 Task: Find connections with filter location Saint-Pierre-des-Corps with filter topic #workwith filter profile language German with filter current company DLF Limited with filter school Navy Children School with filter industry IT System Data Services with filter service category Print Design with filter keywords title Actuary
Action: Mouse moved to (392, 282)
Screenshot: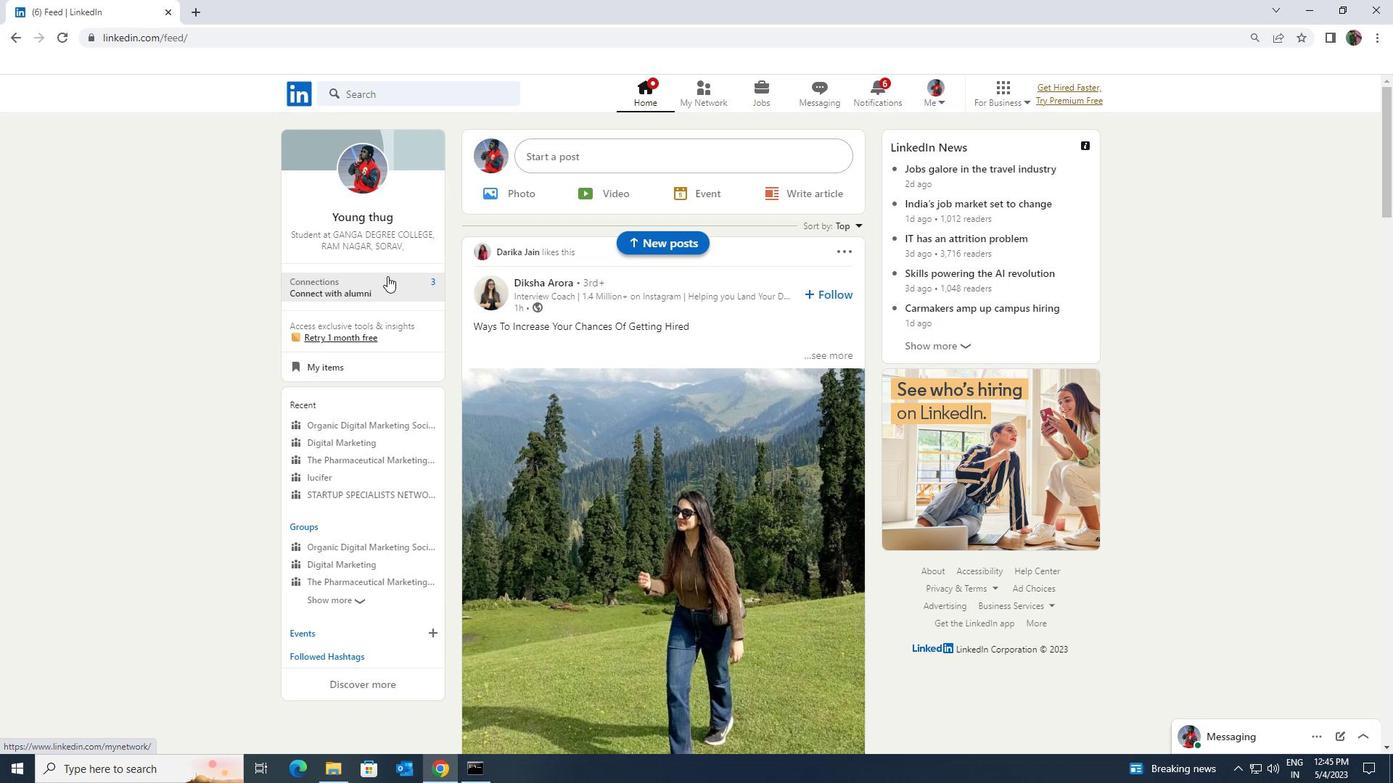 
Action: Mouse pressed left at (392, 282)
Screenshot: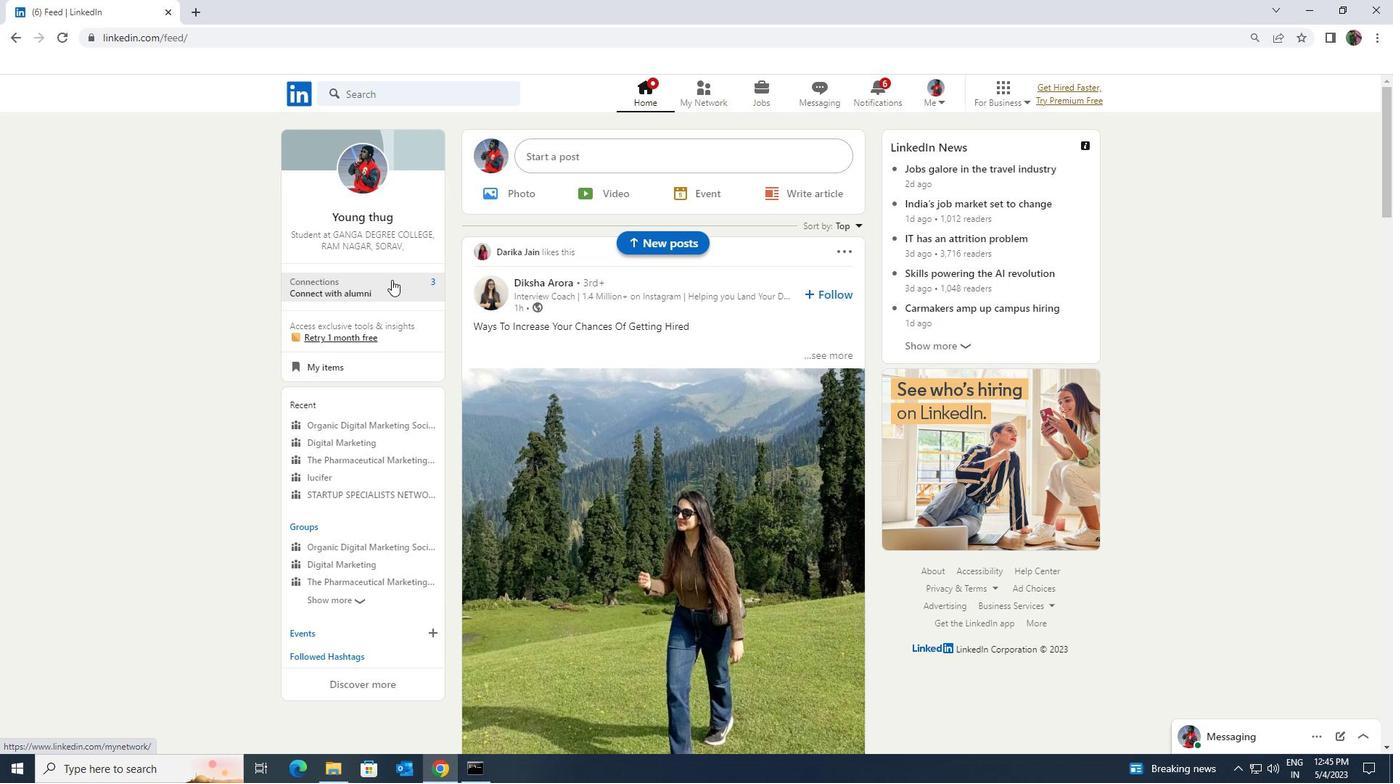 
Action: Mouse moved to (407, 169)
Screenshot: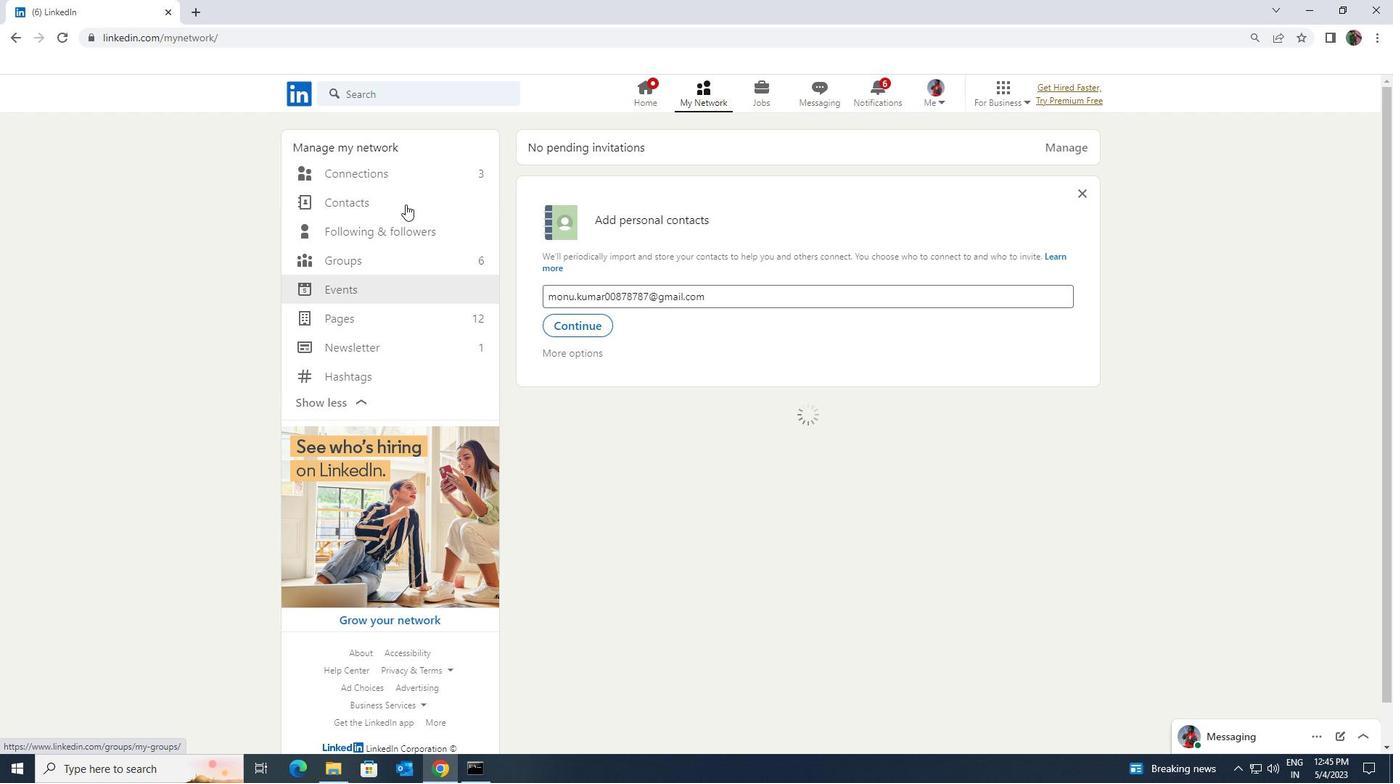 
Action: Mouse pressed left at (407, 169)
Screenshot: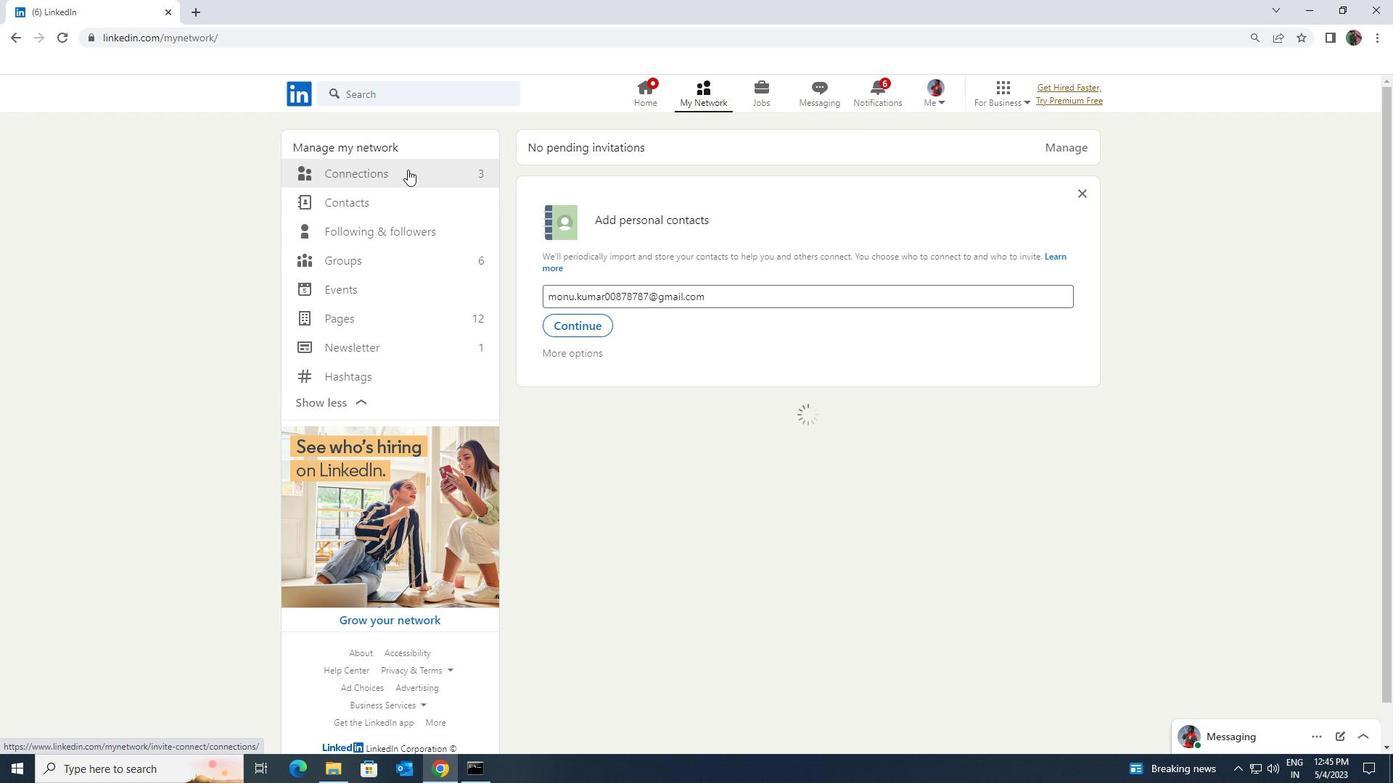 
Action: Mouse moved to (777, 173)
Screenshot: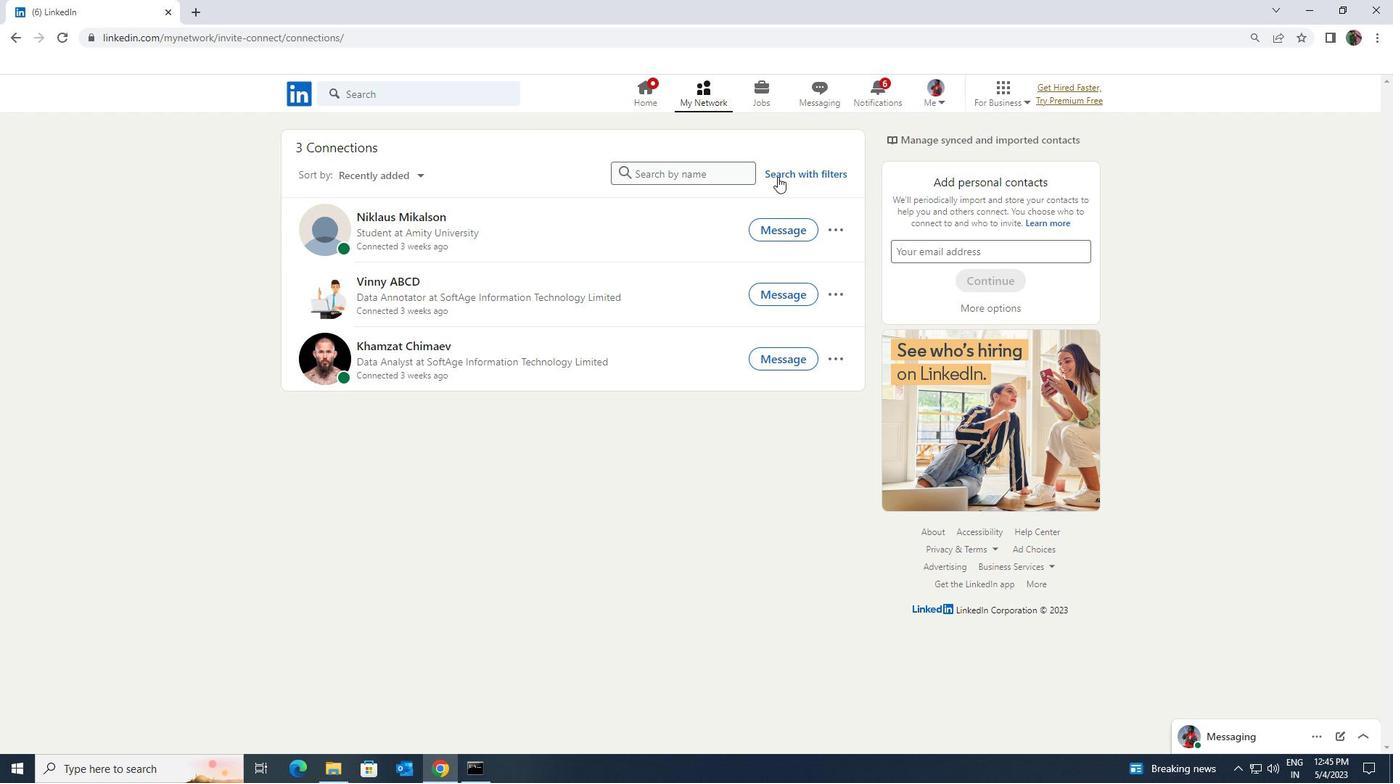
Action: Mouse pressed left at (777, 173)
Screenshot: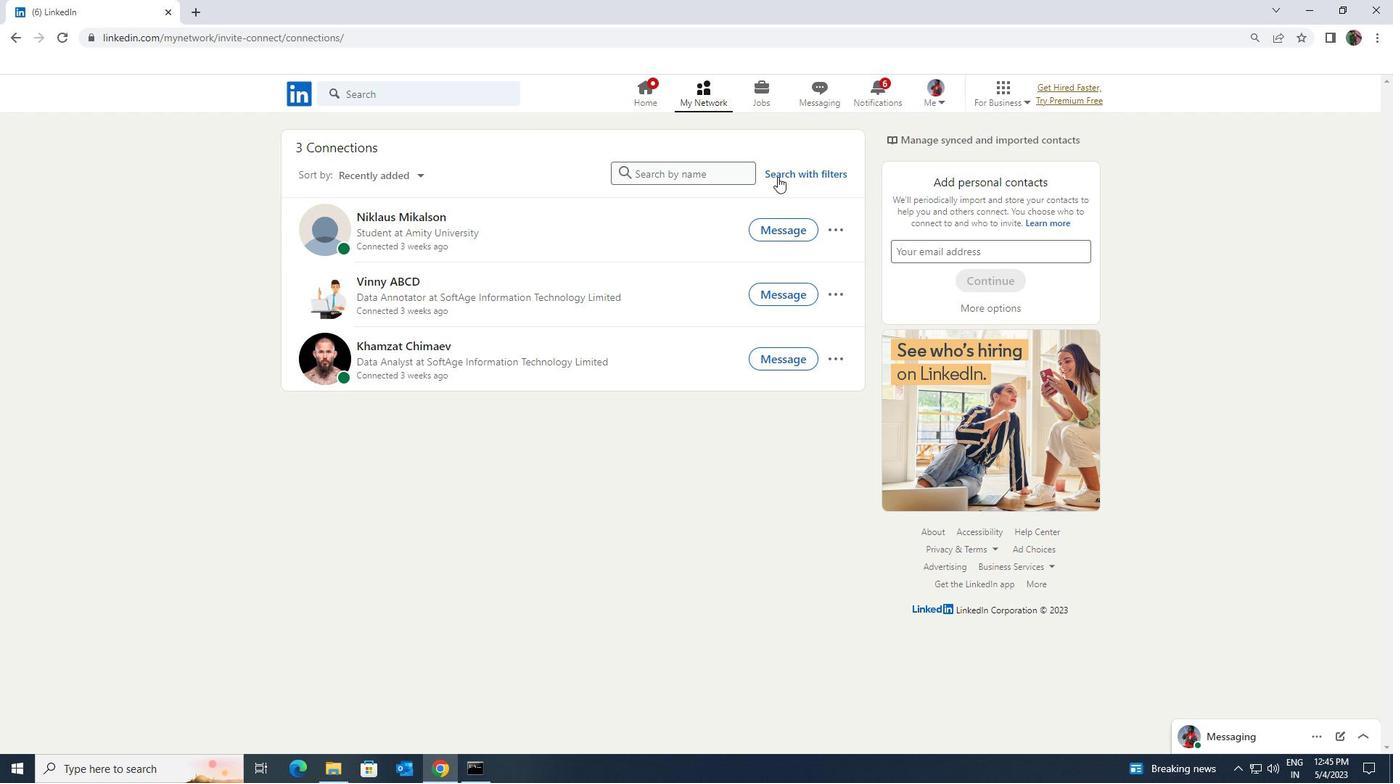 
Action: Mouse moved to (741, 132)
Screenshot: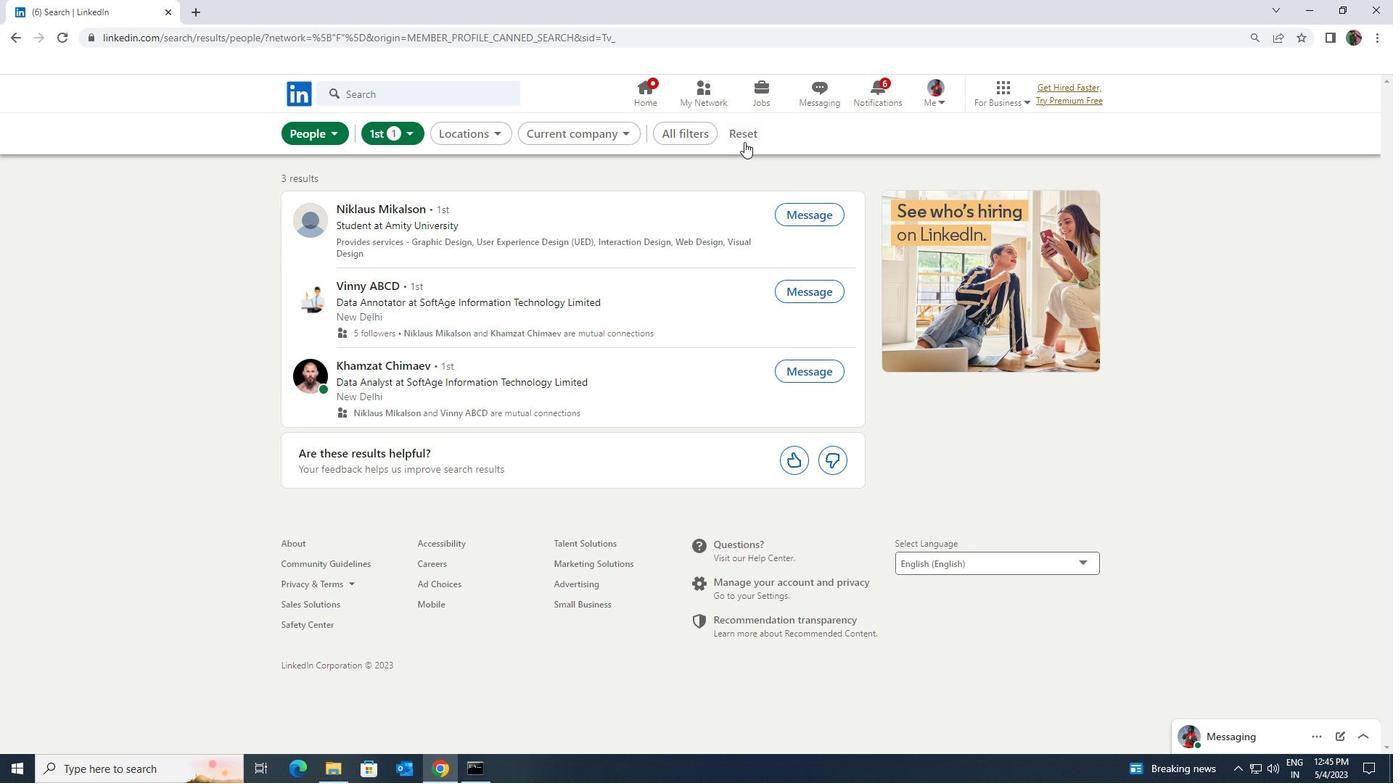 
Action: Mouse pressed left at (741, 132)
Screenshot: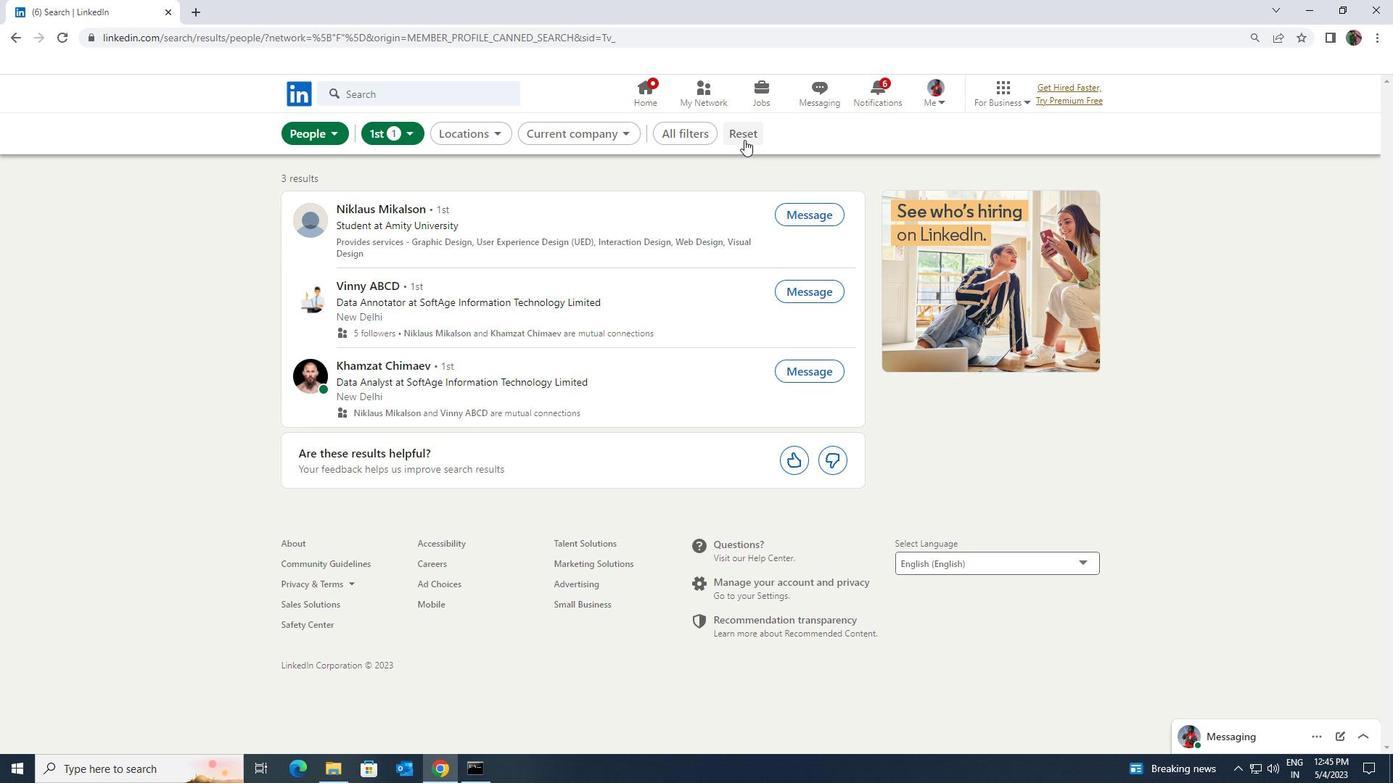 
Action: Mouse moved to (719, 132)
Screenshot: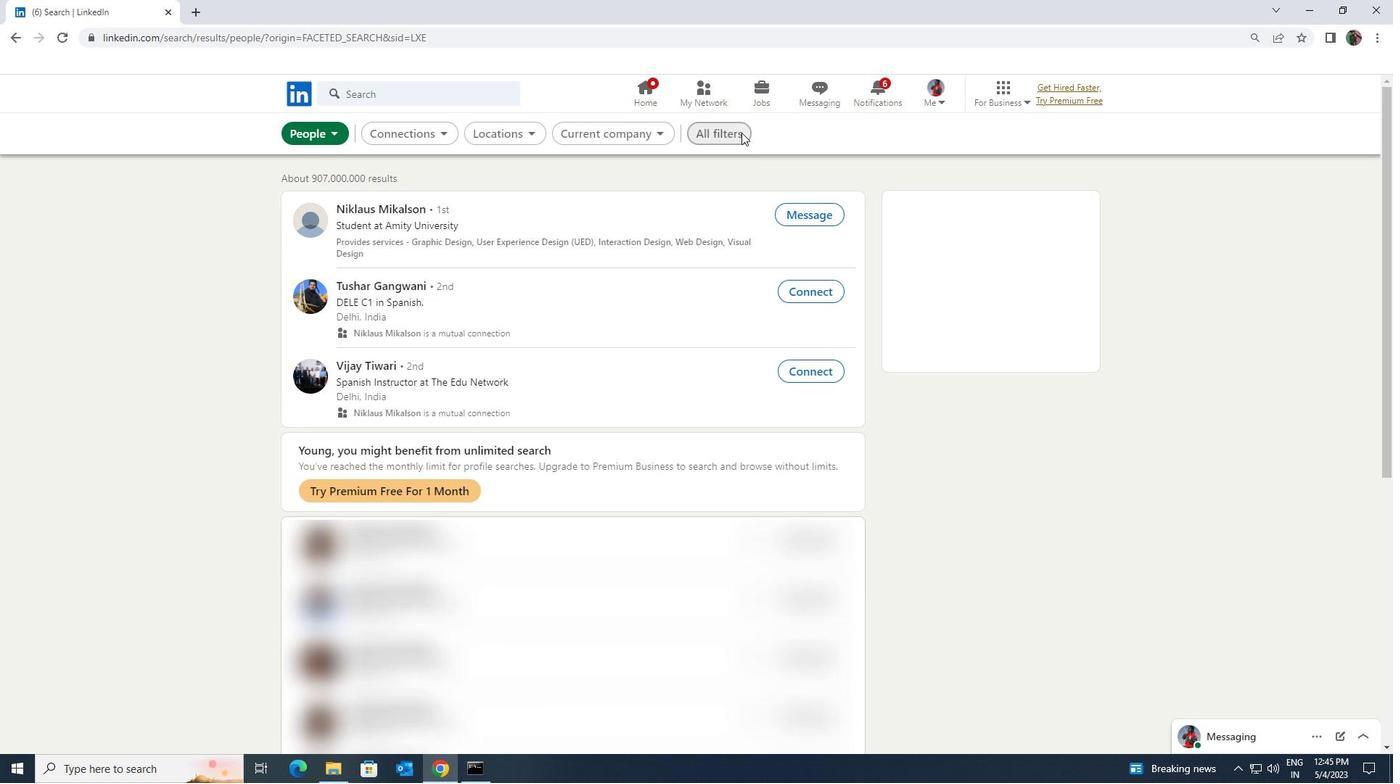 
Action: Mouse pressed left at (719, 132)
Screenshot: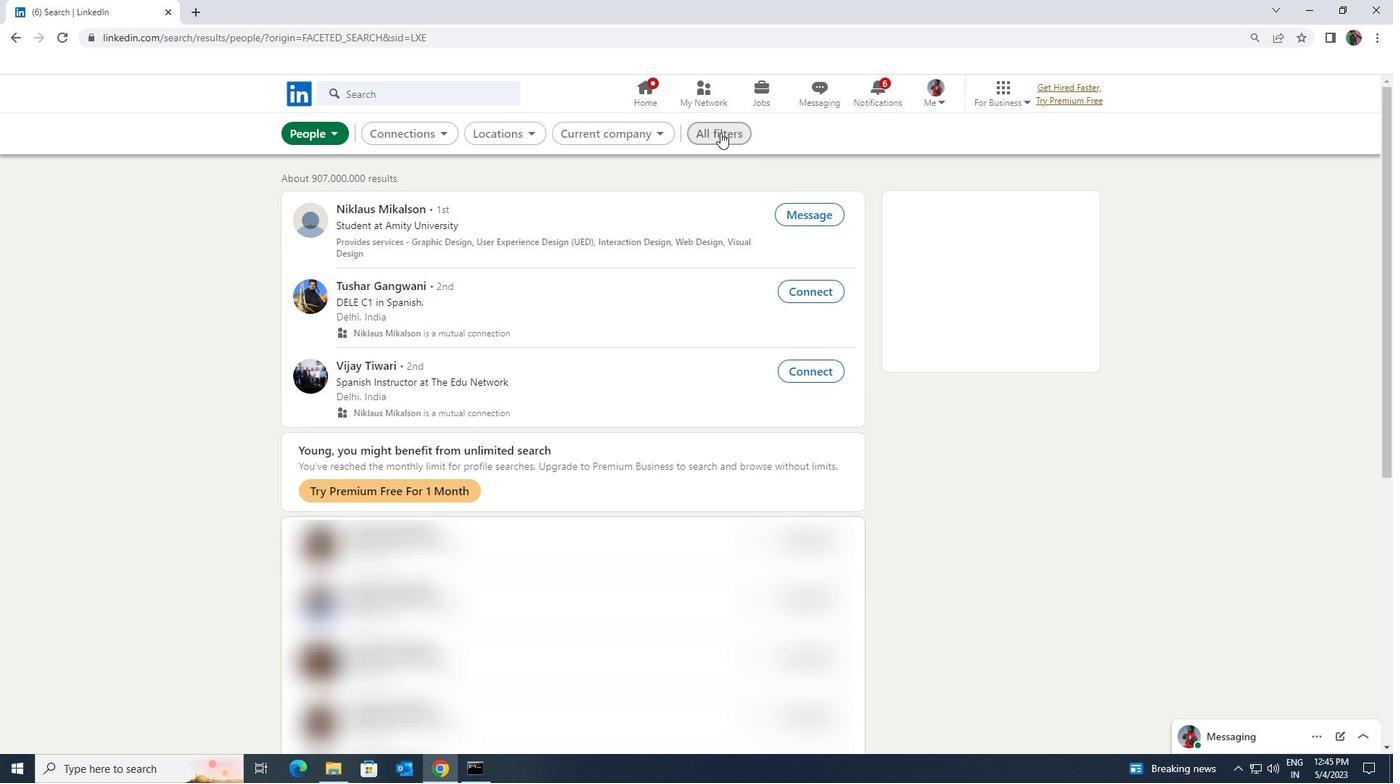 
Action: Mouse moved to (1203, 563)
Screenshot: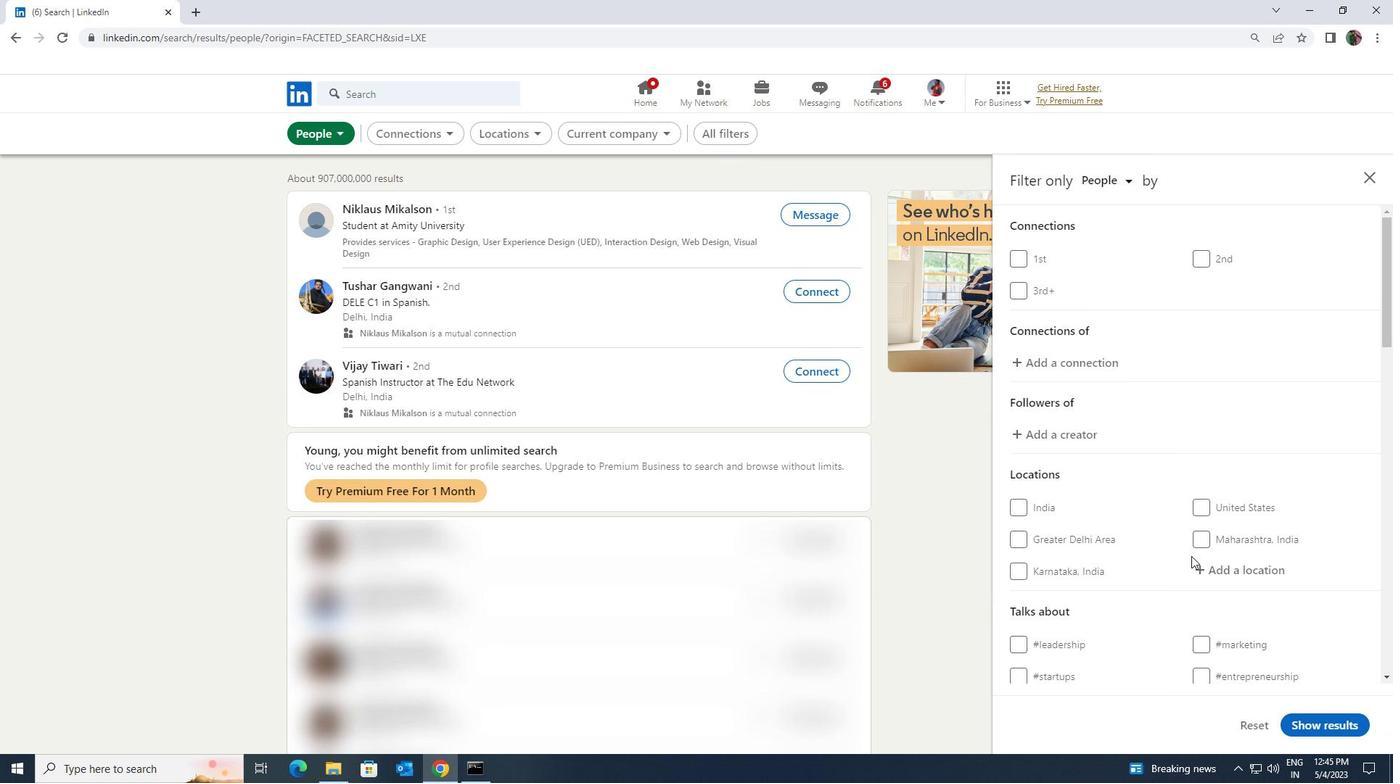 
Action: Mouse pressed left at (1203, 563)
Screenshot: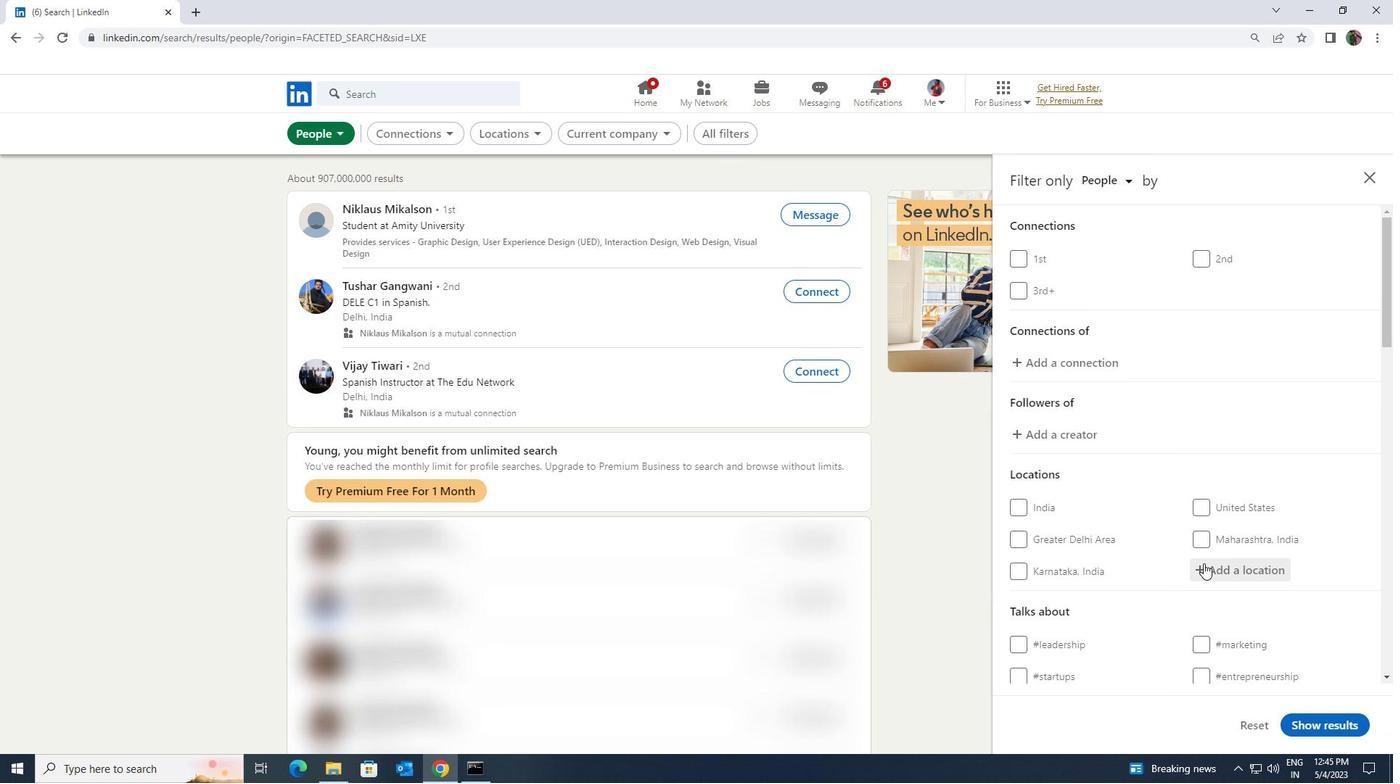 
Action: Key pressed <Key.shift>SAINT<Key.space><Key.shift><Key.shift><Key.shift><Key.shift><Key.shift><Key.shift><Key.shift><Key.shift><Key.shift><Key.shift><Key.shift><Key.shift>PIERR
Screenshot: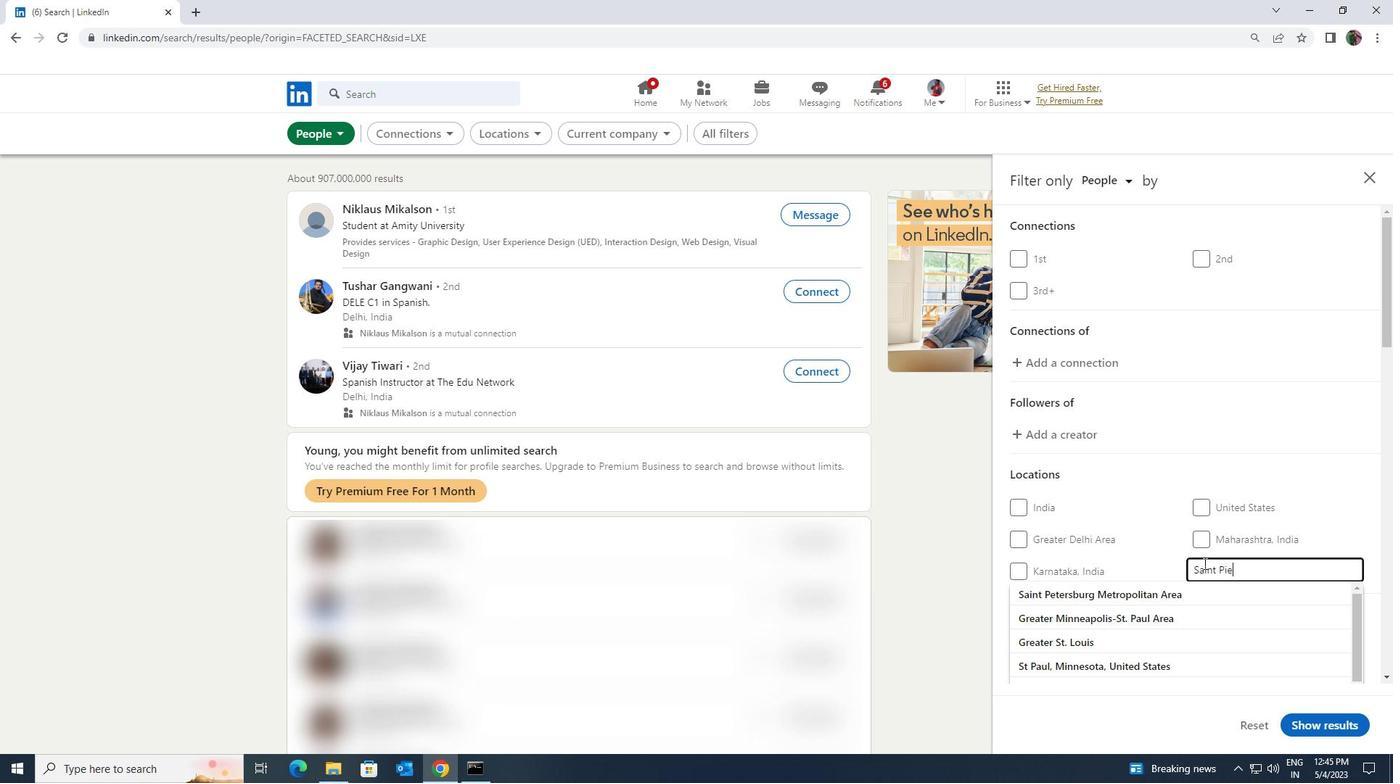 
Action: Mouse moved to (1194, 586)
Screenshot: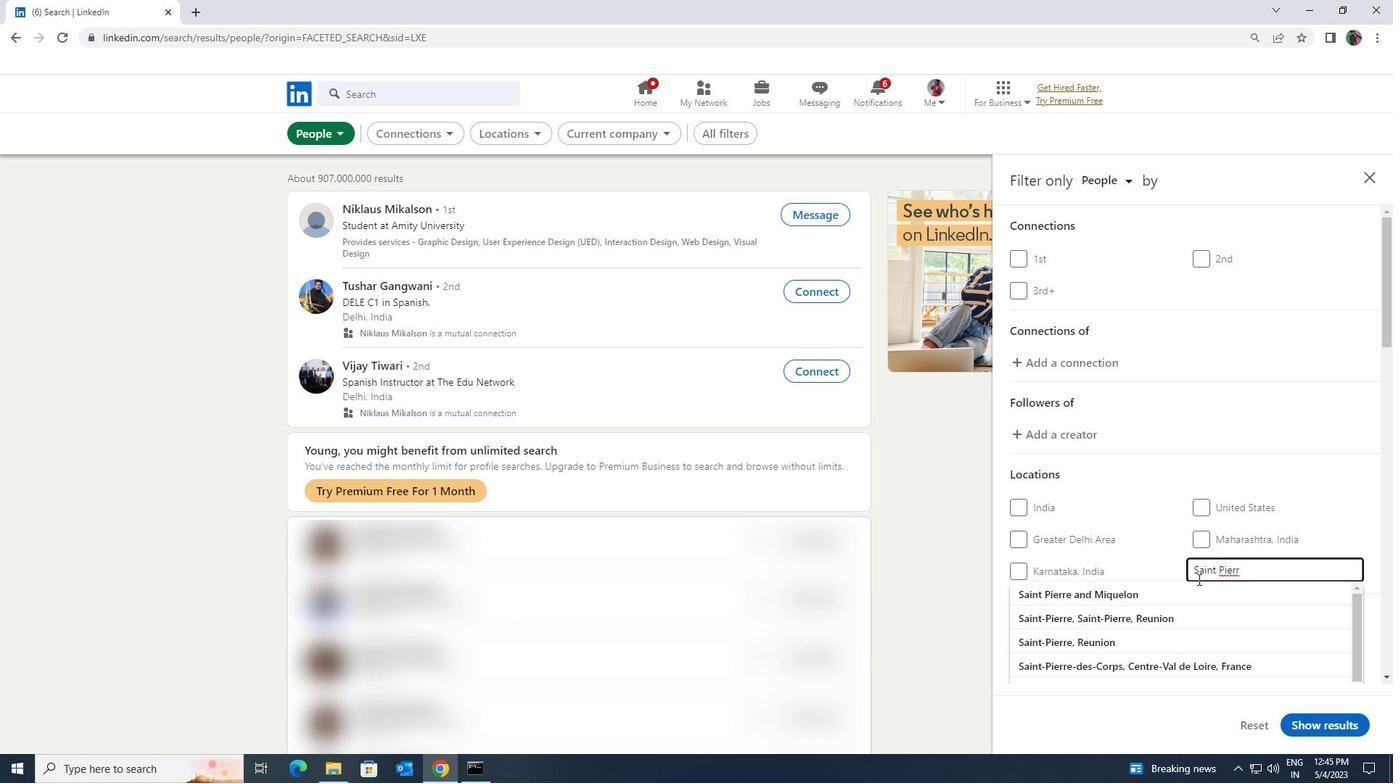 
Action: Mouse pressed left at (1194, 586)
Screenshot: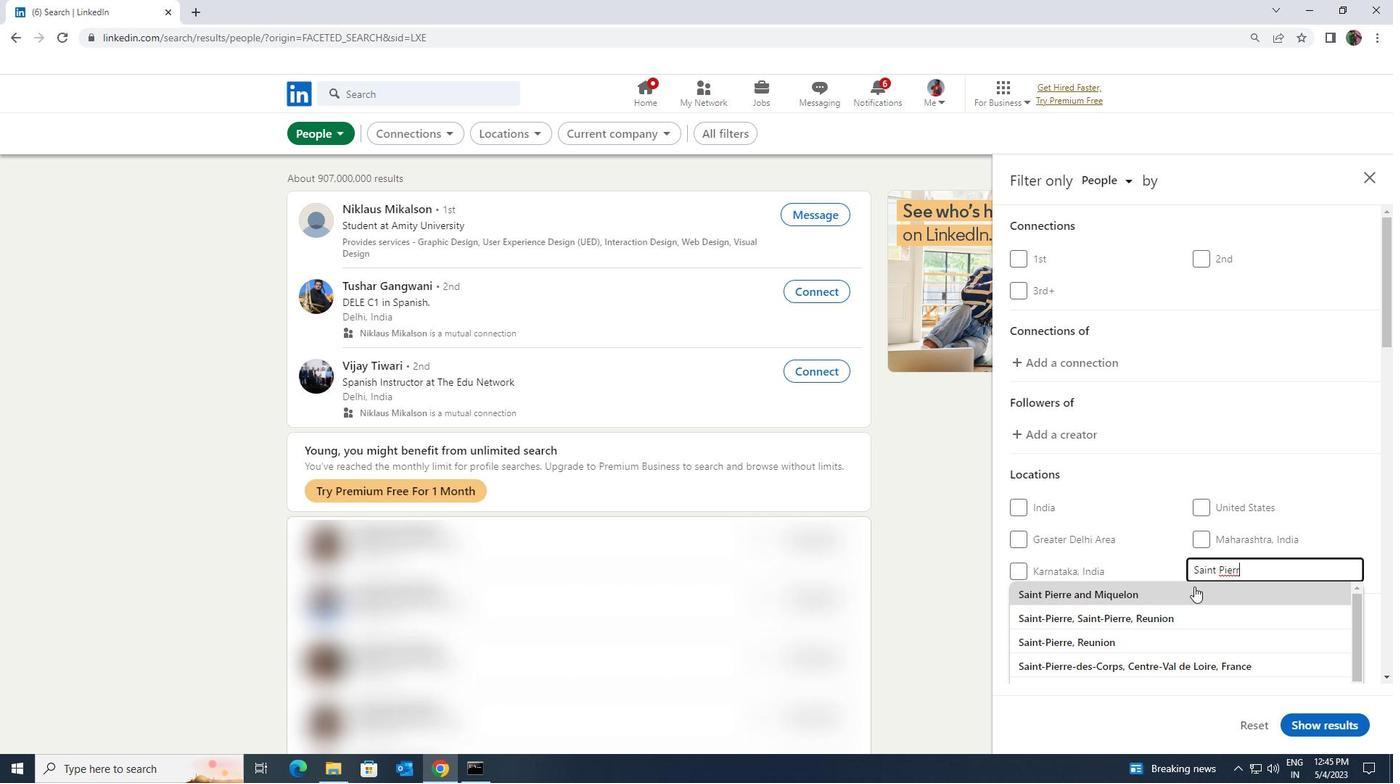 
Action: Mouse scrolled (1194, 586) with delta (0, 0)
Screenshot: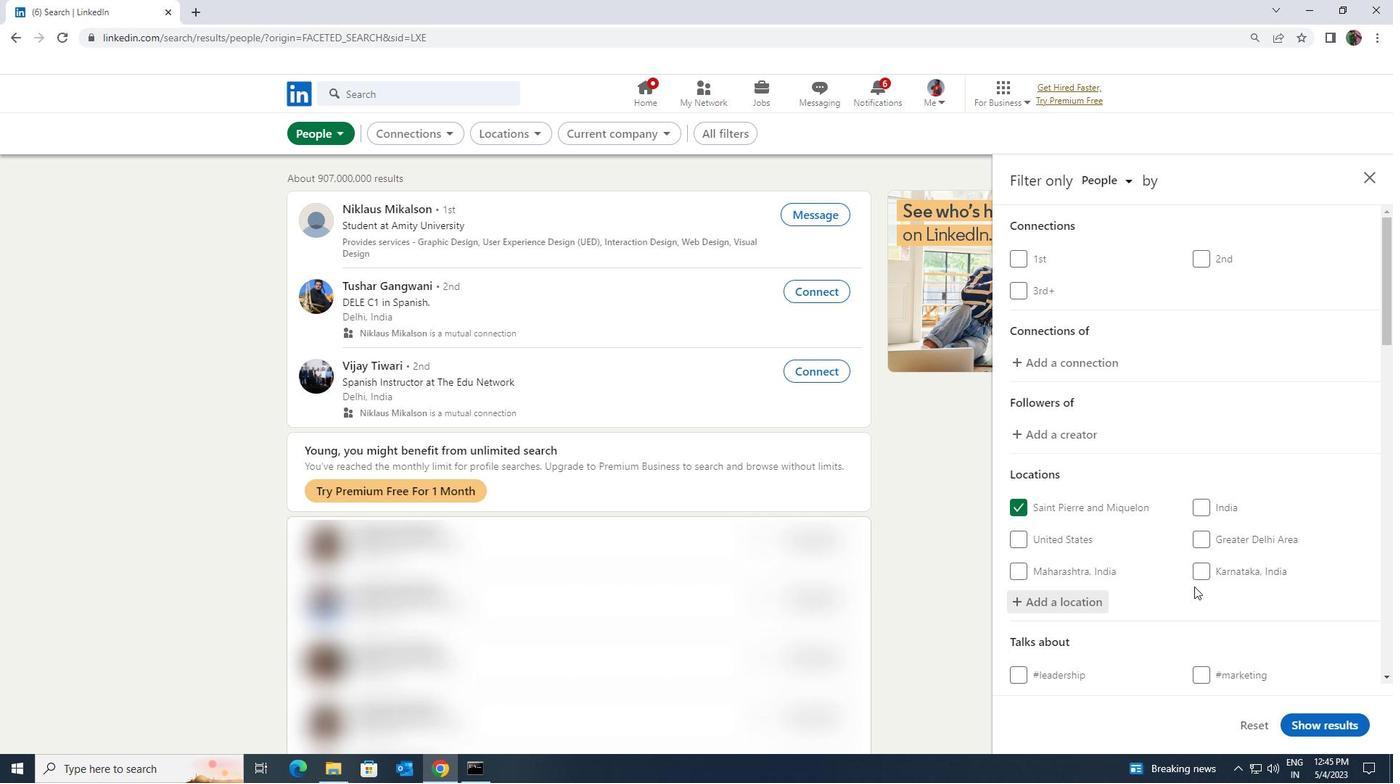 
Action: Mouse scrolled (1194, 586) with delta (0, 0)
Screenshot: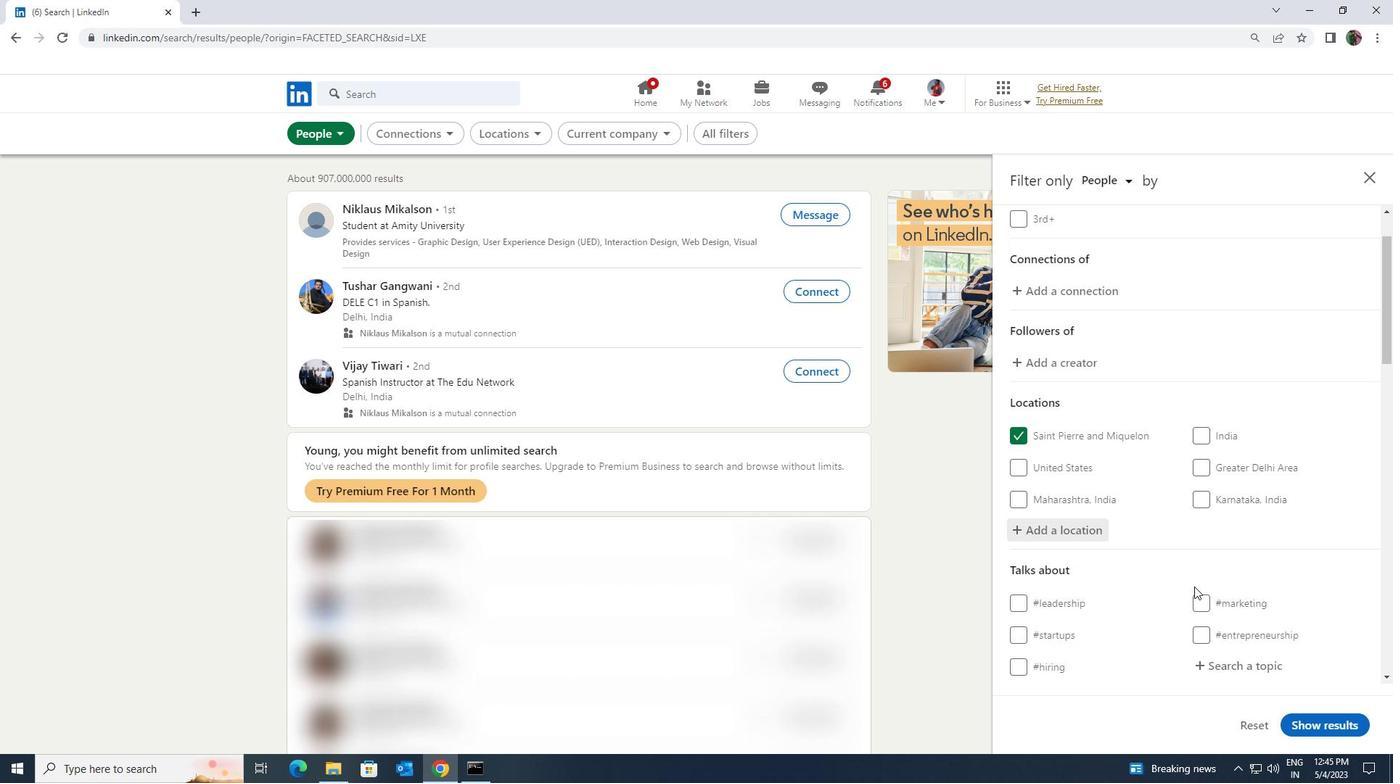 
Action: Mouse moved to (1200, 592)
Screenshot: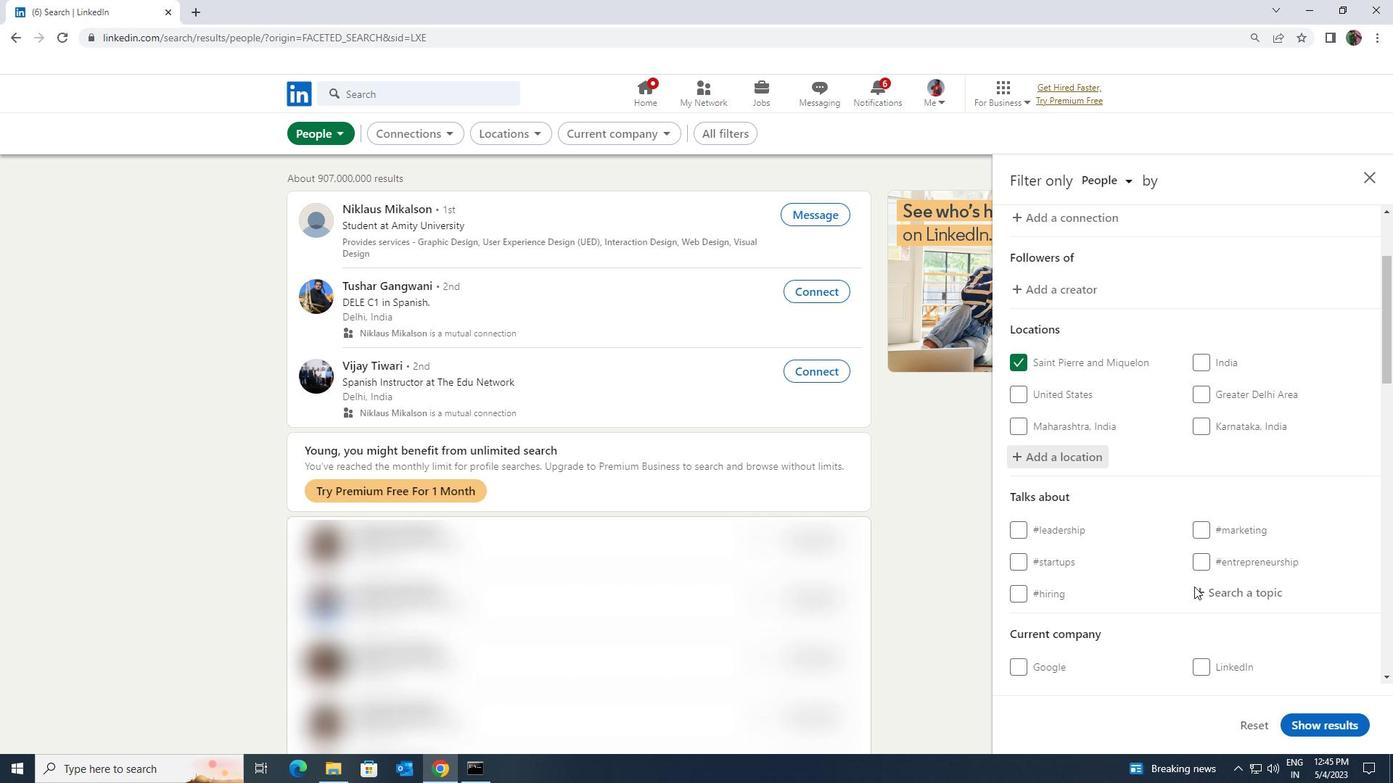 
Action: Mouse pressed left at (1200, 592)
Screenshot: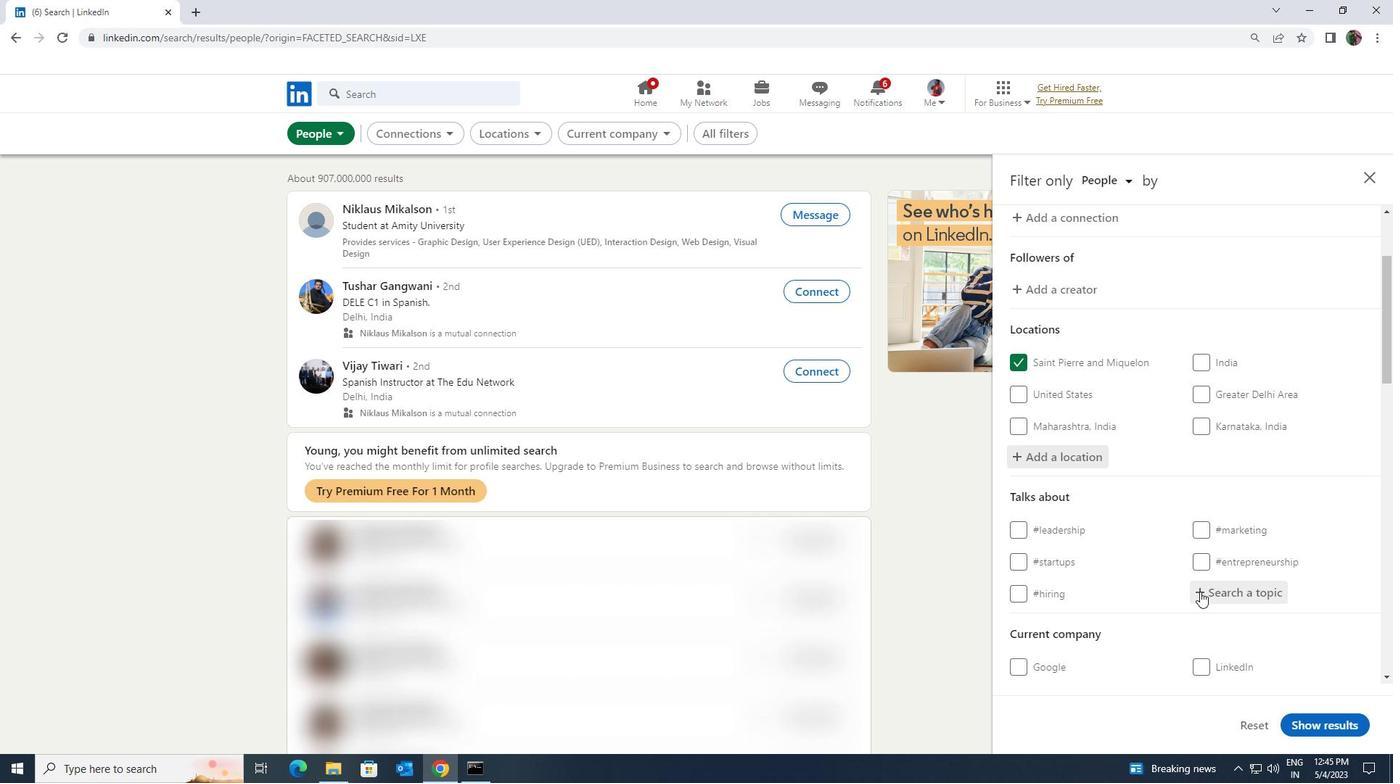
Action: Key pressed <Key.shift>WORK
Screenshot: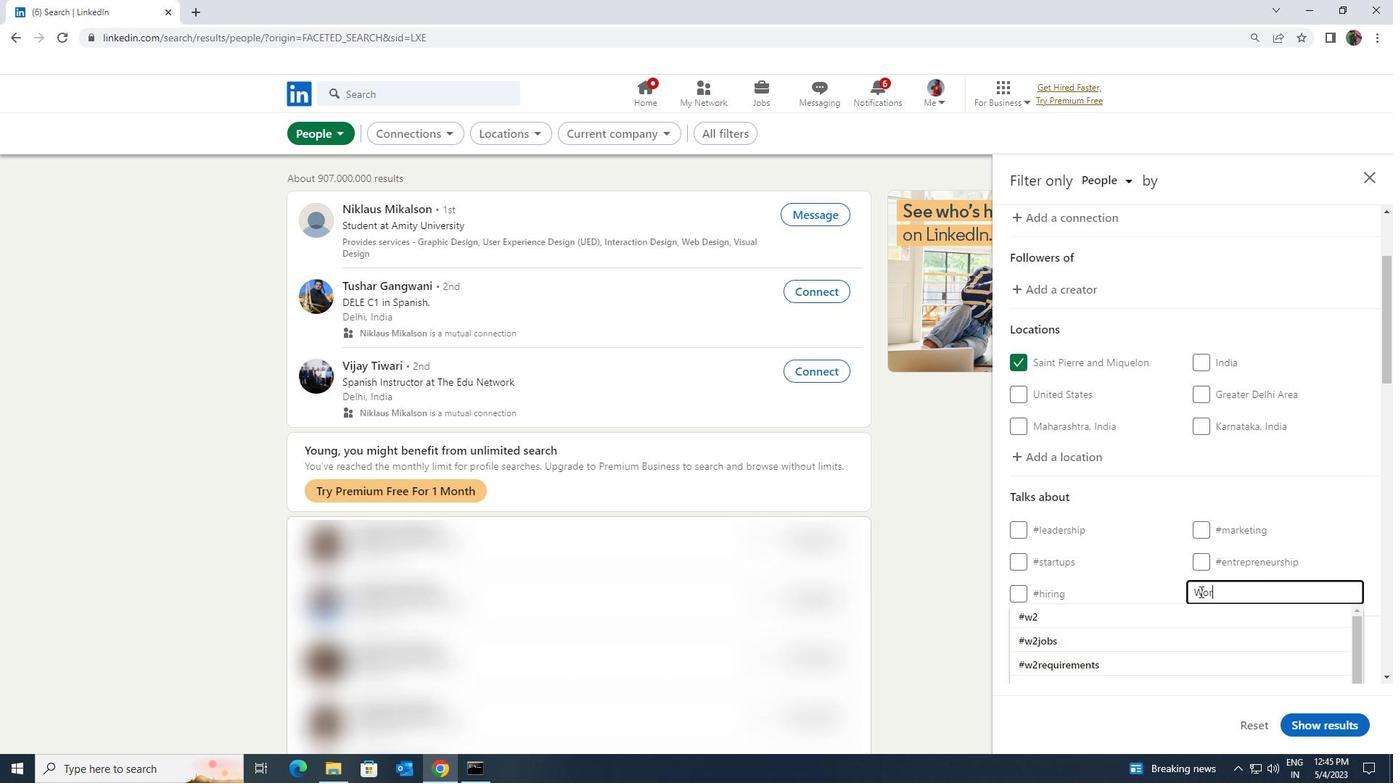 
Action: Mouse moved to (1181, 609)
Screenshot: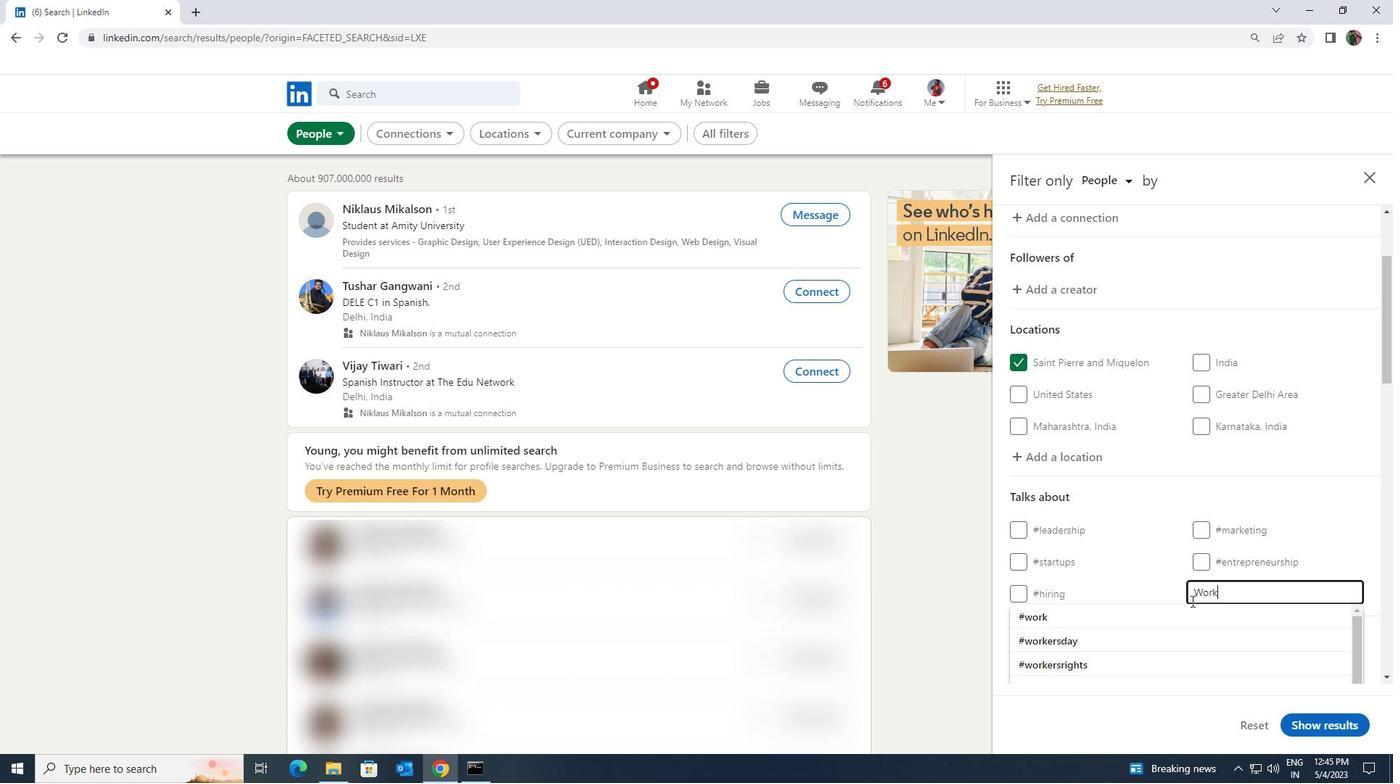 
Action: Mouse pressed left at (1181, 609)
Screenshot: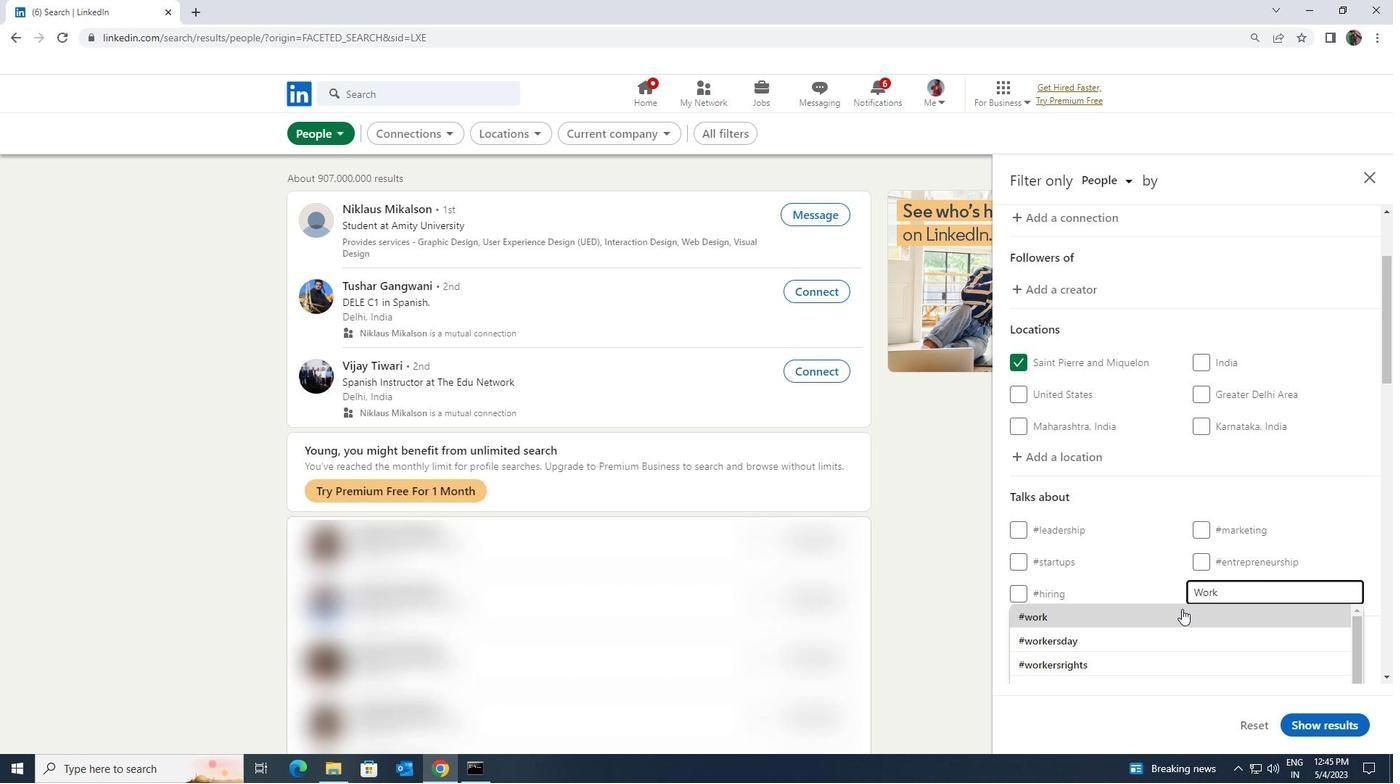 
Action: Mouse scrolled (1181, 608) with delta (0, 0)
Screenshot: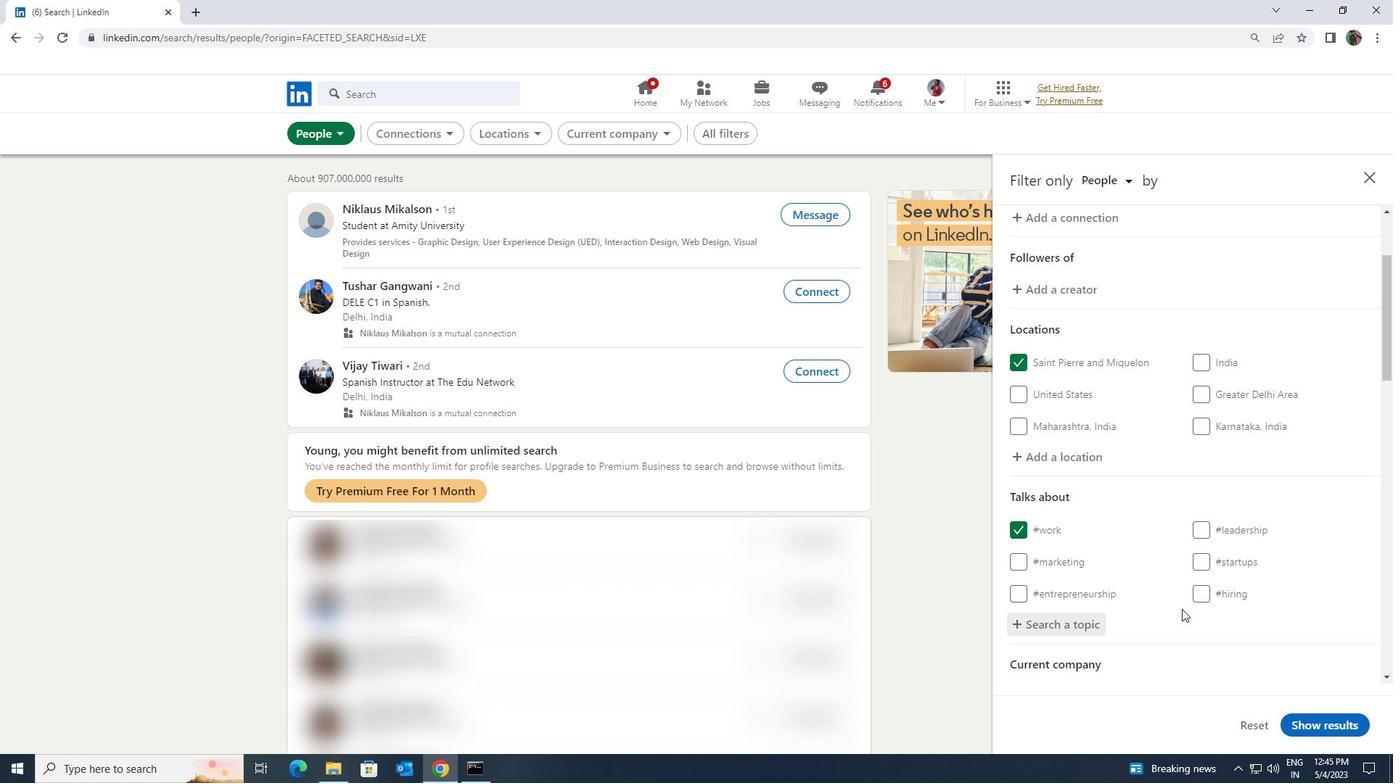 
Action: Mouse moved to (1181, 609)
Screenshot: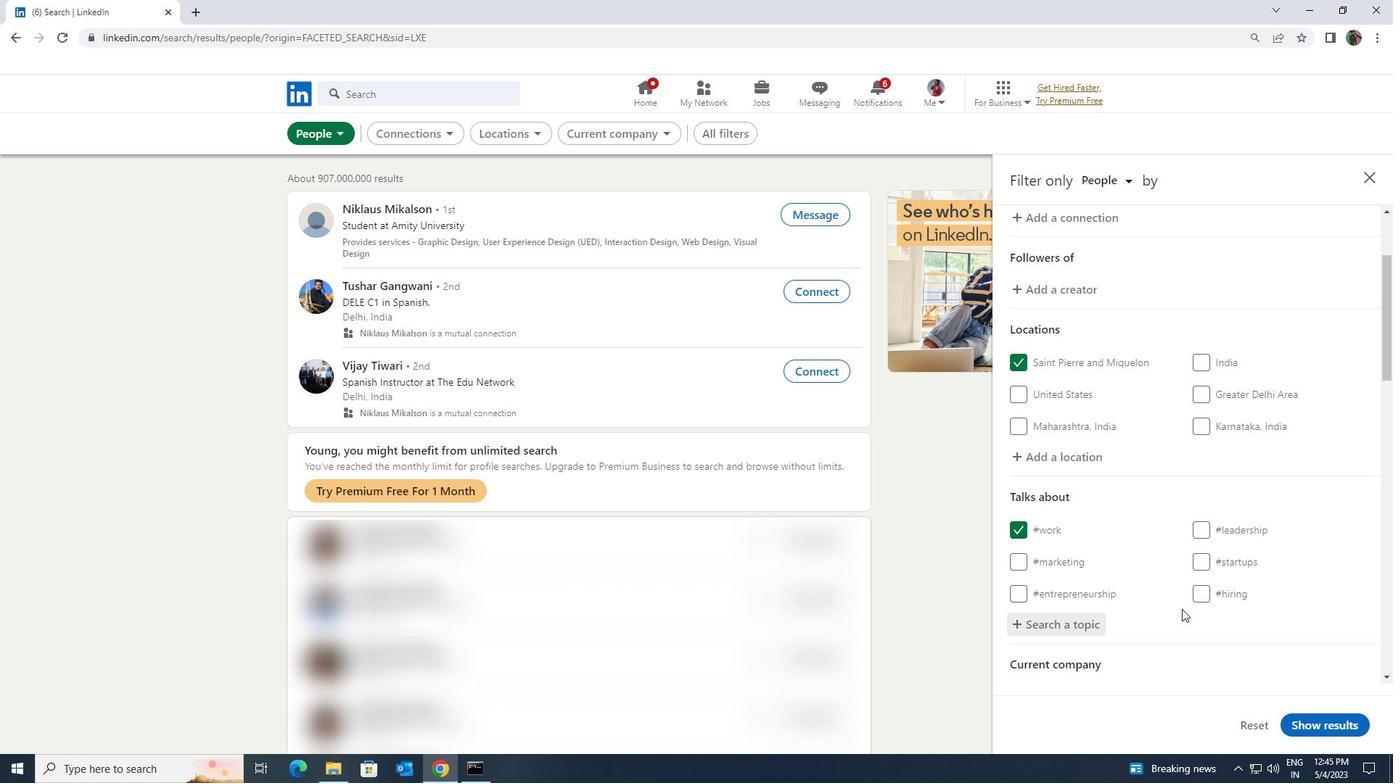 
Action: Mouse scrolled (1181, 608) with delta (0, 0)
Screenshot: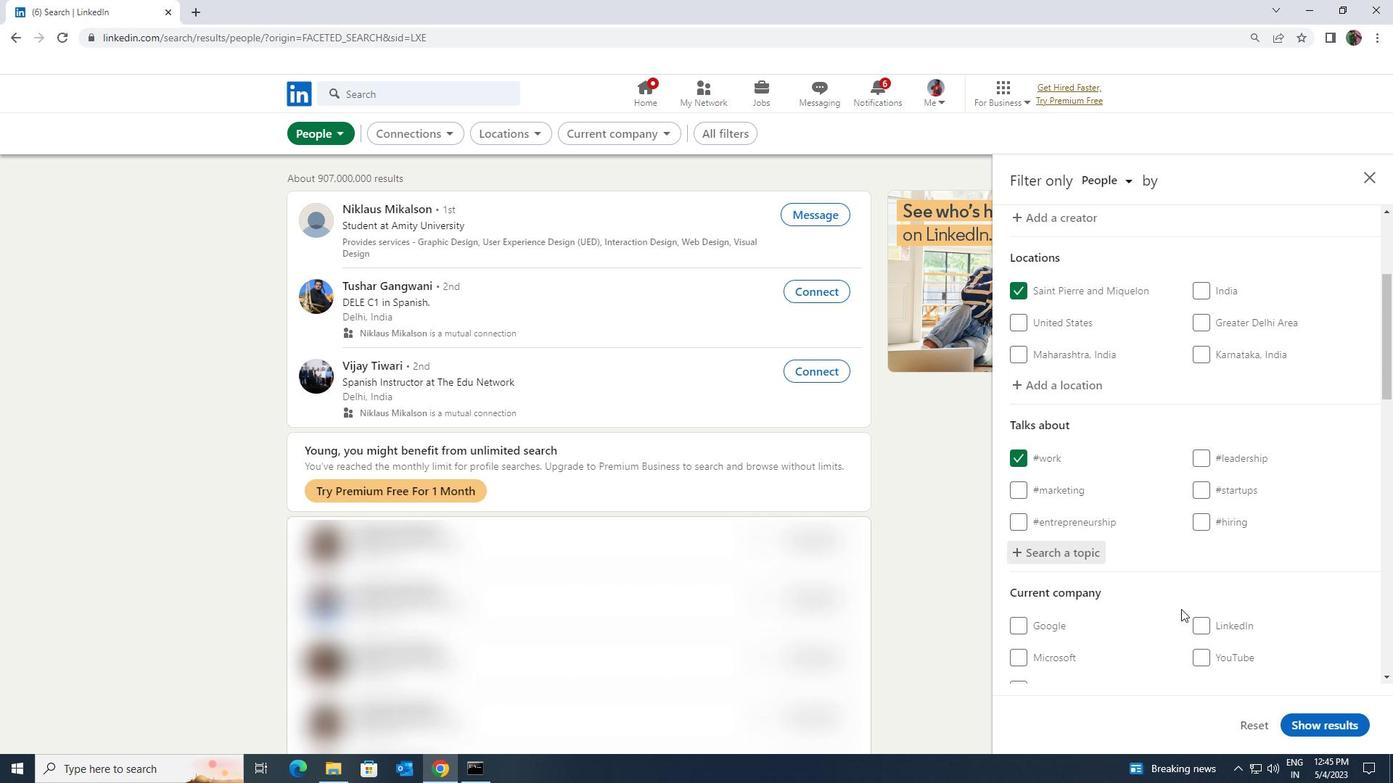 
Action: Mouse moved to (1179, 610)
Screenshot: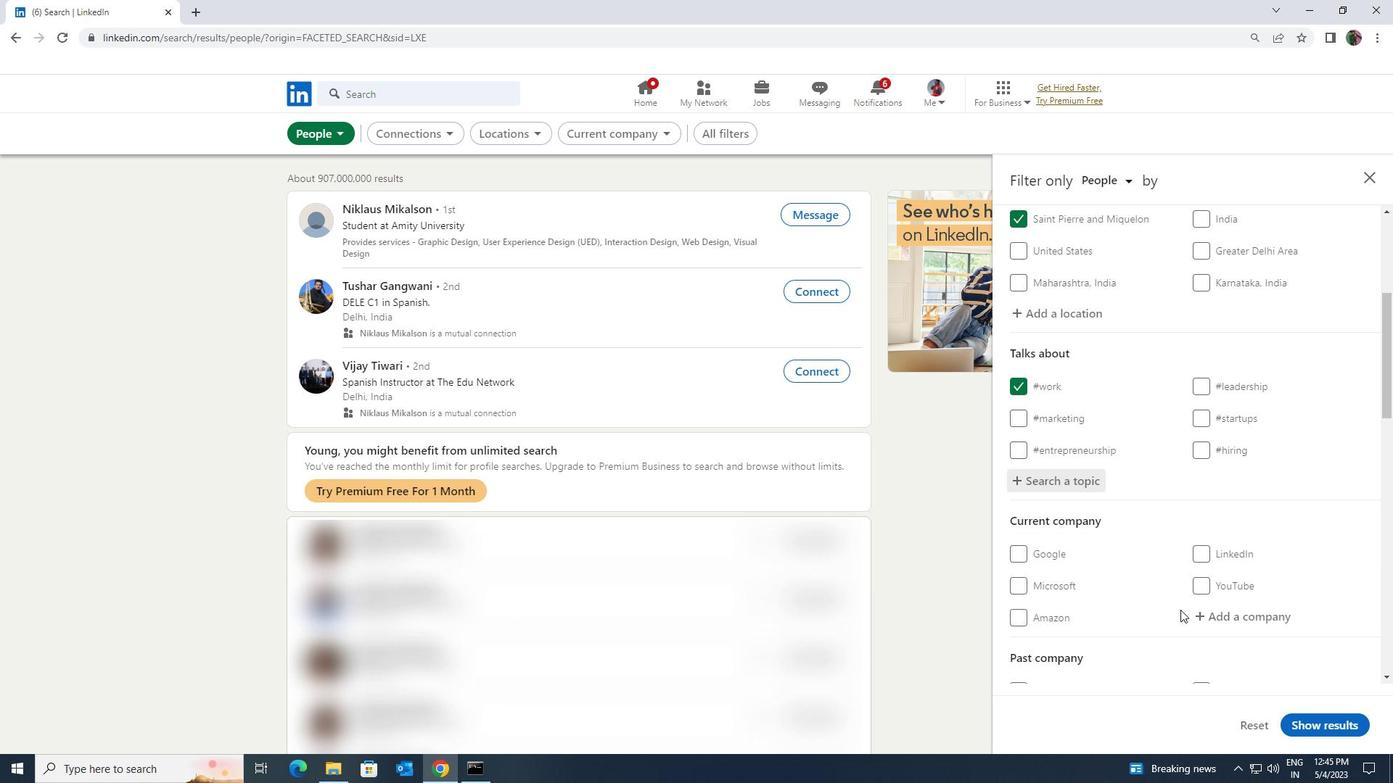 
Action: Mouse scrolled (1179, 609) with delta (0, 0)
Screenshot: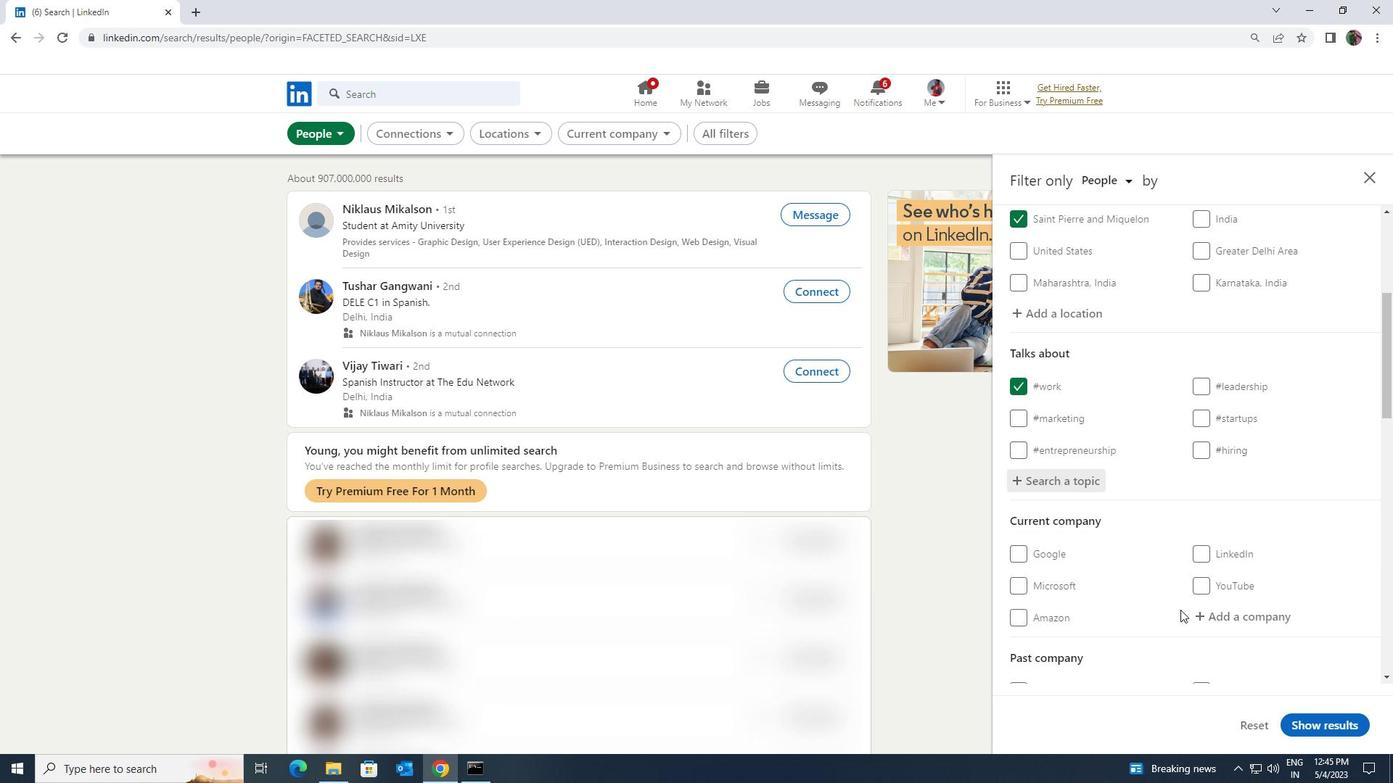 
Action: Mouse moved to (1177, 611)
Screenshot: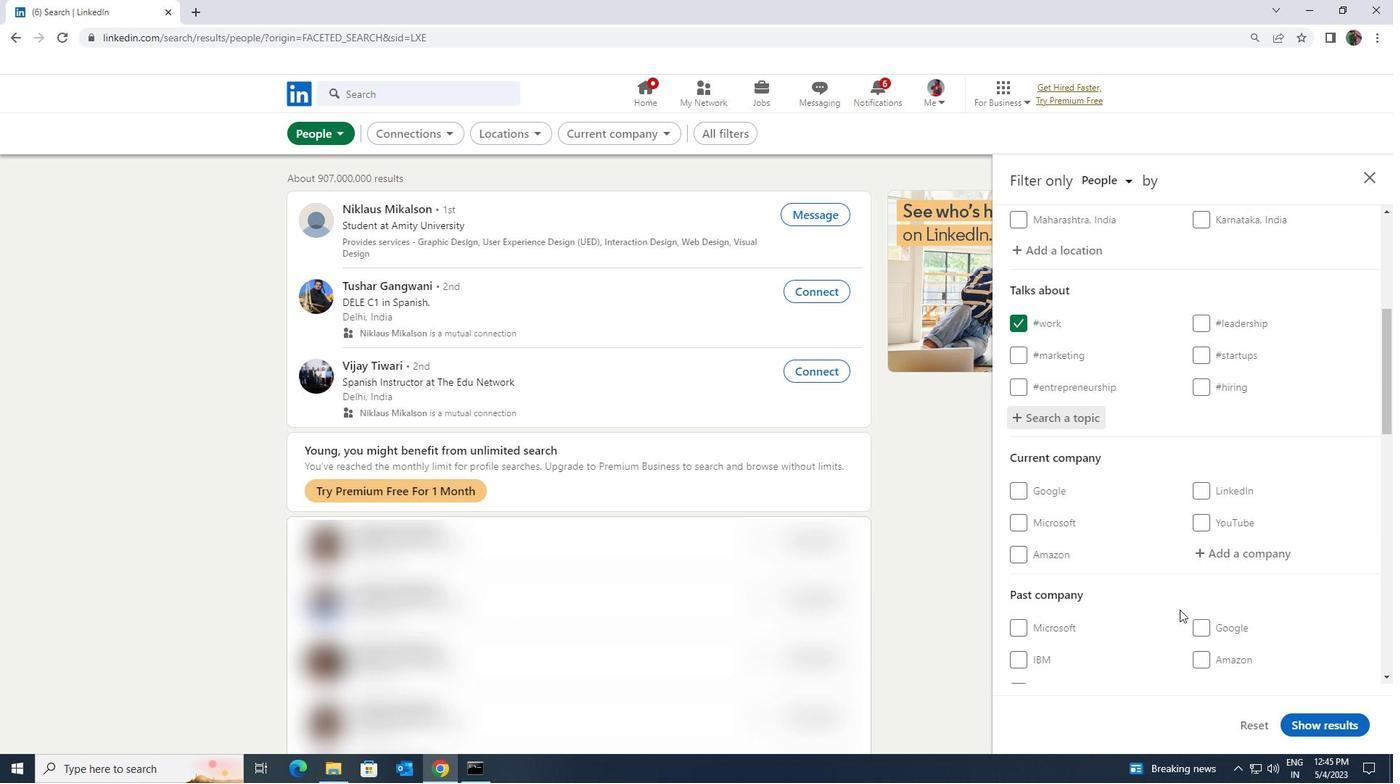 
Action: Mouse scrolled (1177, 610) with delta (0, 0)
Screenshot: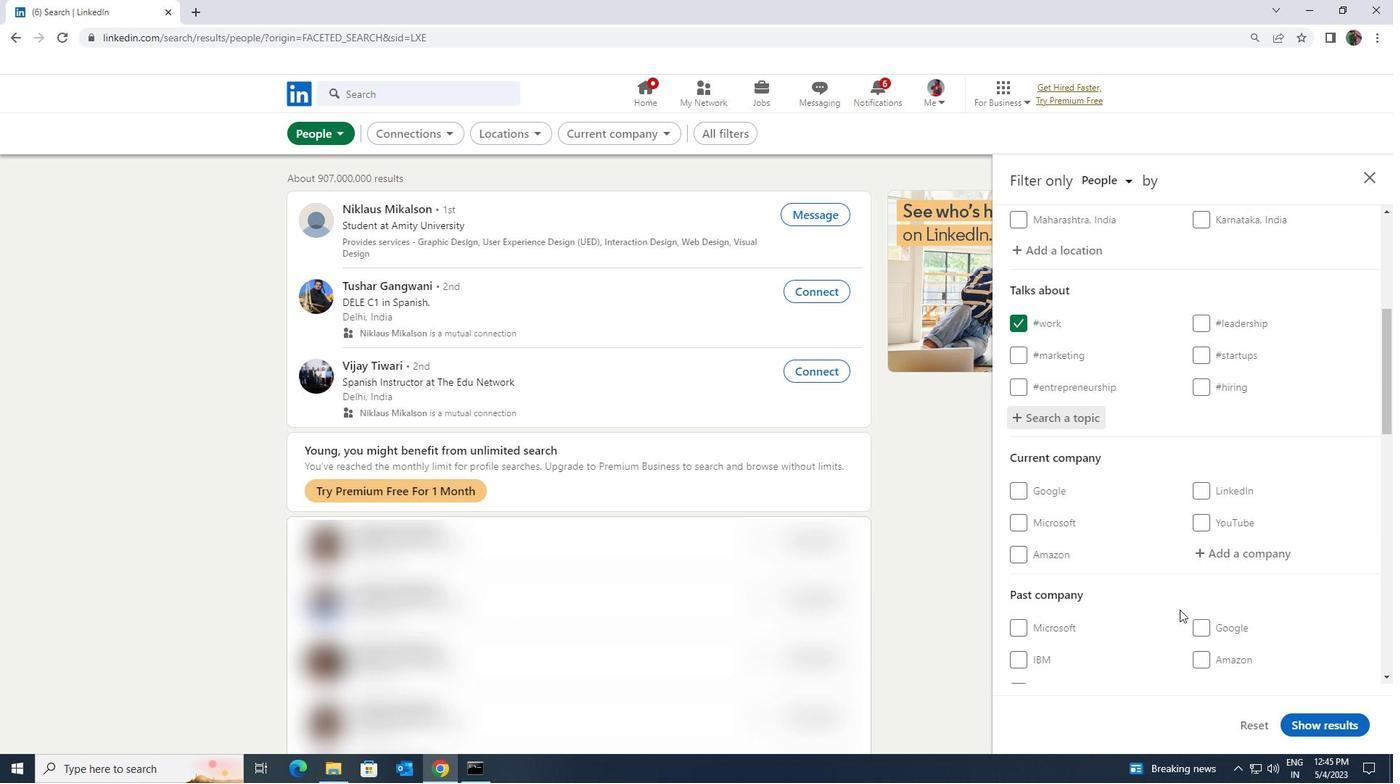 
Action: Mouse moved to (1176, 612)
Screenshot: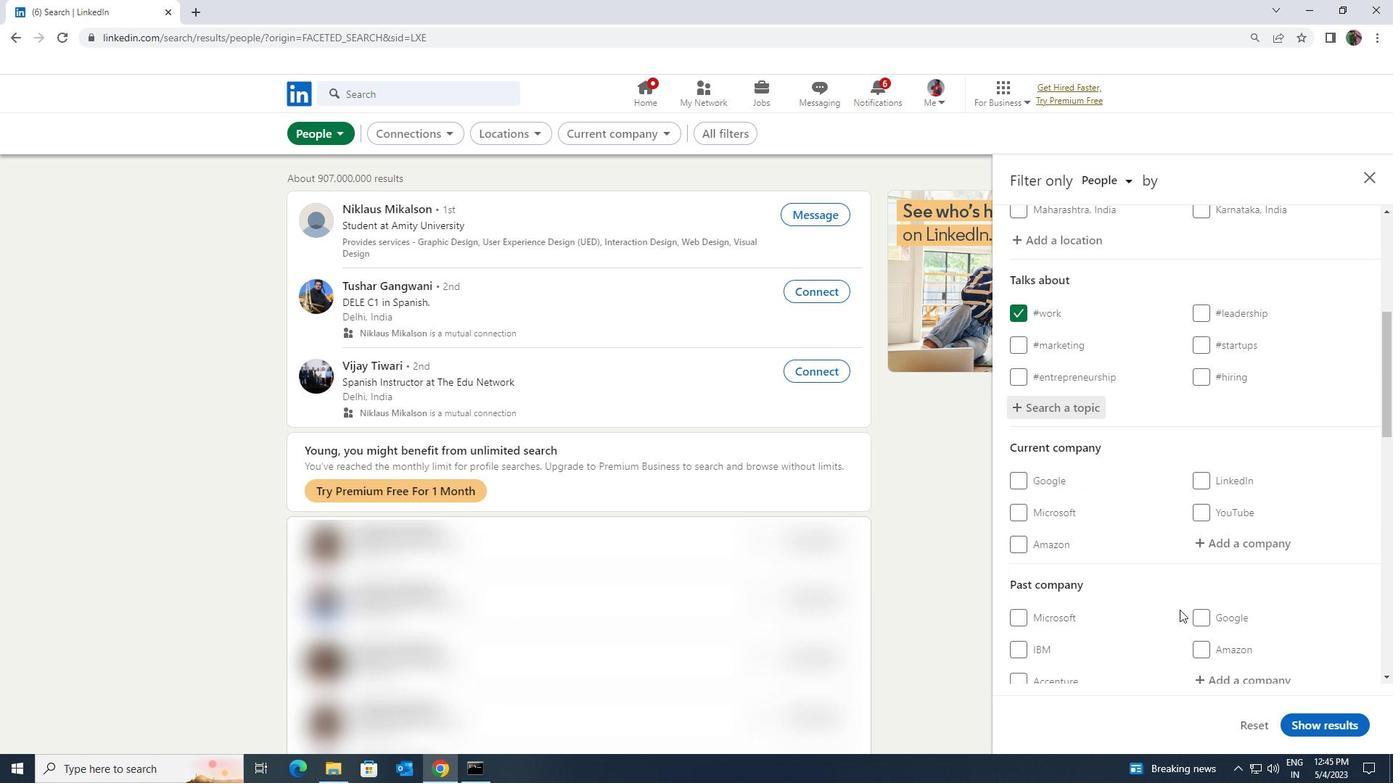
Action: Mouse scrolled (1176, 611) with delta (0, 0)
Screenshot: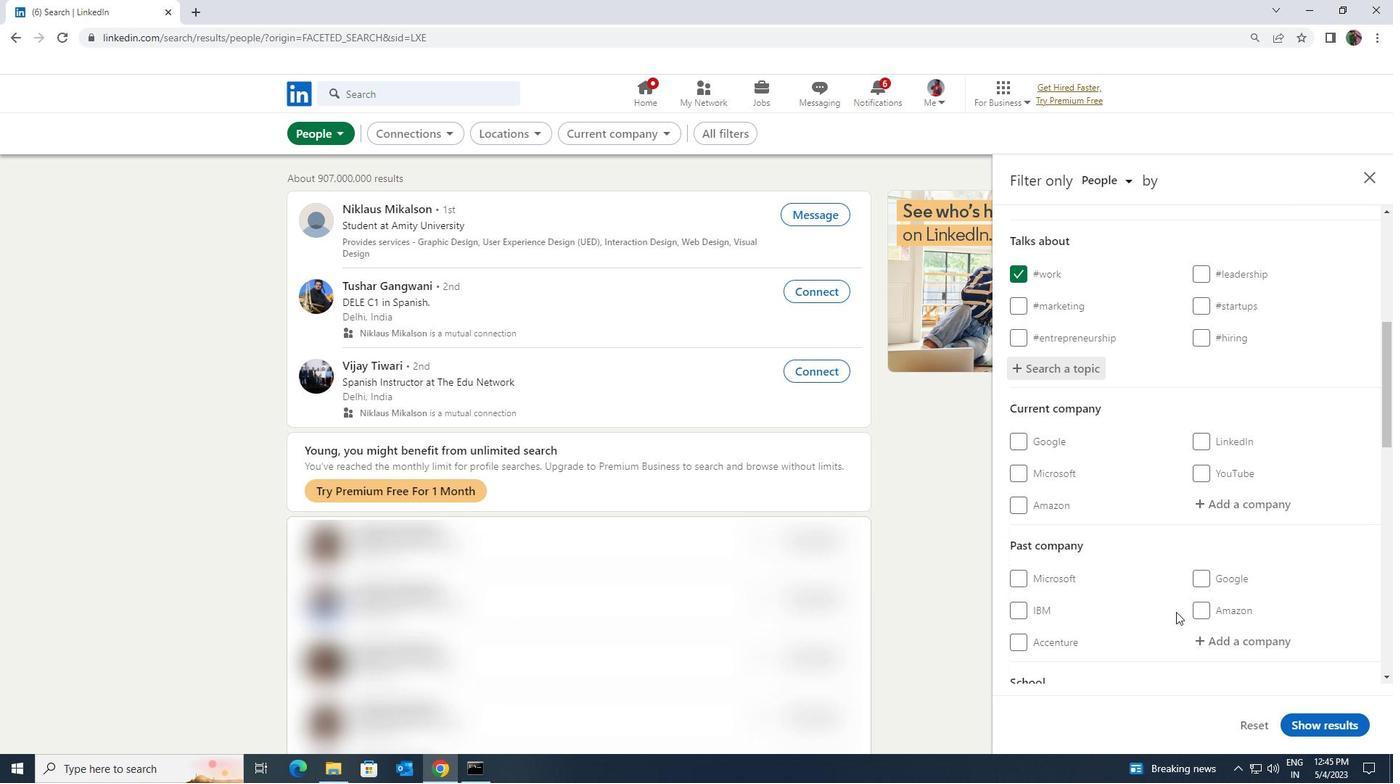 
Action: Mouse moved to (1176, 612)
Screenshot: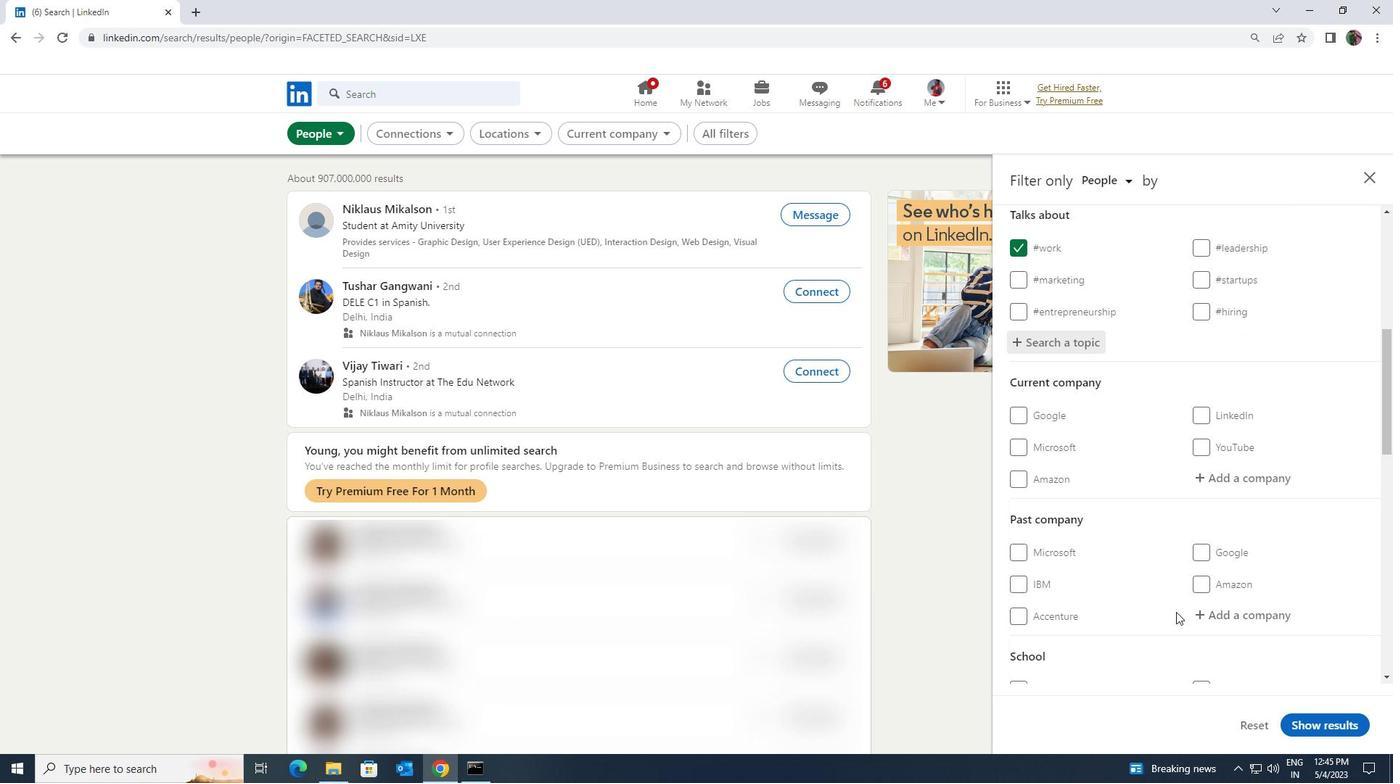 
Action: Mouse scrolled (1176, 611) with delta (0, 0)
Screenshot: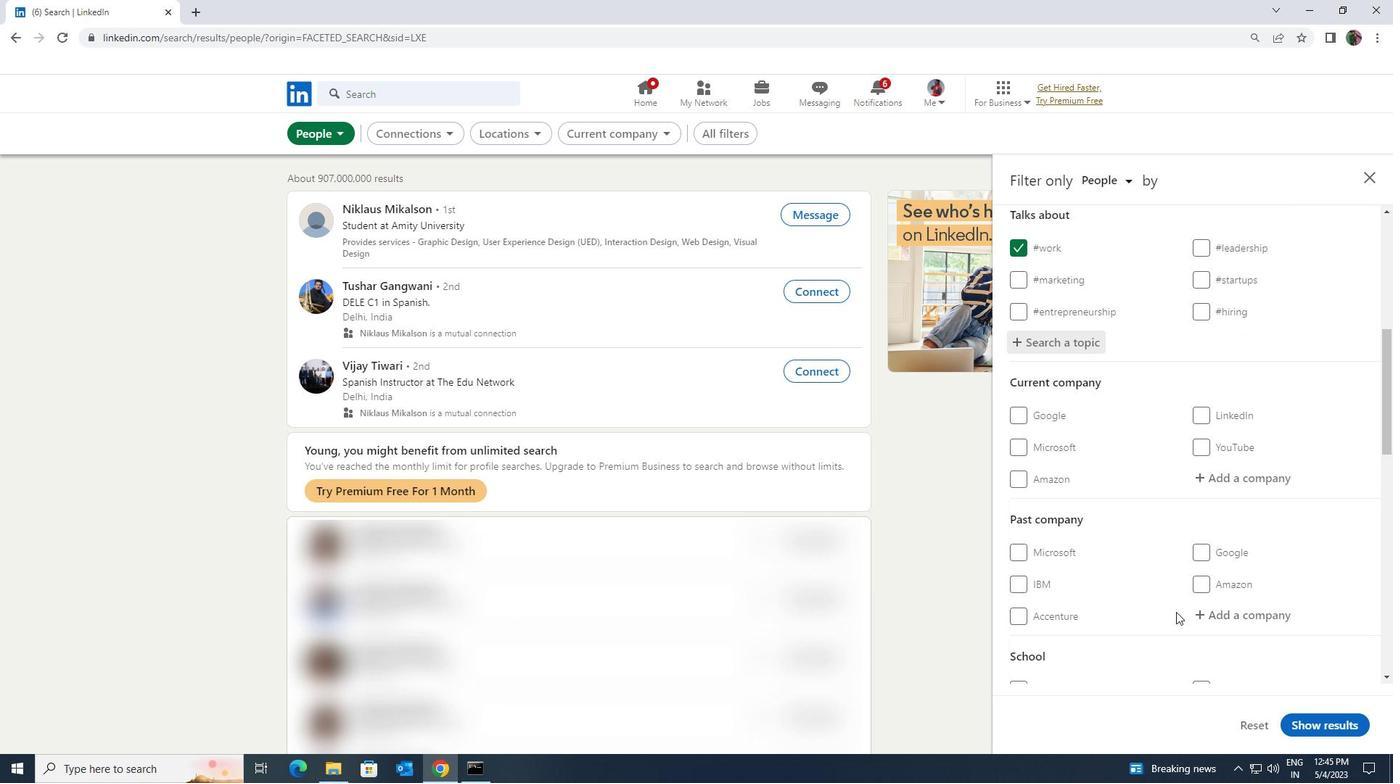 
Action: Mouse moved to (1173, 614)
Screenshot: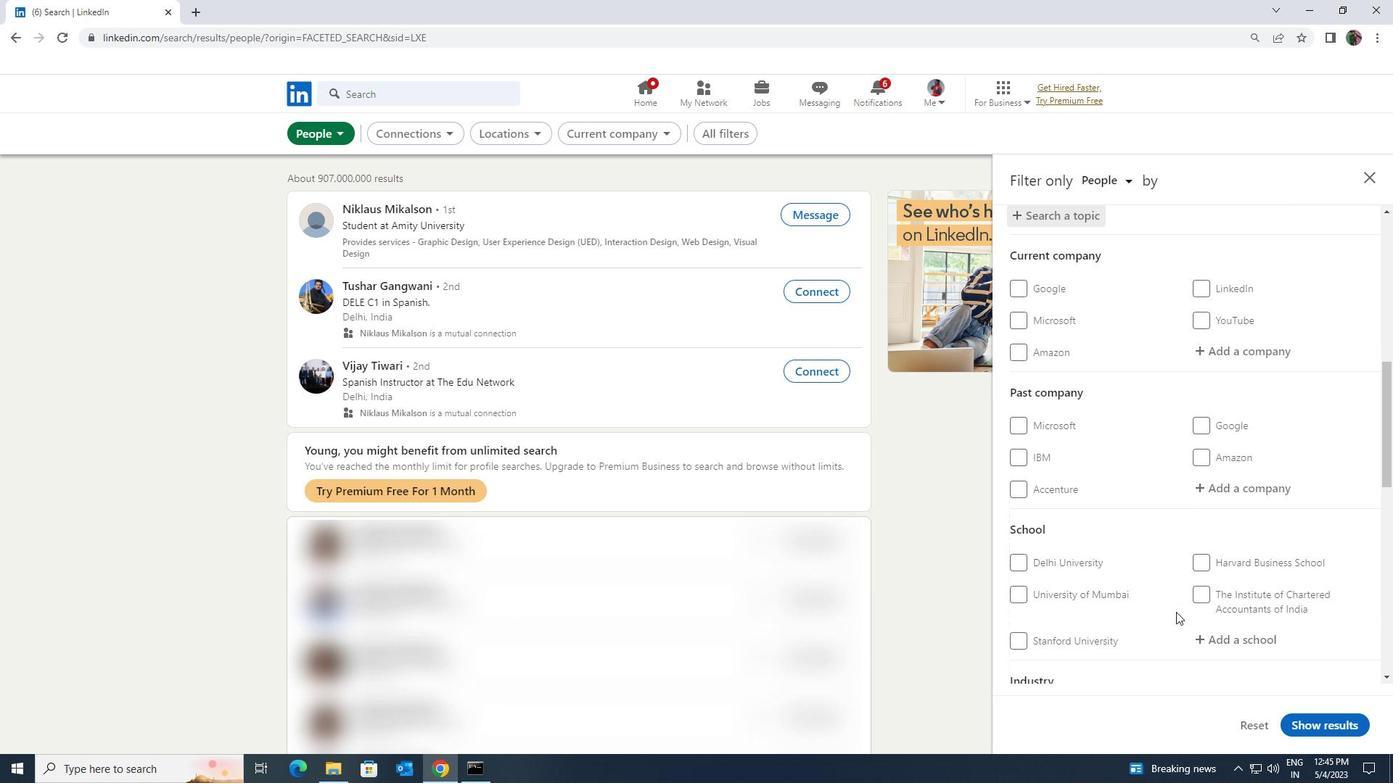 
Action: Mouse scrolled (1173, 613) with delta (0, 0)
Screenshot: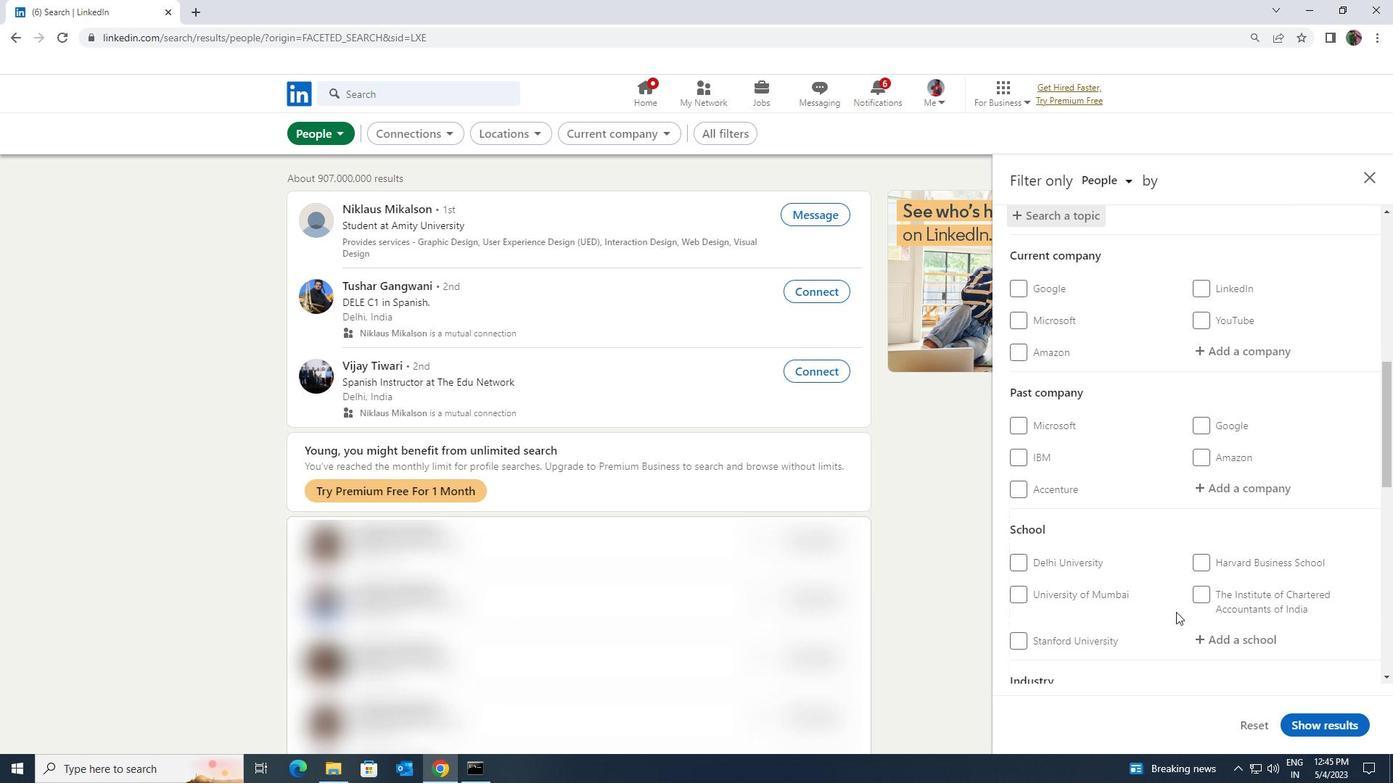 
Action: Mouse moved to (1173, 614)
Screenshot: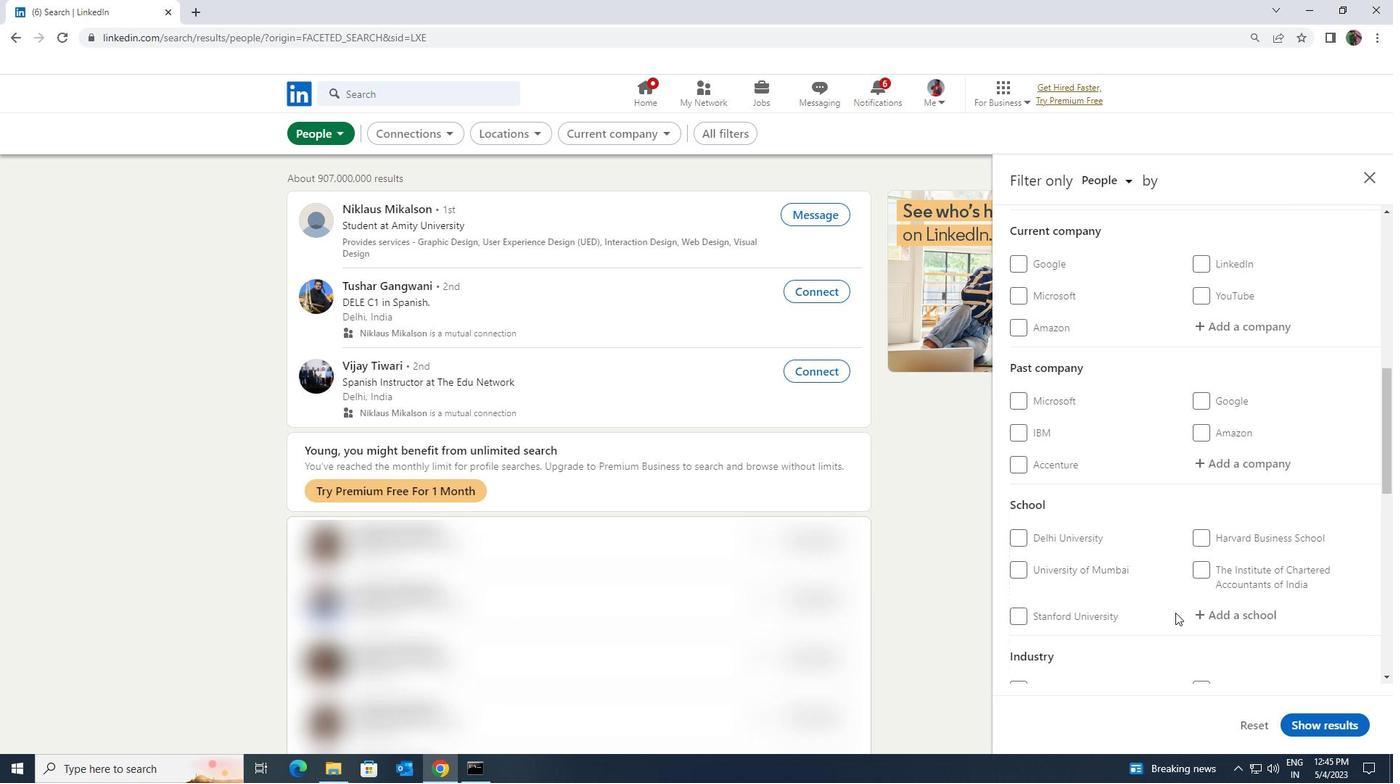 
Action: Mouse scrolled (1173, 613) with delta (0, 0)
Screenshot: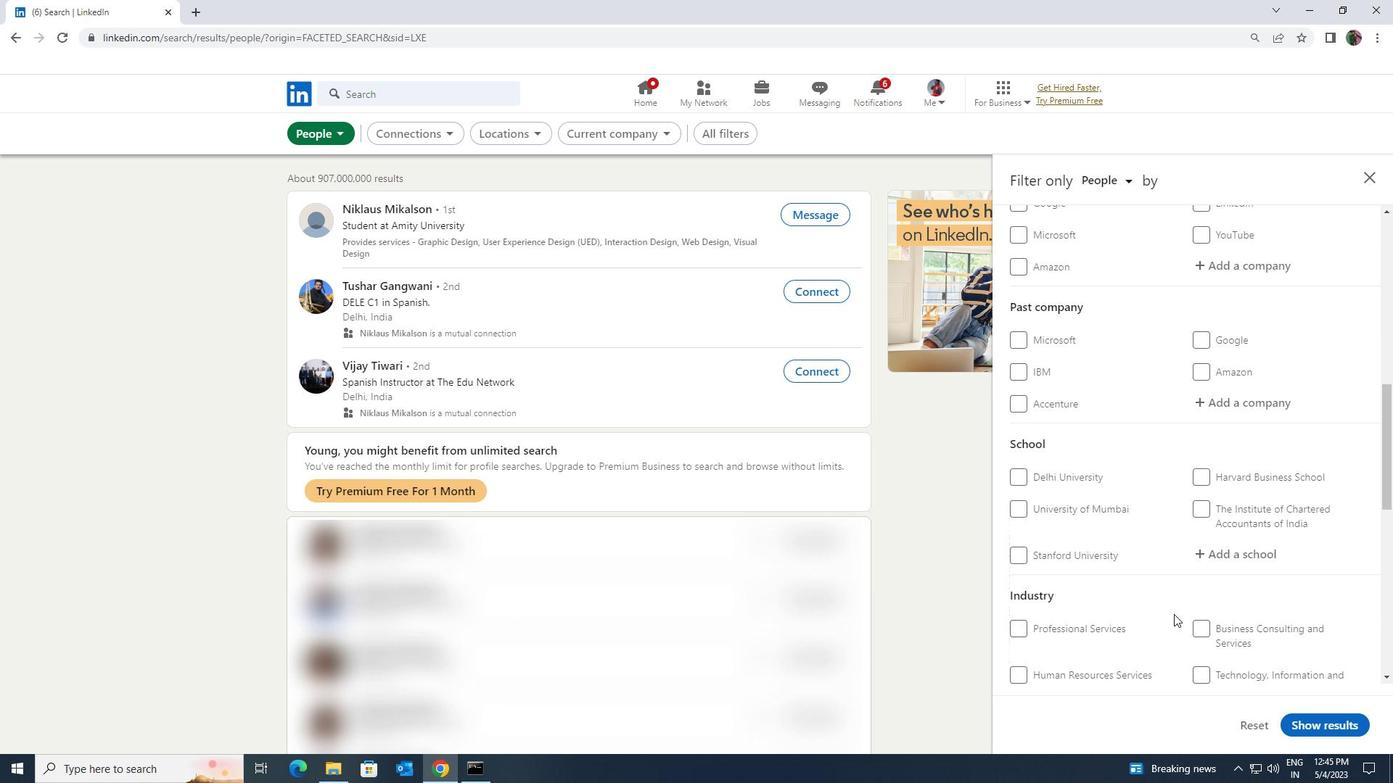 
Action: Mouse scrolled (1173, 613) with delta (0, 0)
Screenshot: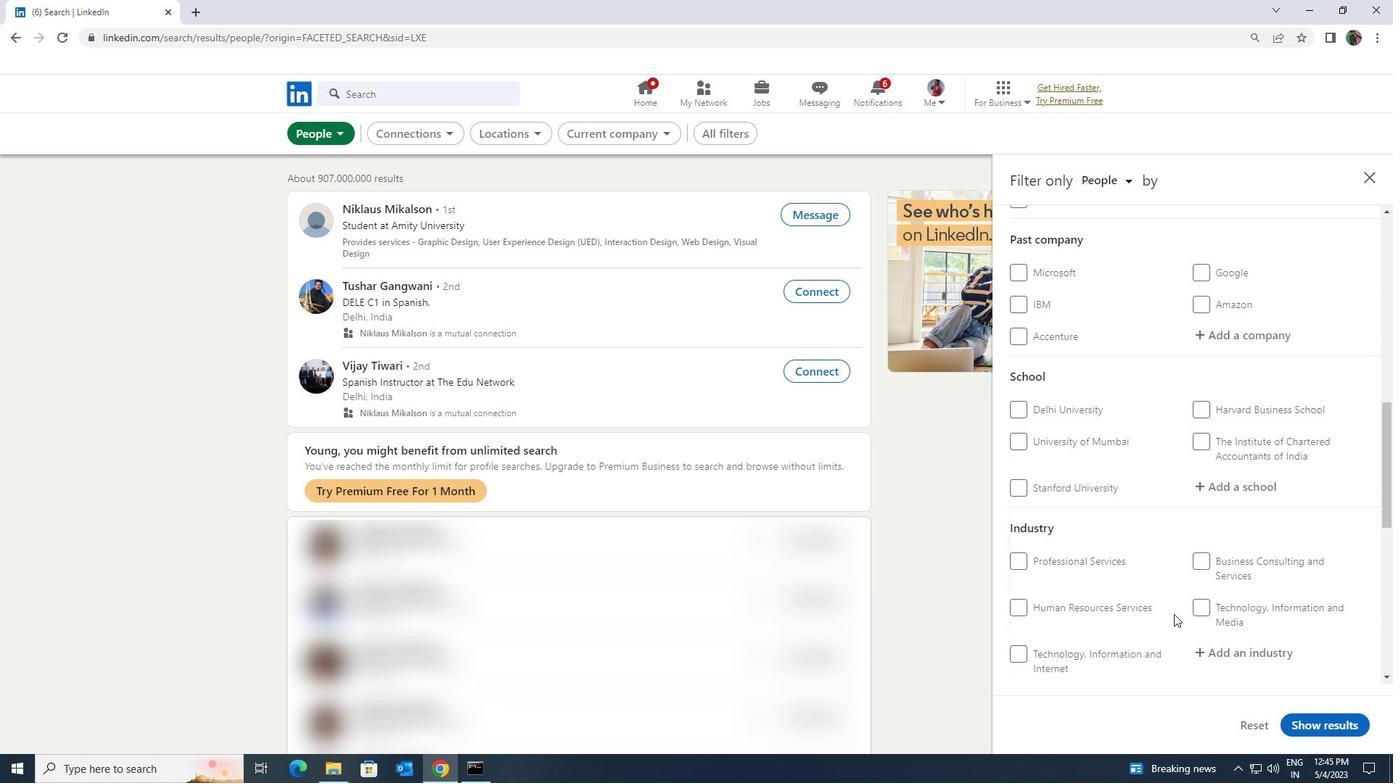 
Action: Mouse scrolled (1173, 613) with delta (0, 0)
Screenshot: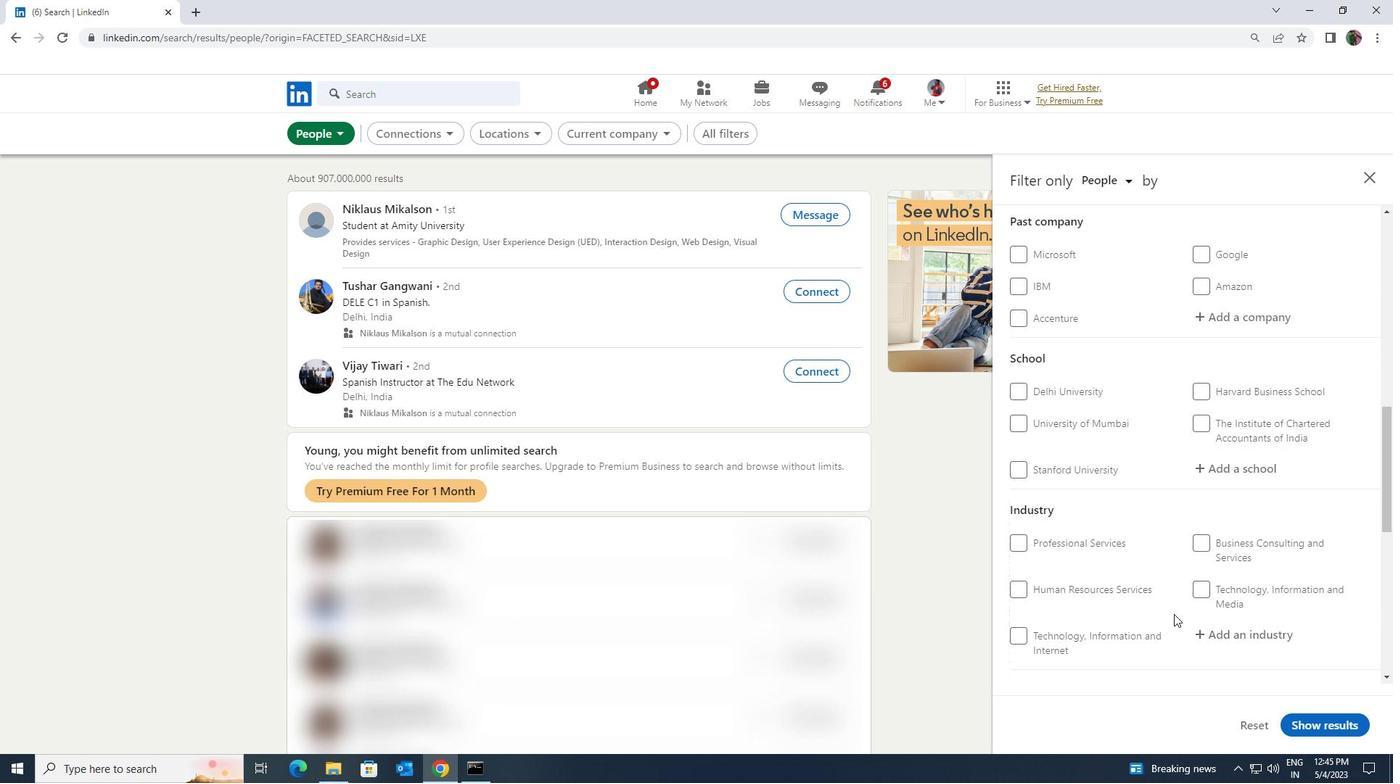 
Action: Mouse scrolled (1173, 613) with delta (0, 0)
Screenshot: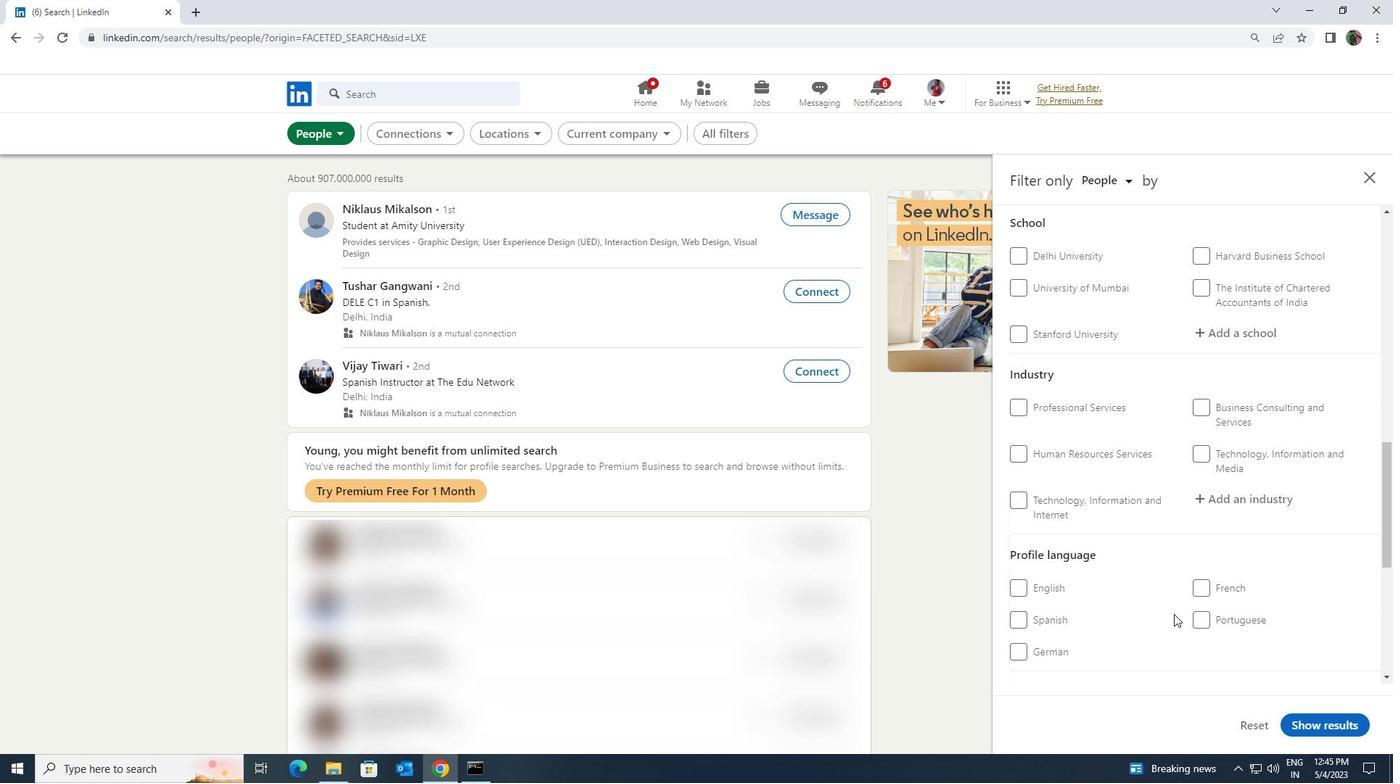 
Action: Mouse moved to (1013, 560)
Screenshot: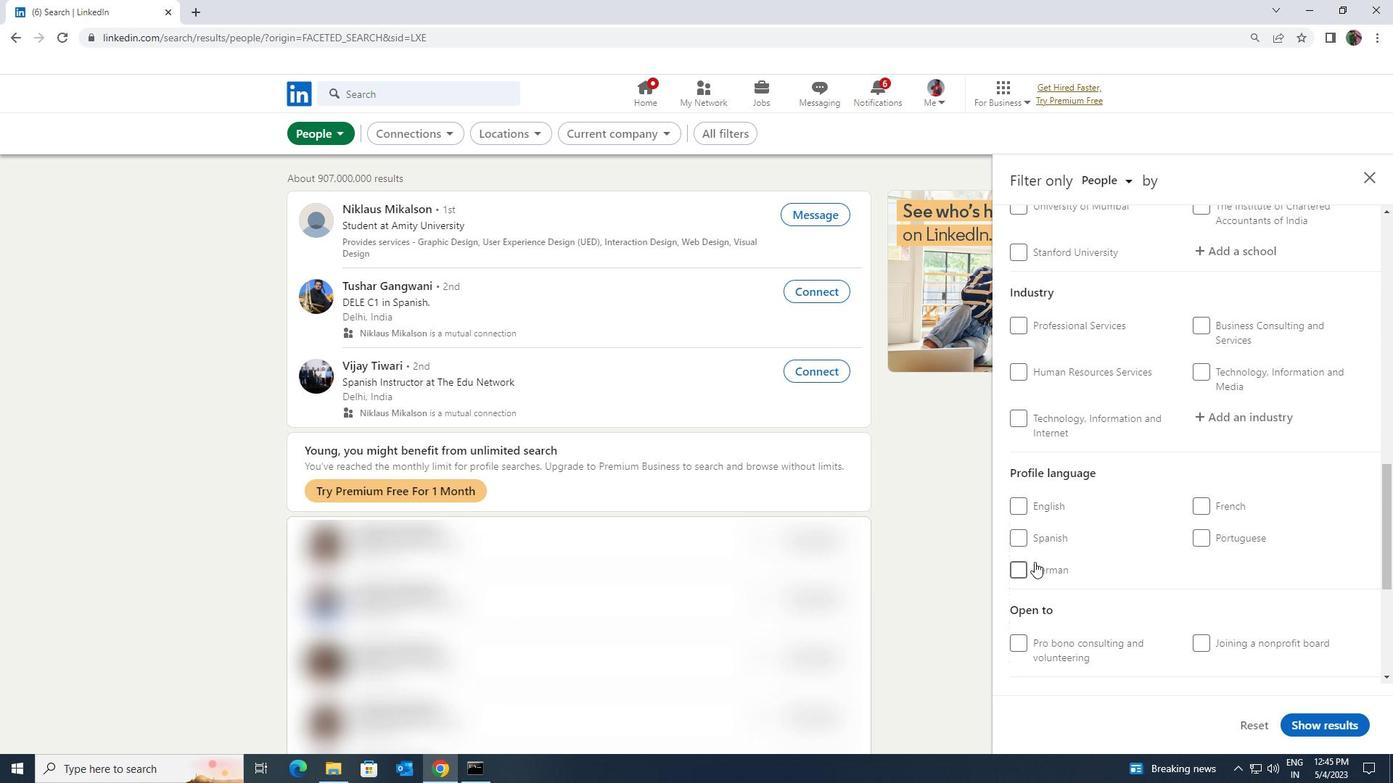 
Action: Mouse pressed left at (1013, 560)
Screenshot: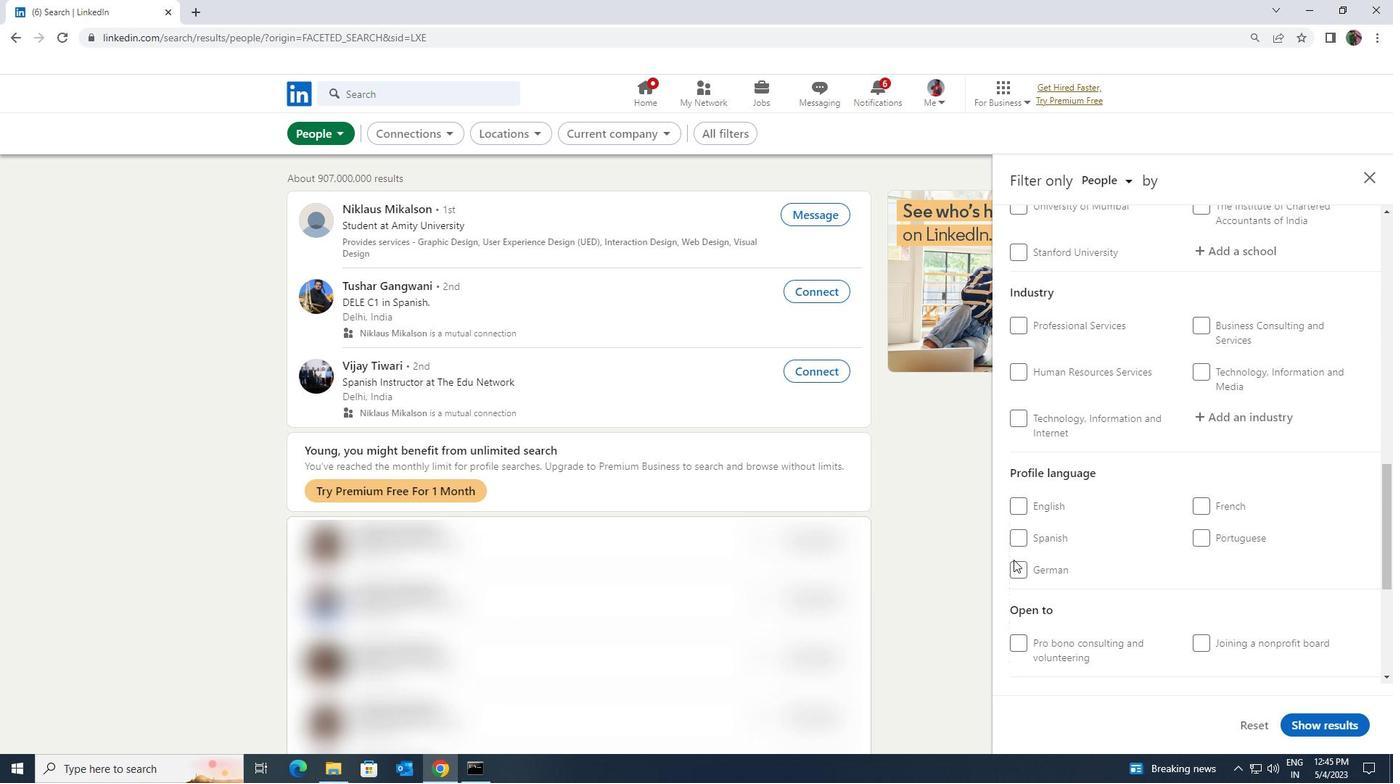 
Action: Mouse moved to (1023, 565)
Screenshot: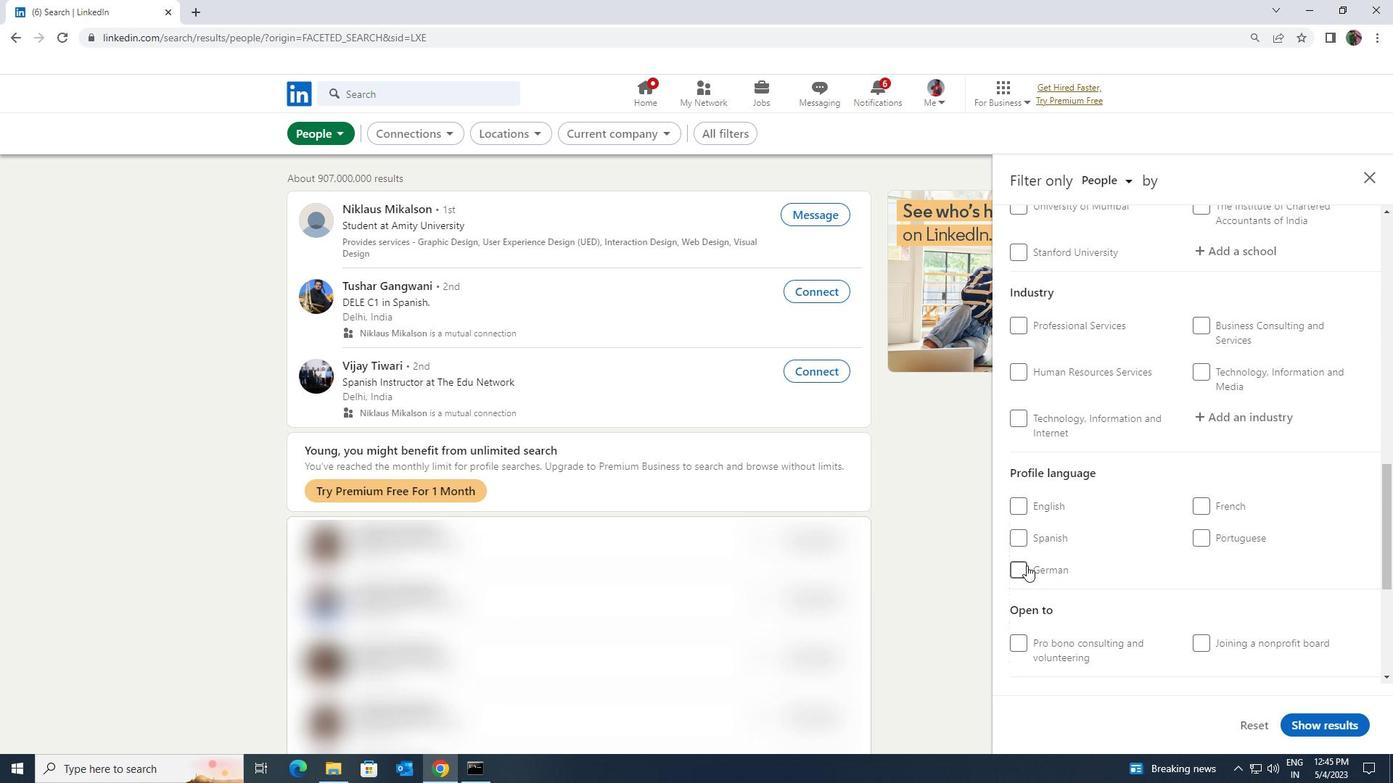 
Action: Mouse pressed left at (1023, 565)
Screenshot: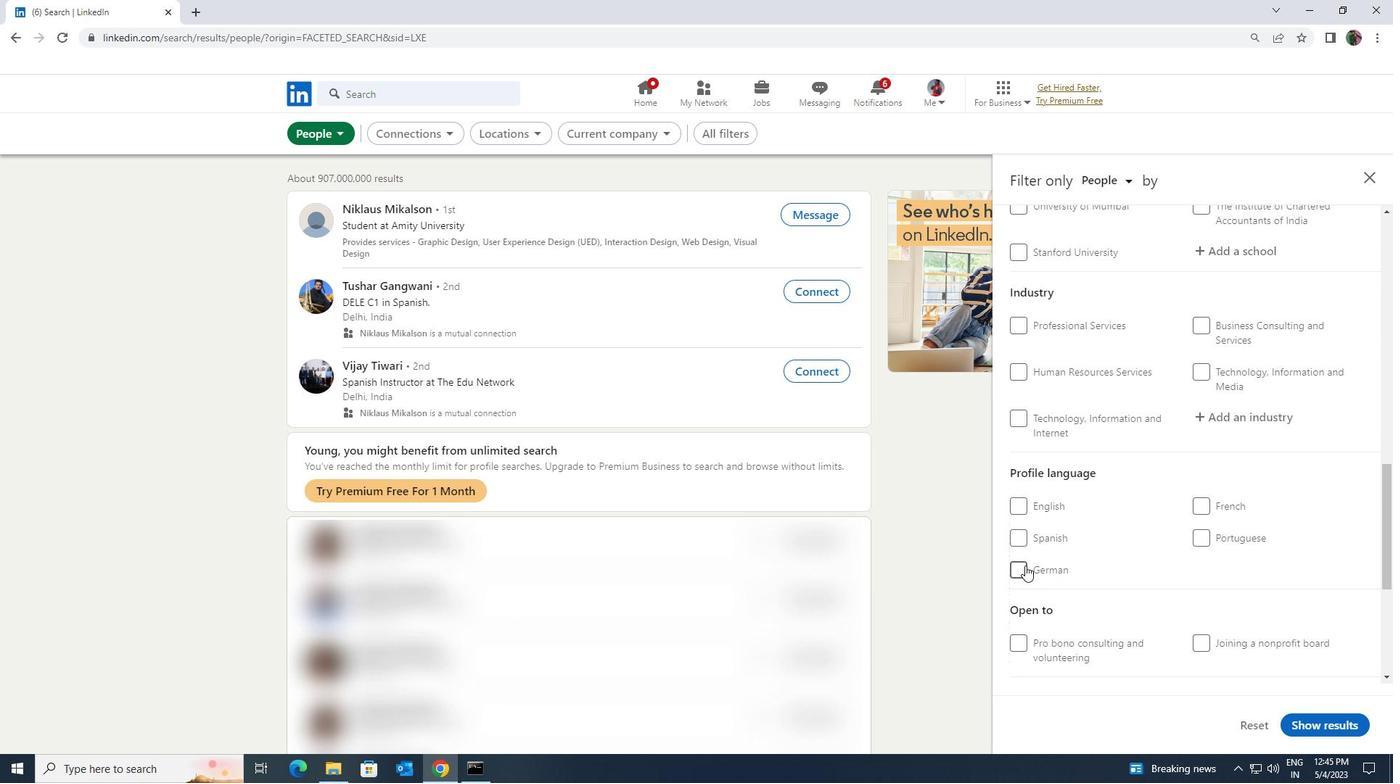 
Action: Mouse moved to (1084, 562)
Screenshot: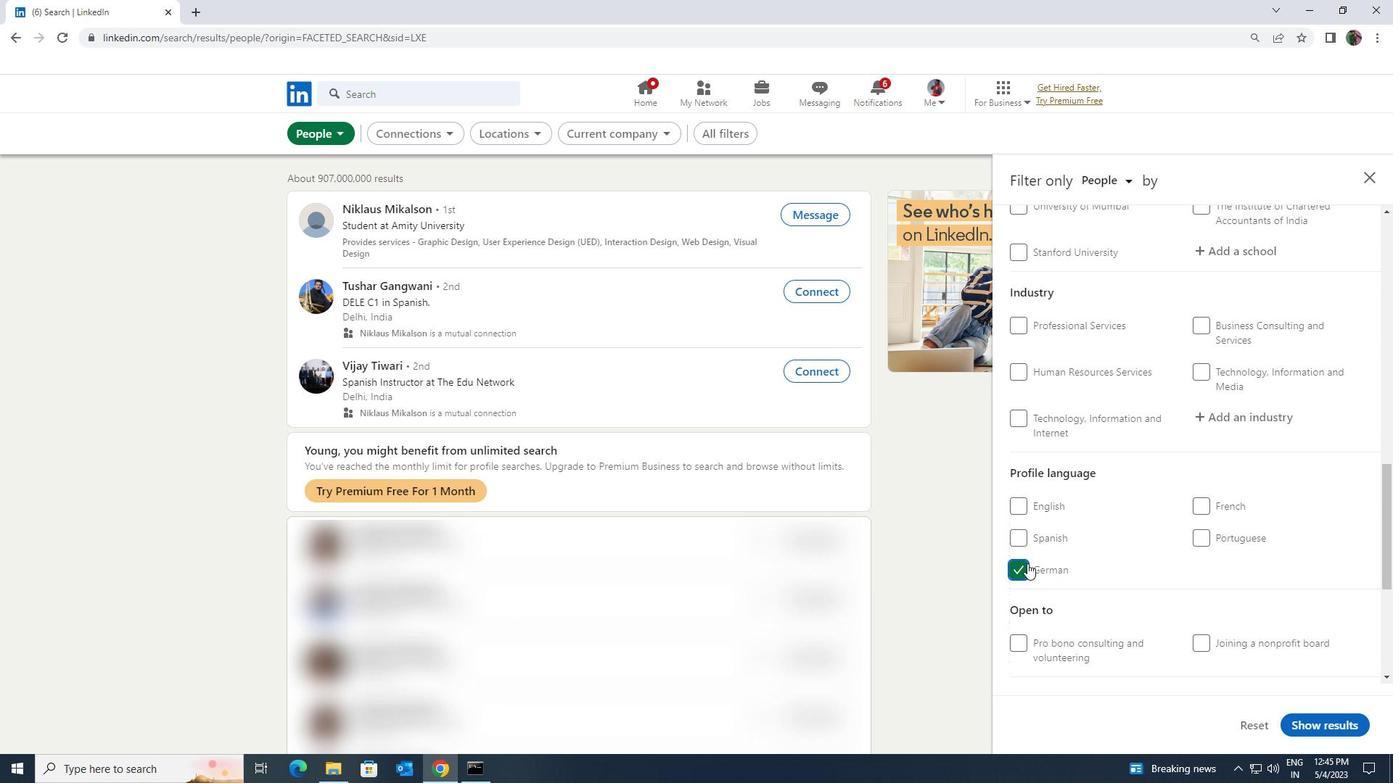 
Action: Mouse scrolled (1084, 563) with delta (0, 0)
Screenshot: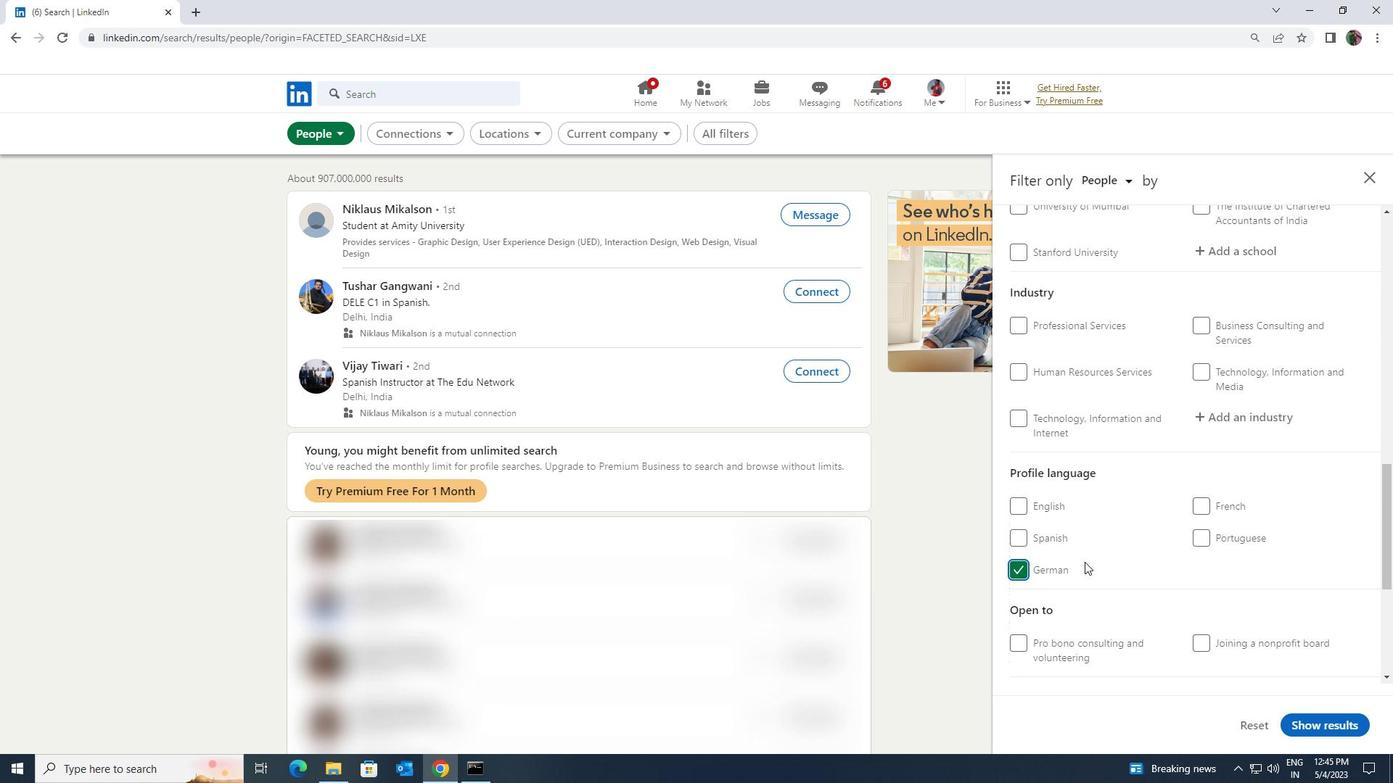 
Action: Mouse scrolled (1084, 563) with delta (0, 0)
Screenshot: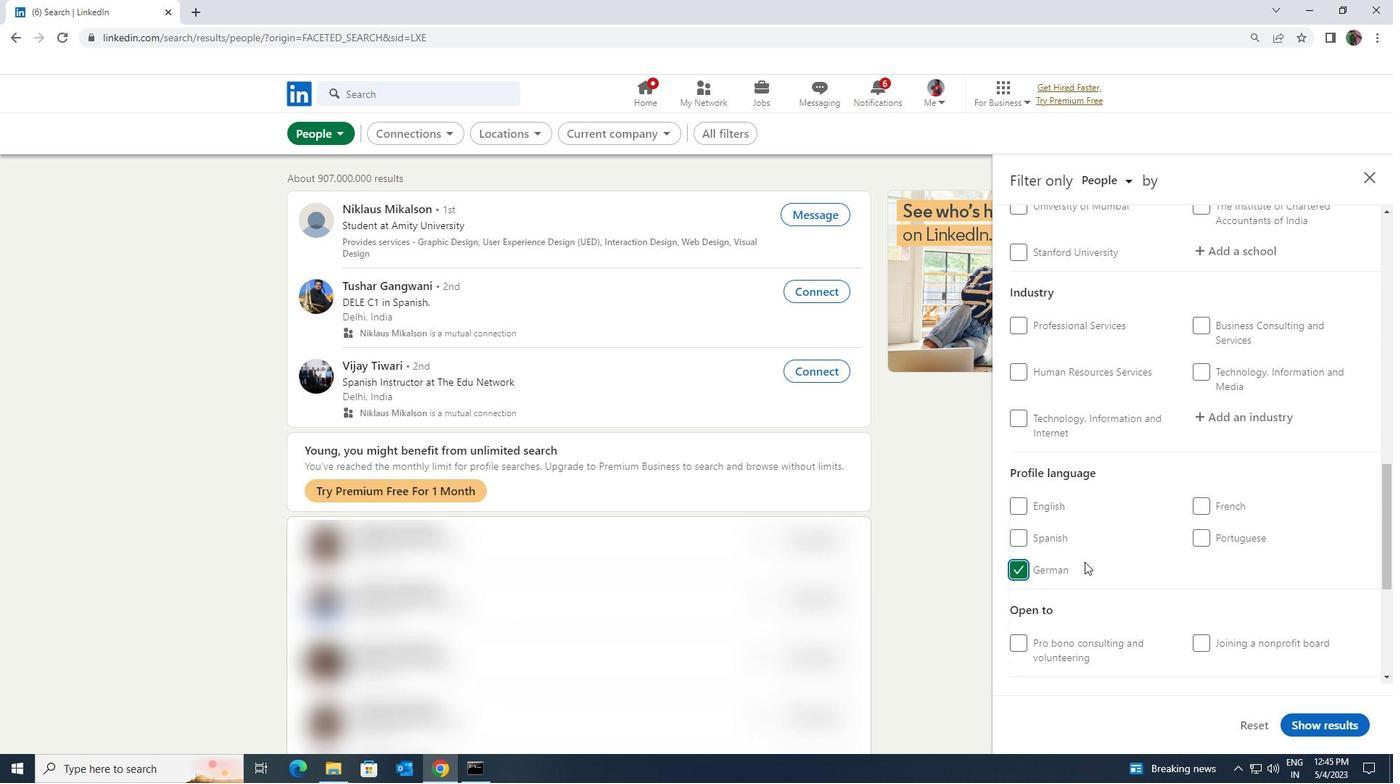 
Action: Mouse scrolled (1084, 563) with delta (0, 0)
Screenshot: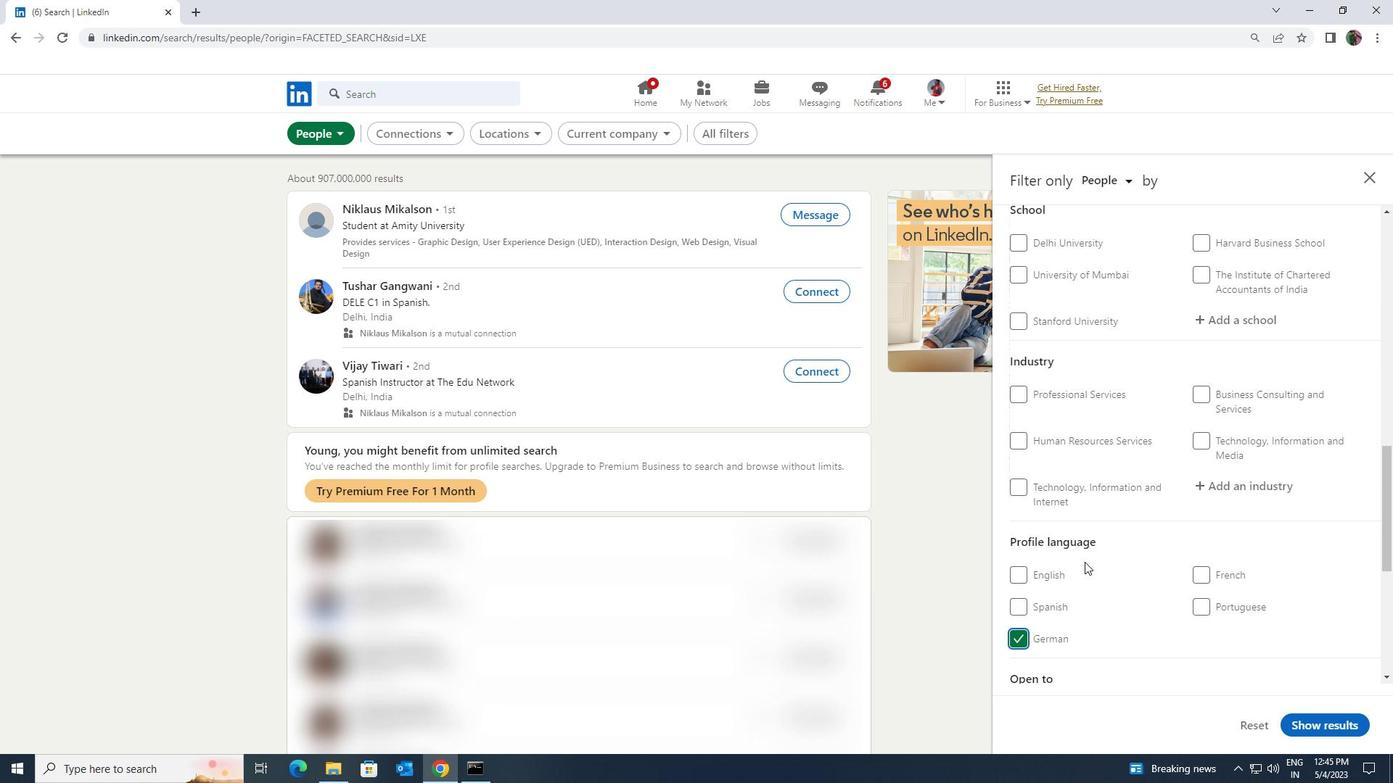 
Action: Mouse scrolled (1084, 563) with delta (0, 0)
Screenshot: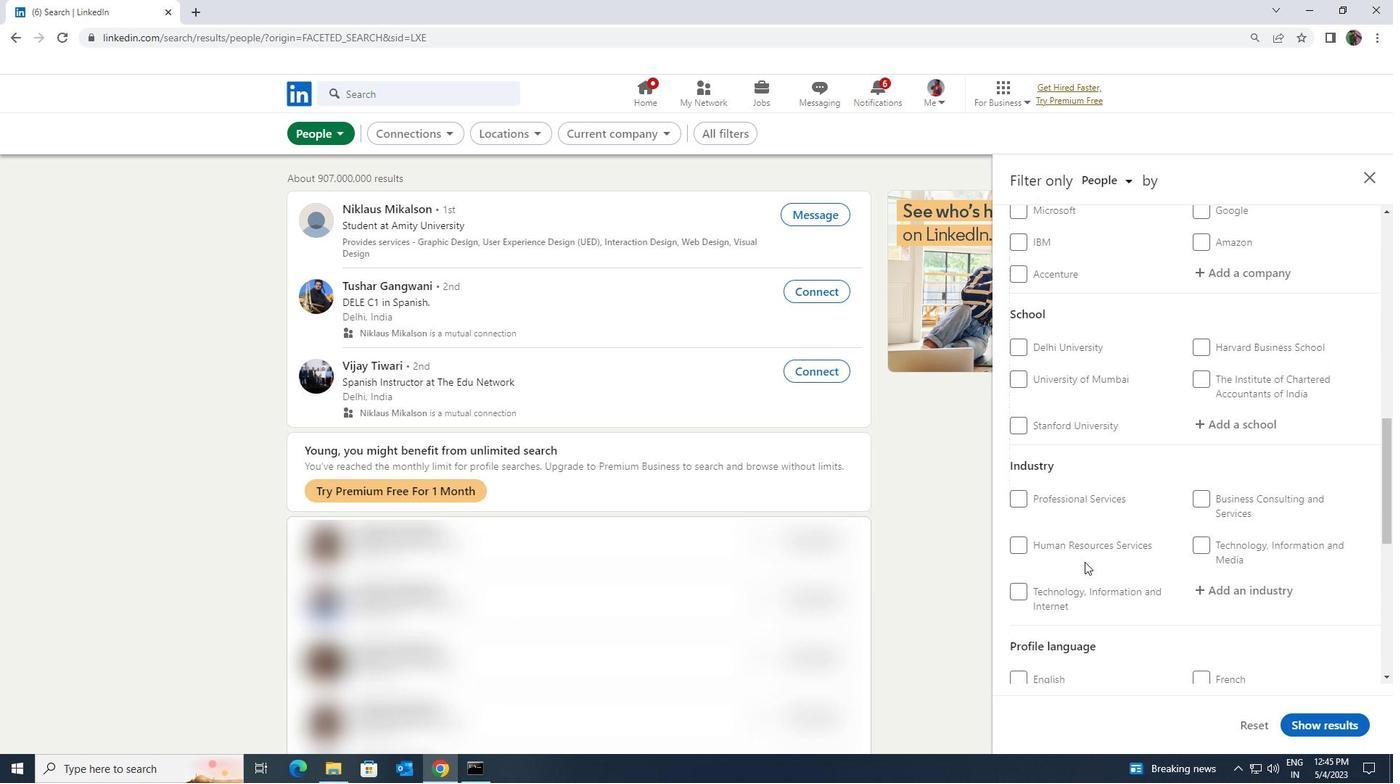 
Action: Mouse scrolled (1084, 563) with delta (0, 0)
Screenshot: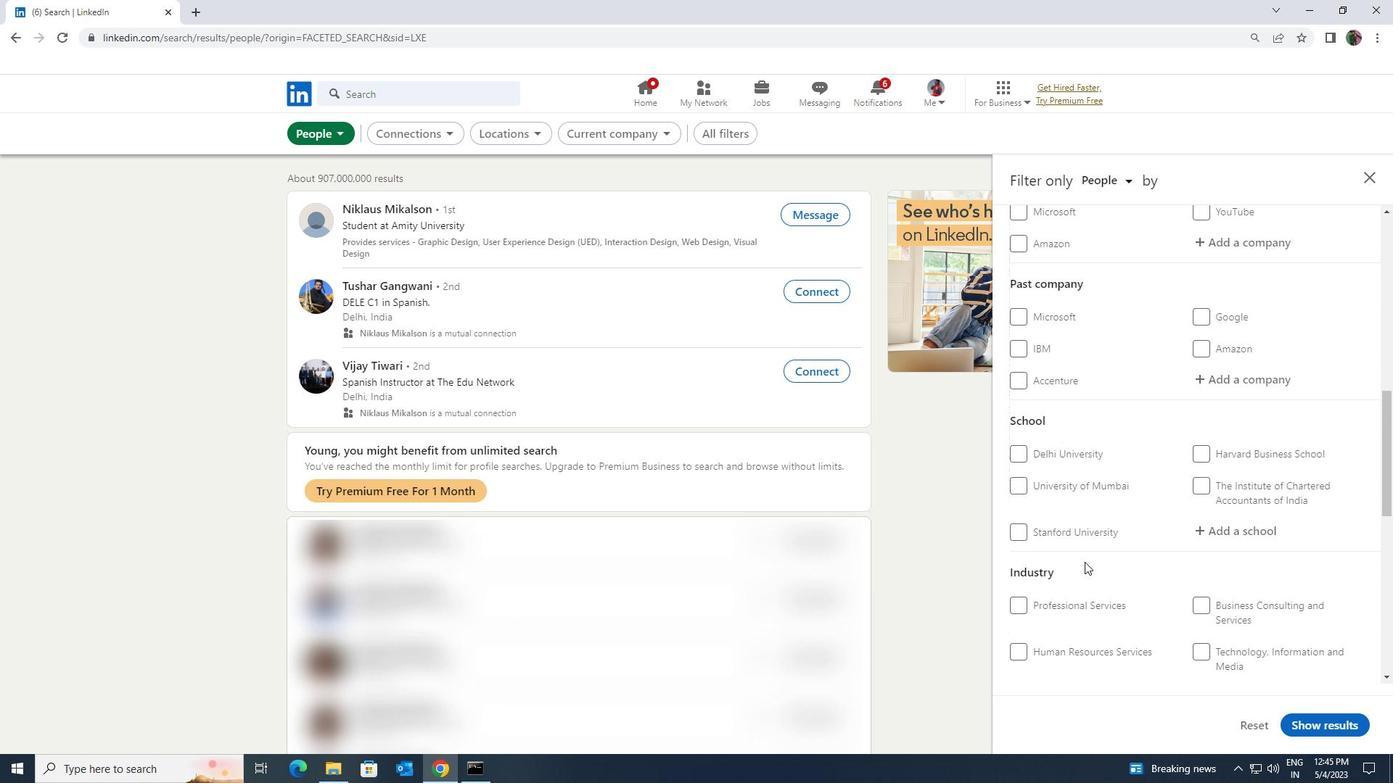 
Action: Mouse scrolled (1084, 563) with delta (0, 0)
Screenshot: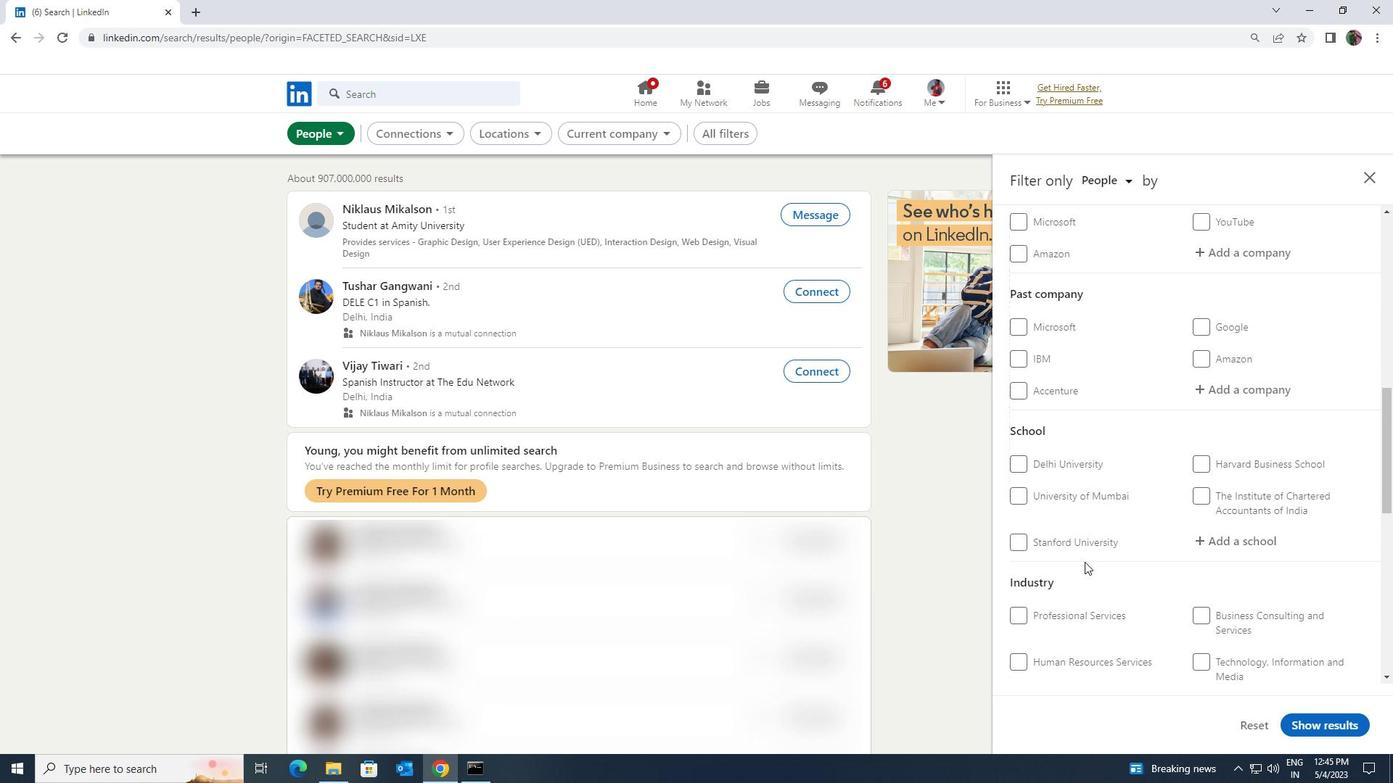 
Action: Mouse scrolled (1084, 563) with delta (0, 0)
Screenshot: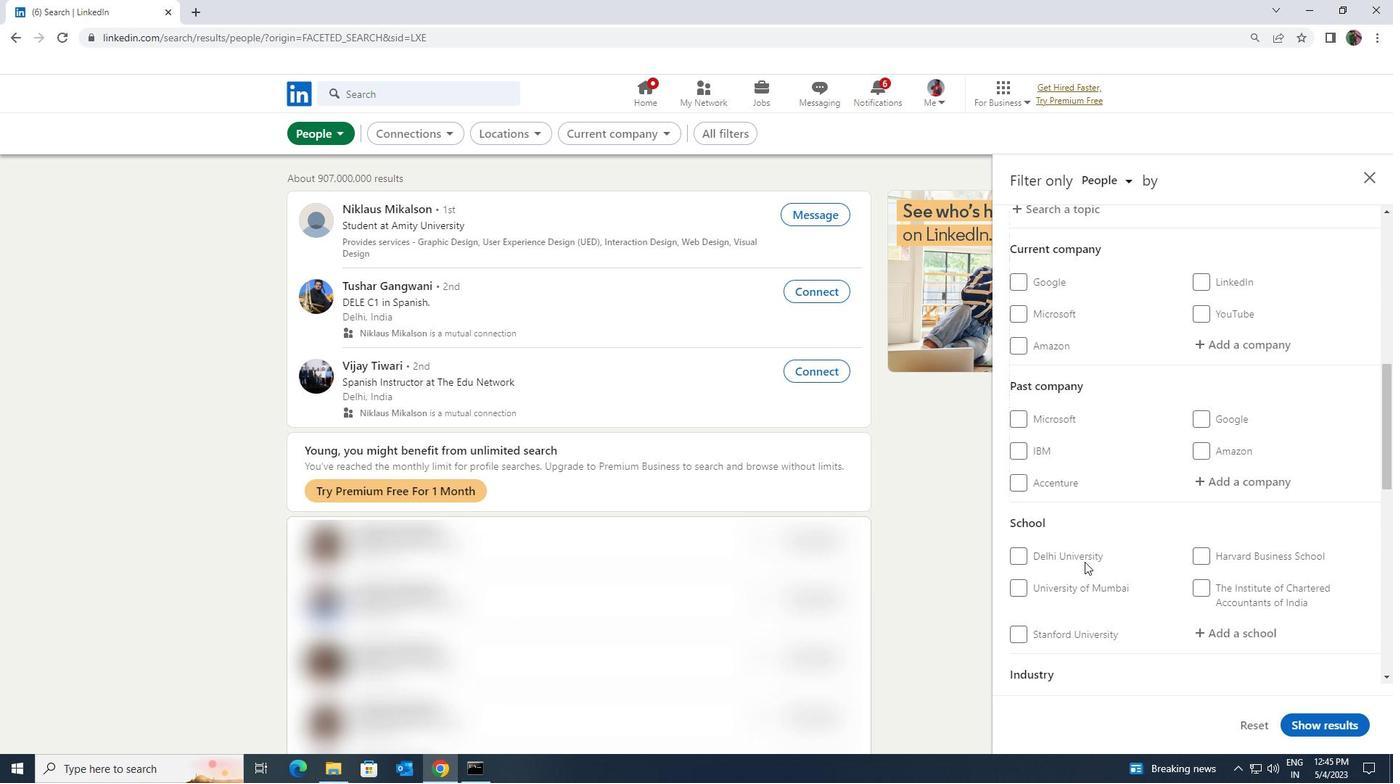 
Action: Mouse moved to (1218, 470)
Screenshot: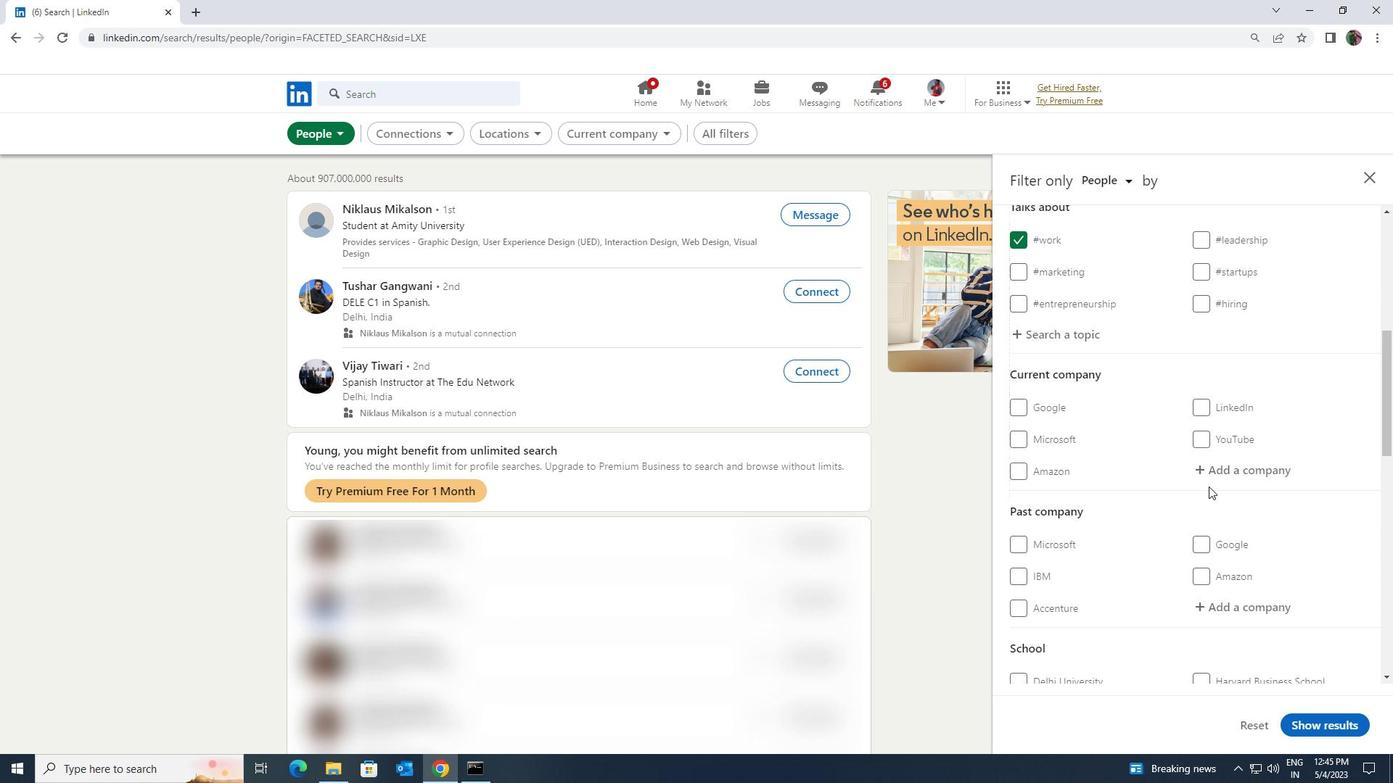 
Action: Mouse pressed left at (1218, 470)
Screenshot: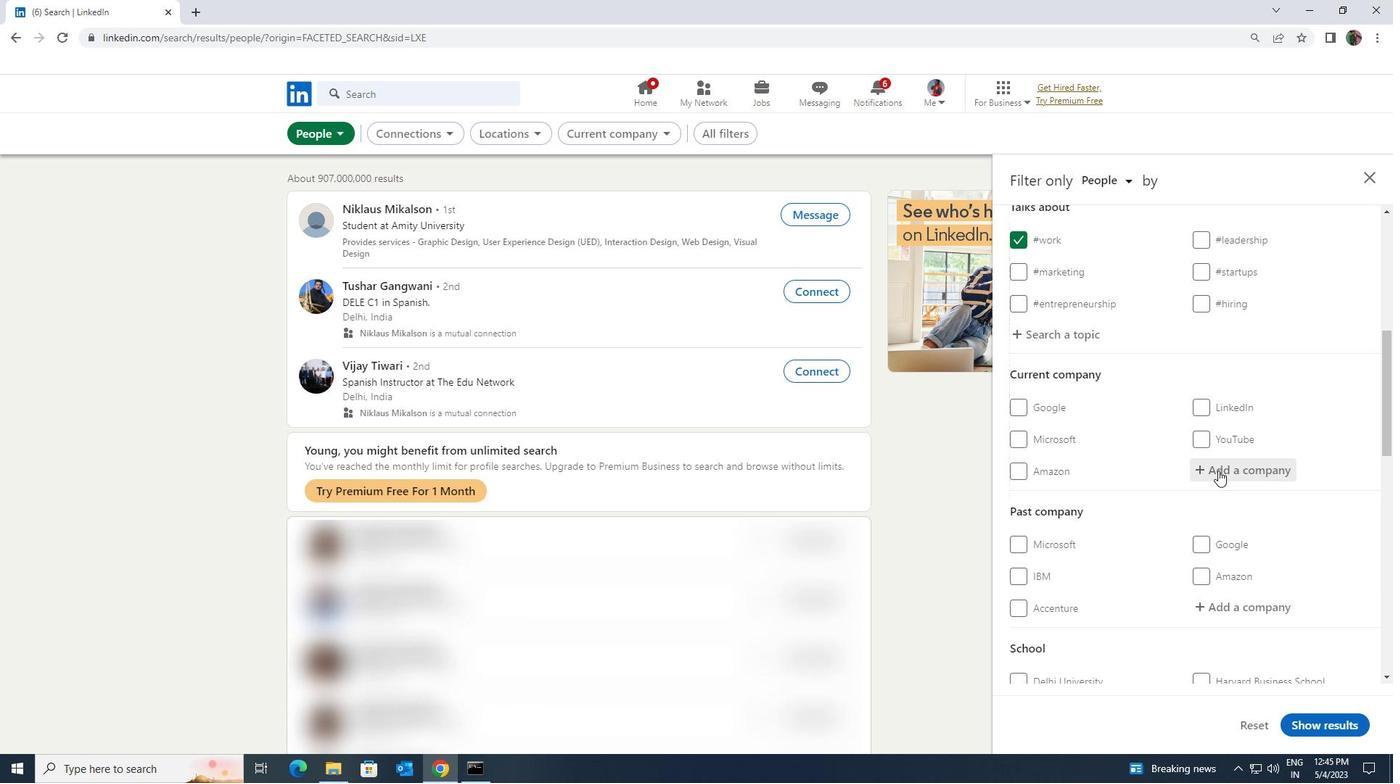 
Action: Key pressed <Key.shift><Key.shift><Key.shift><Key.shift><Key.shift><Key.shift><Key.shift><Key.shift><Key.shift>DLF<Key.space><Key.shift>LIMI
Screenshot: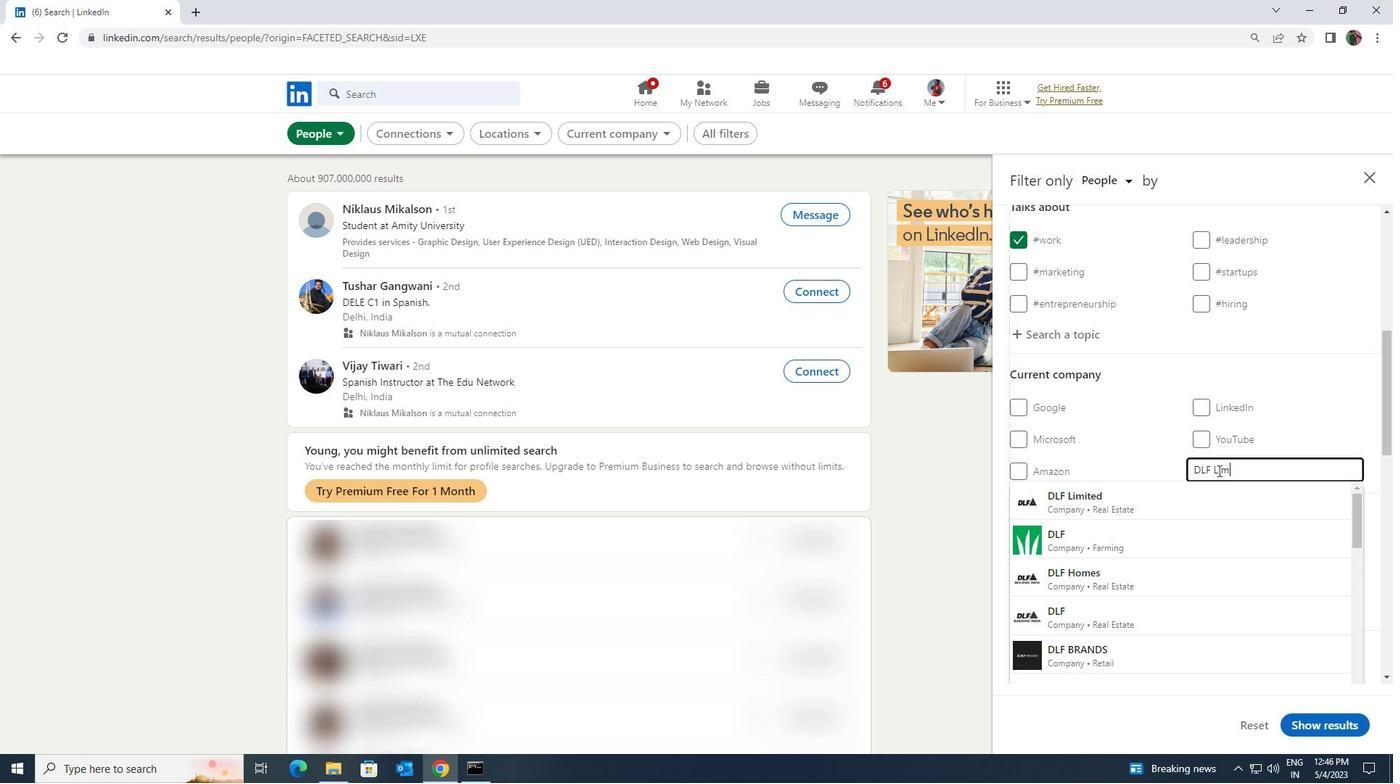 
Action: Mouse moved to (1210, 495)
Screenshot: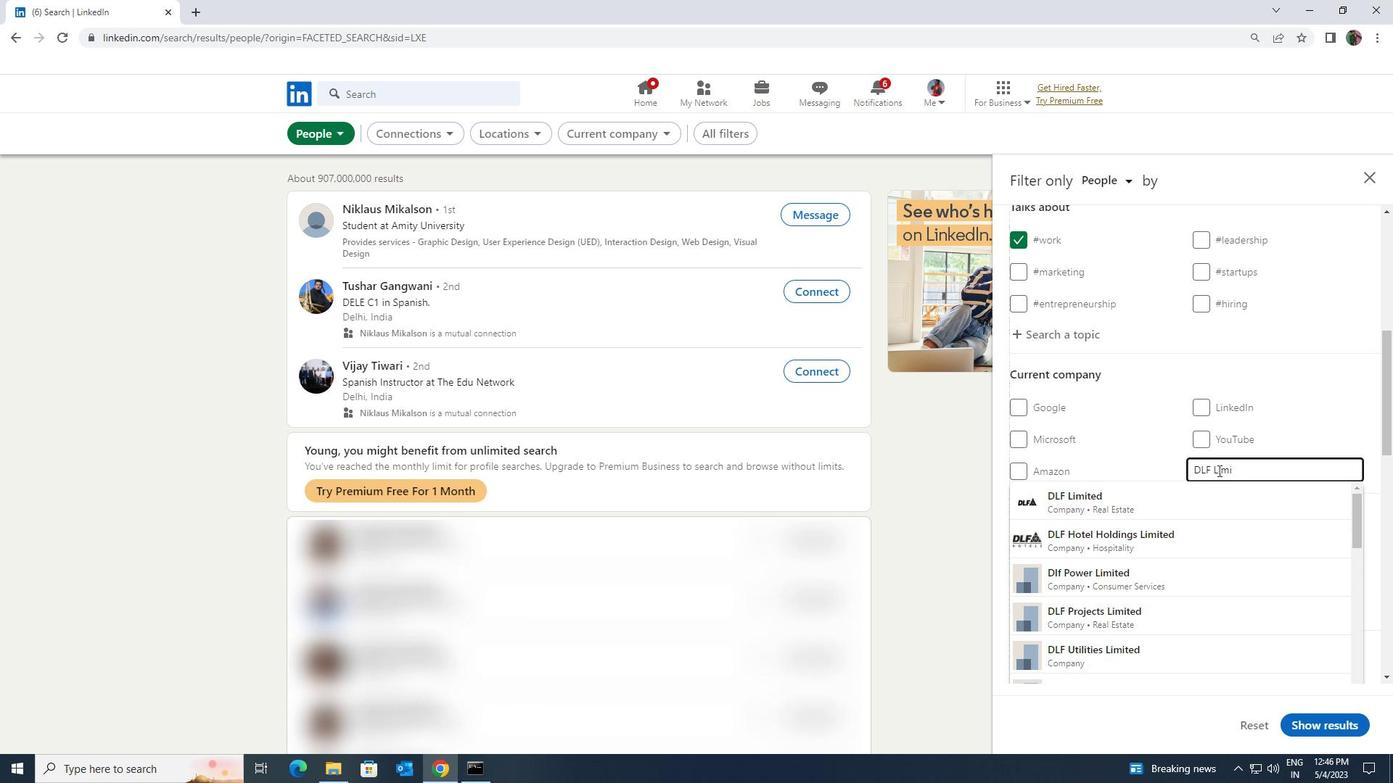 
Action: Mouse pressed left at (1210, 495)
Screenshot: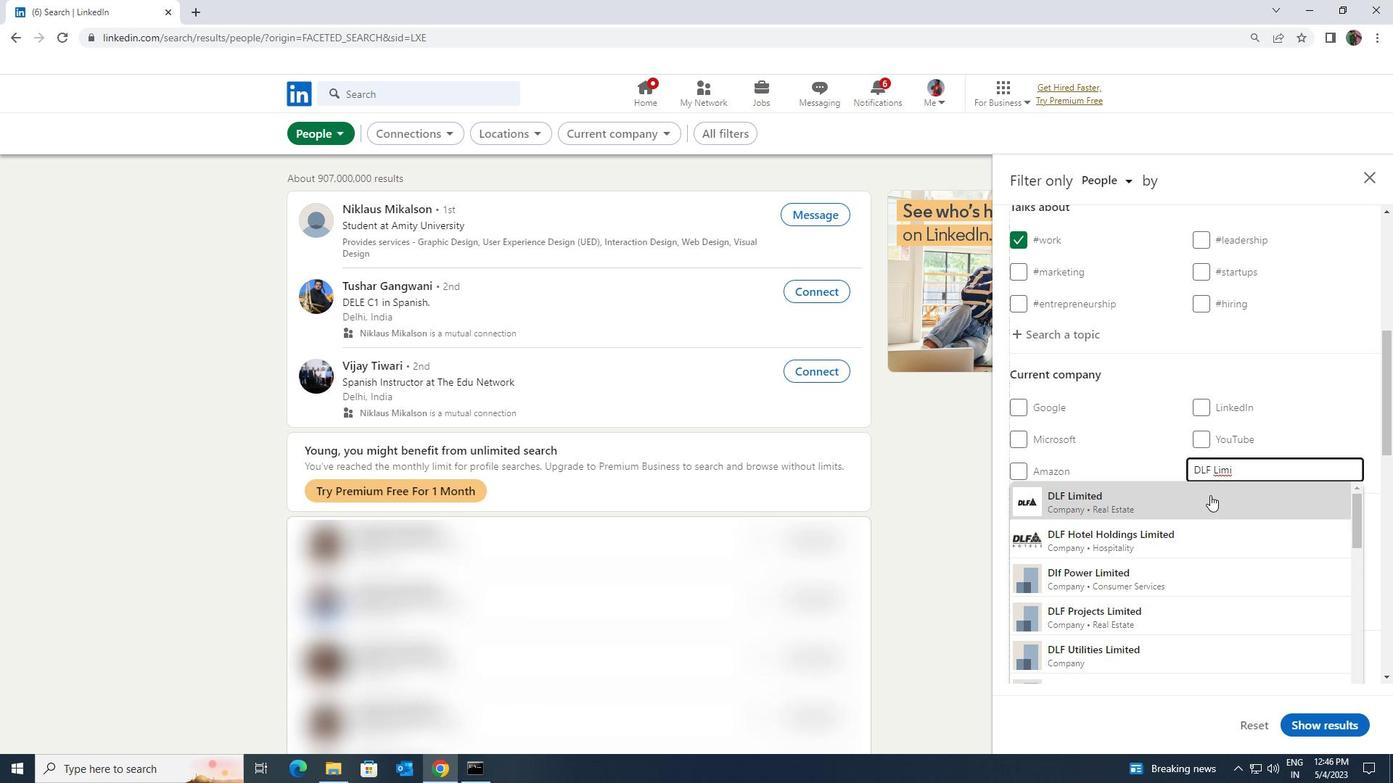 
Action: Mouse scrolled (1210, 494) with delta (0, 0)
Screenshot: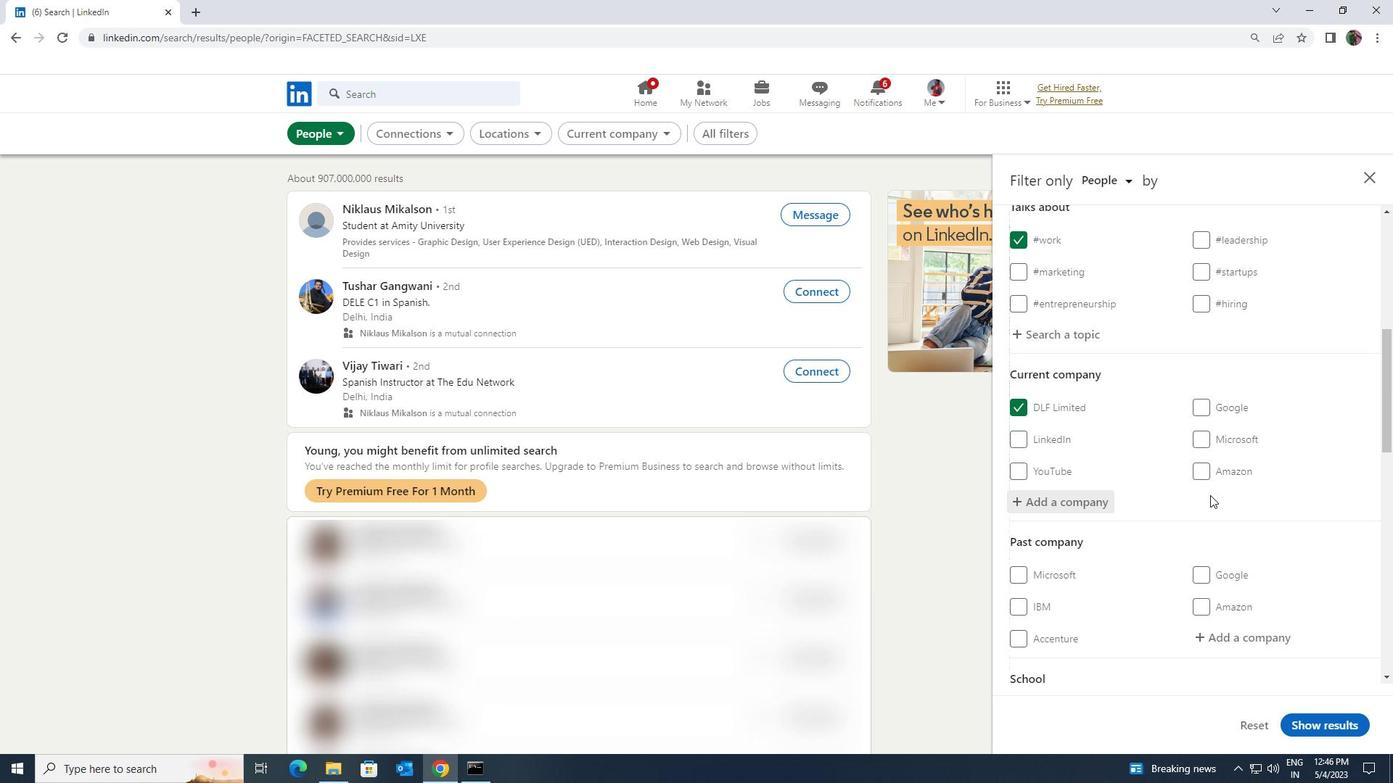 
Action: Mouse moved to (1208, 497)
Screenshot: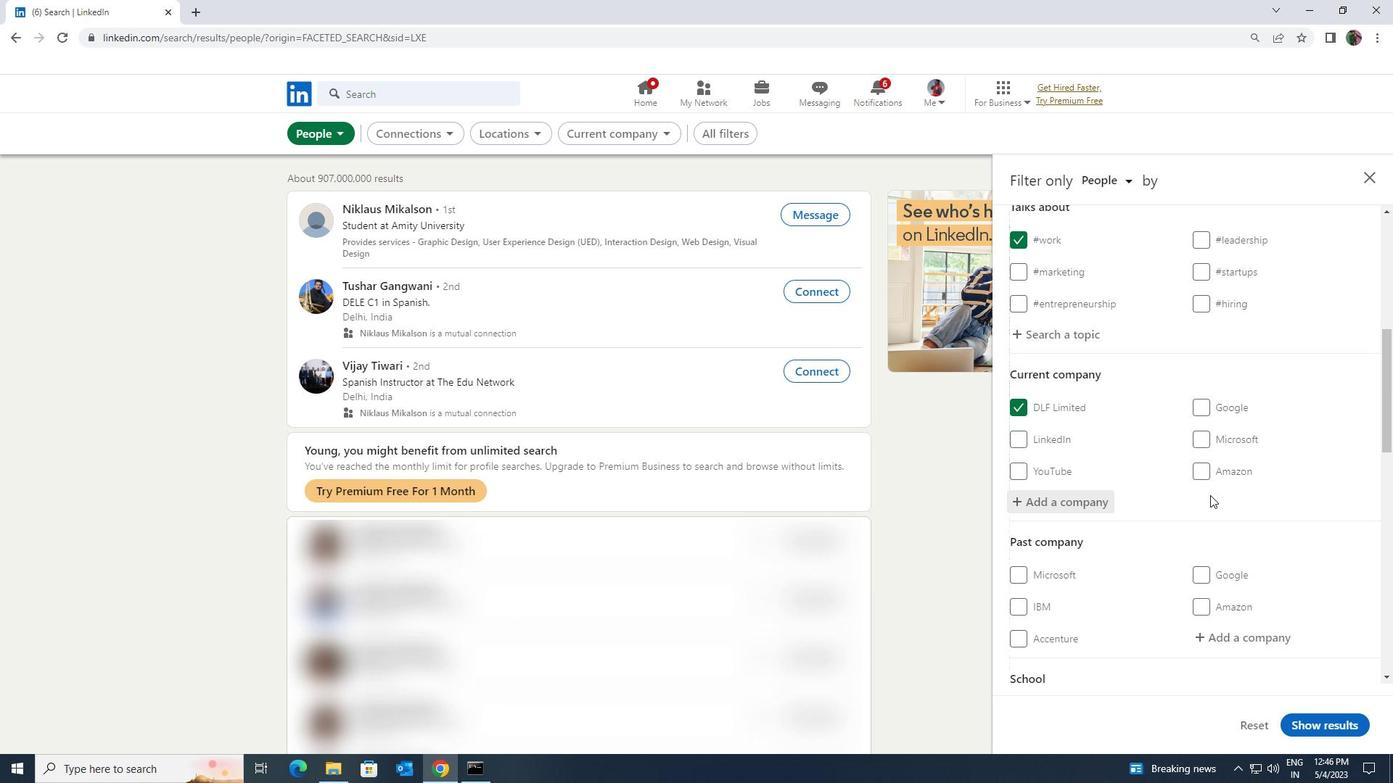 
Action: Mouse scrolled (1208, 496) with delta (0, 0)
Screenshot: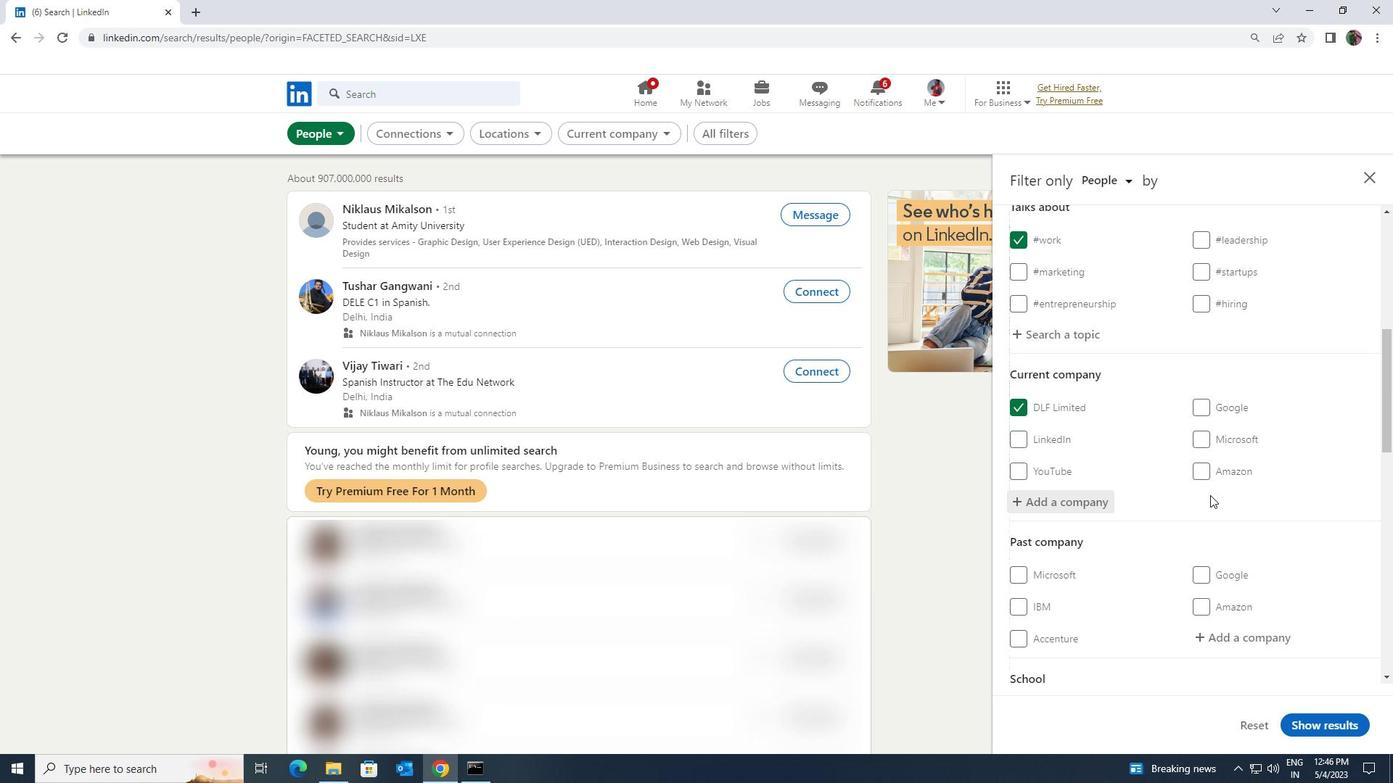 
Action: Mouse scrolled (1208, 496) with delta (0, 0)
Screenshot: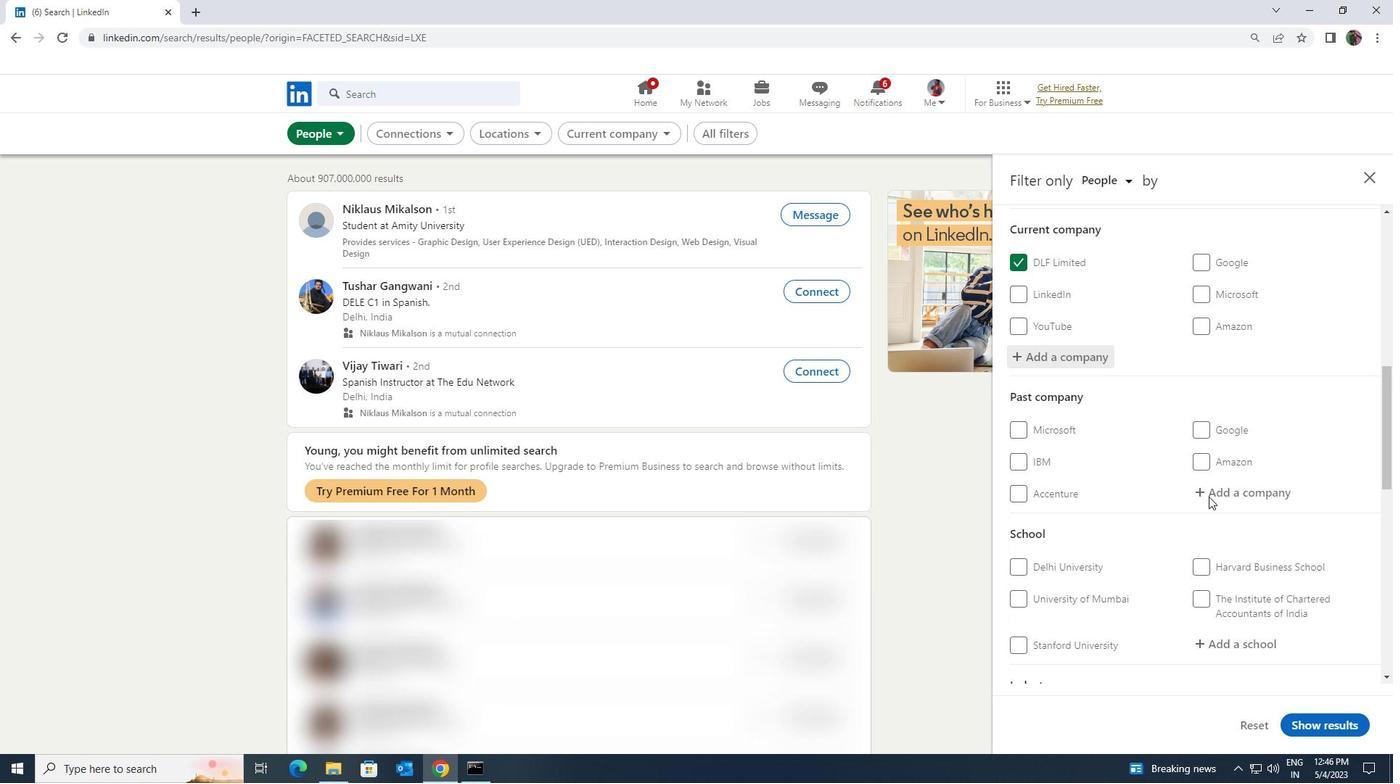 
Action: Mouse moved to (1213, 559)
Screenshot: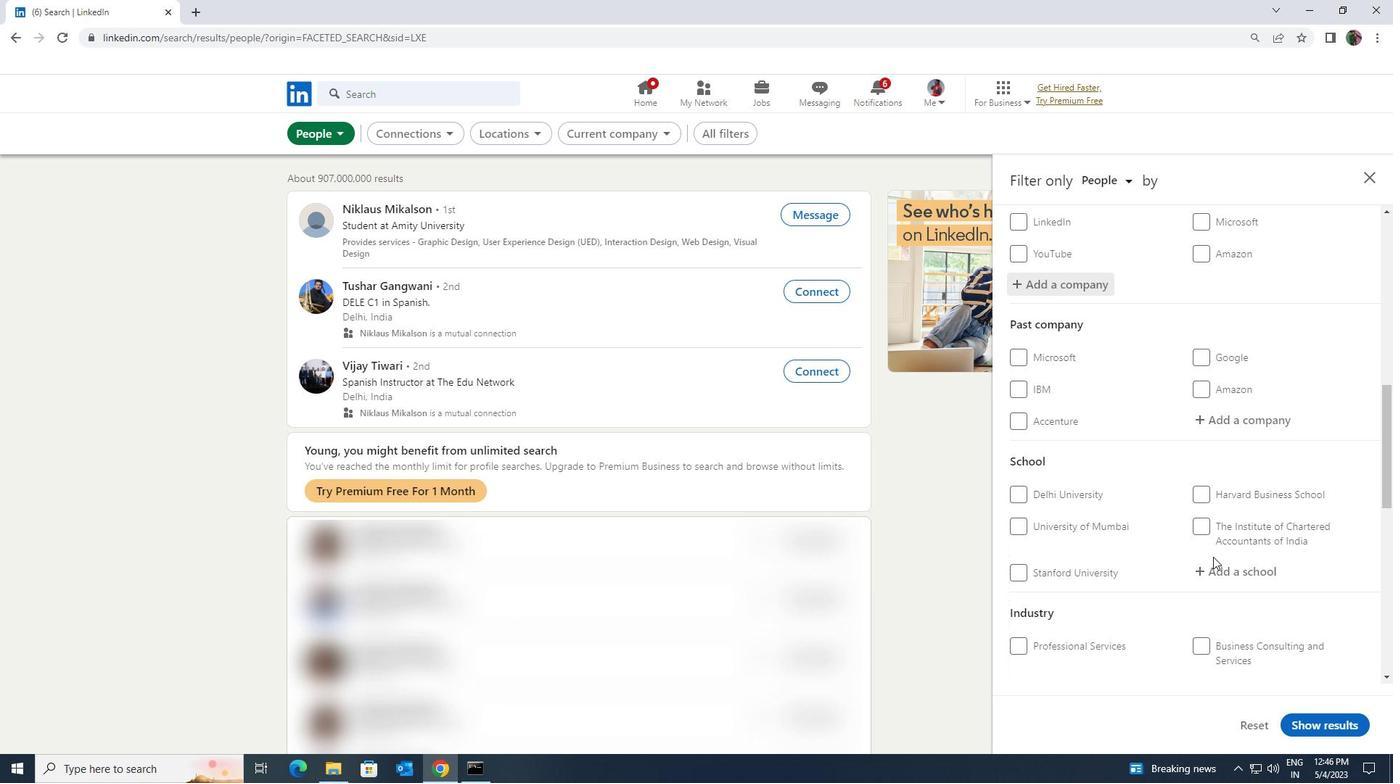 
Action: Mouse pressed left at (1213, 559)
Screenshot: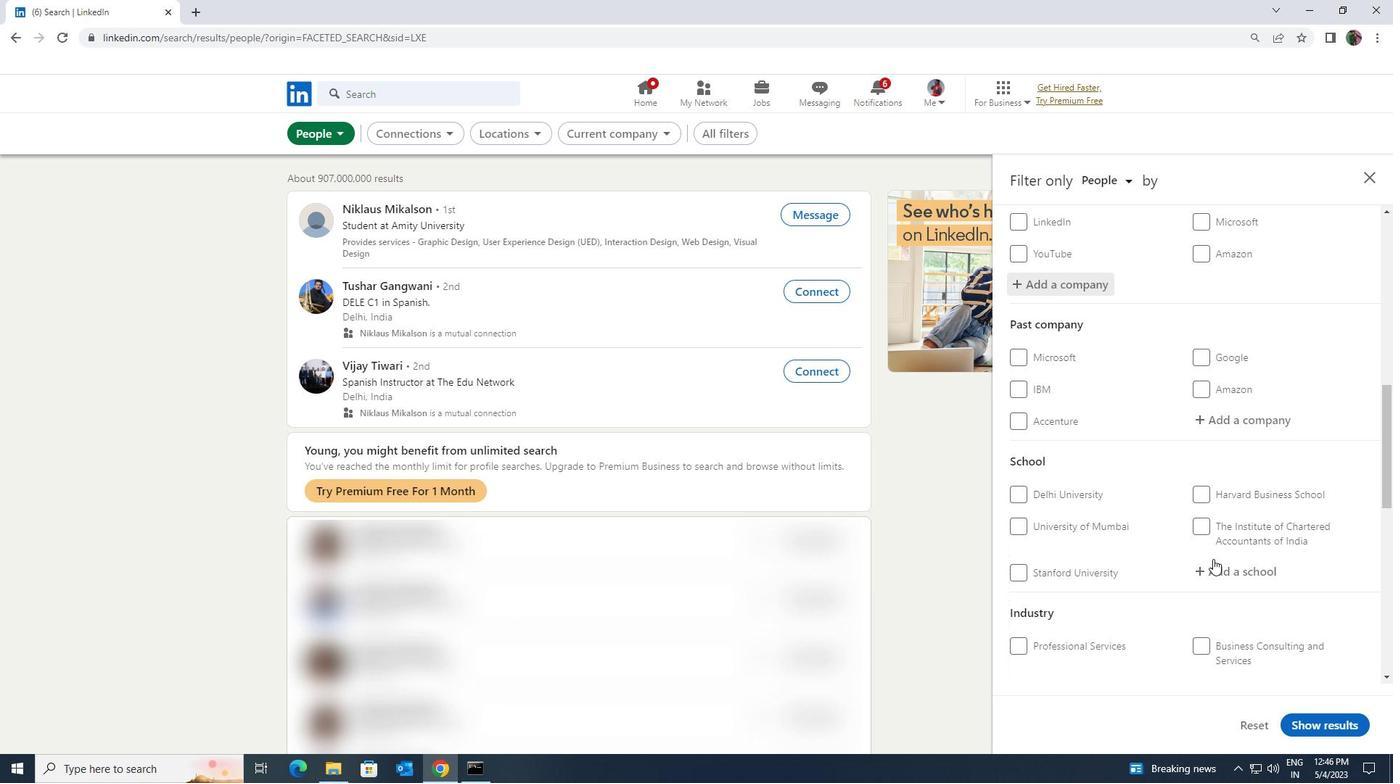 
Action: Key pressed <Key.shift><Key.shift>NAVY<Key.space><Key.shift>CHIL
Screenshot: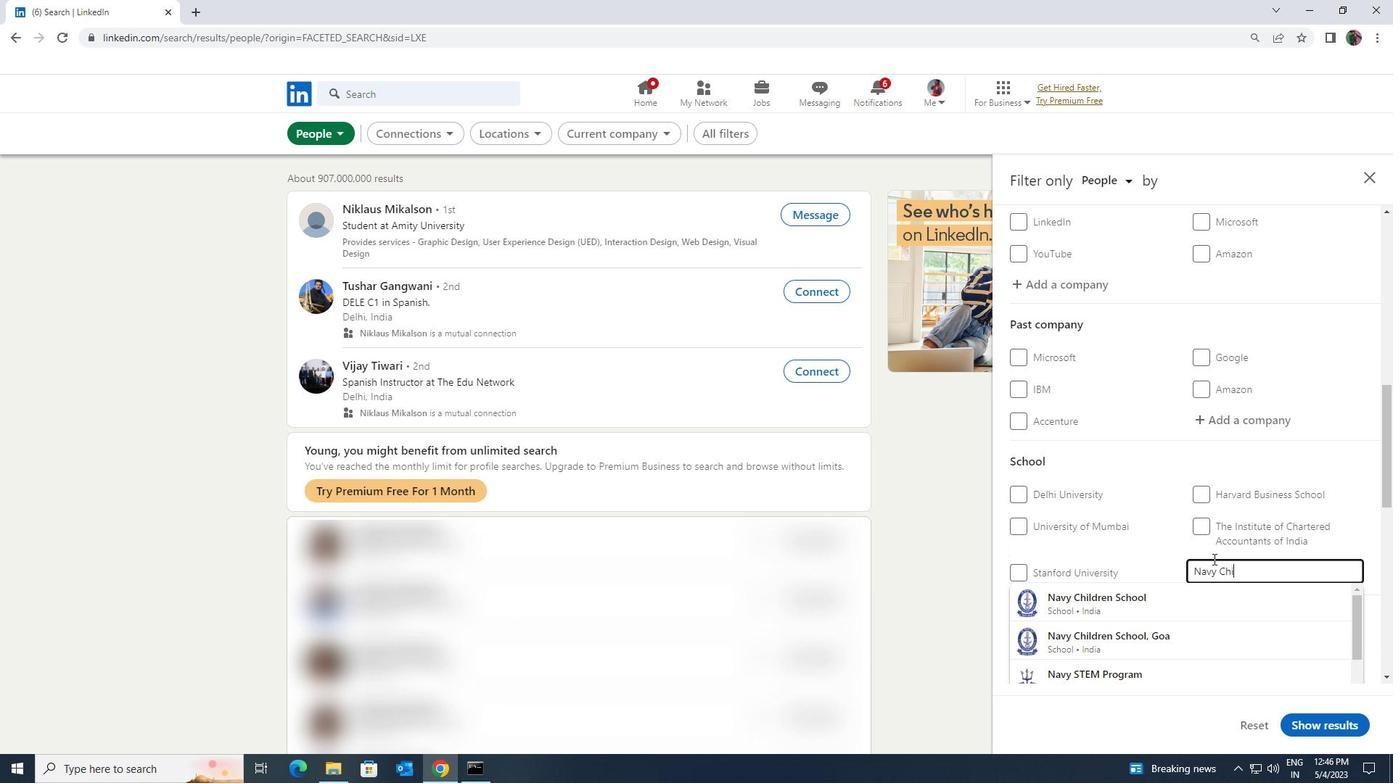 
Action: Mouse moved to (1200, 602)
Screenshot: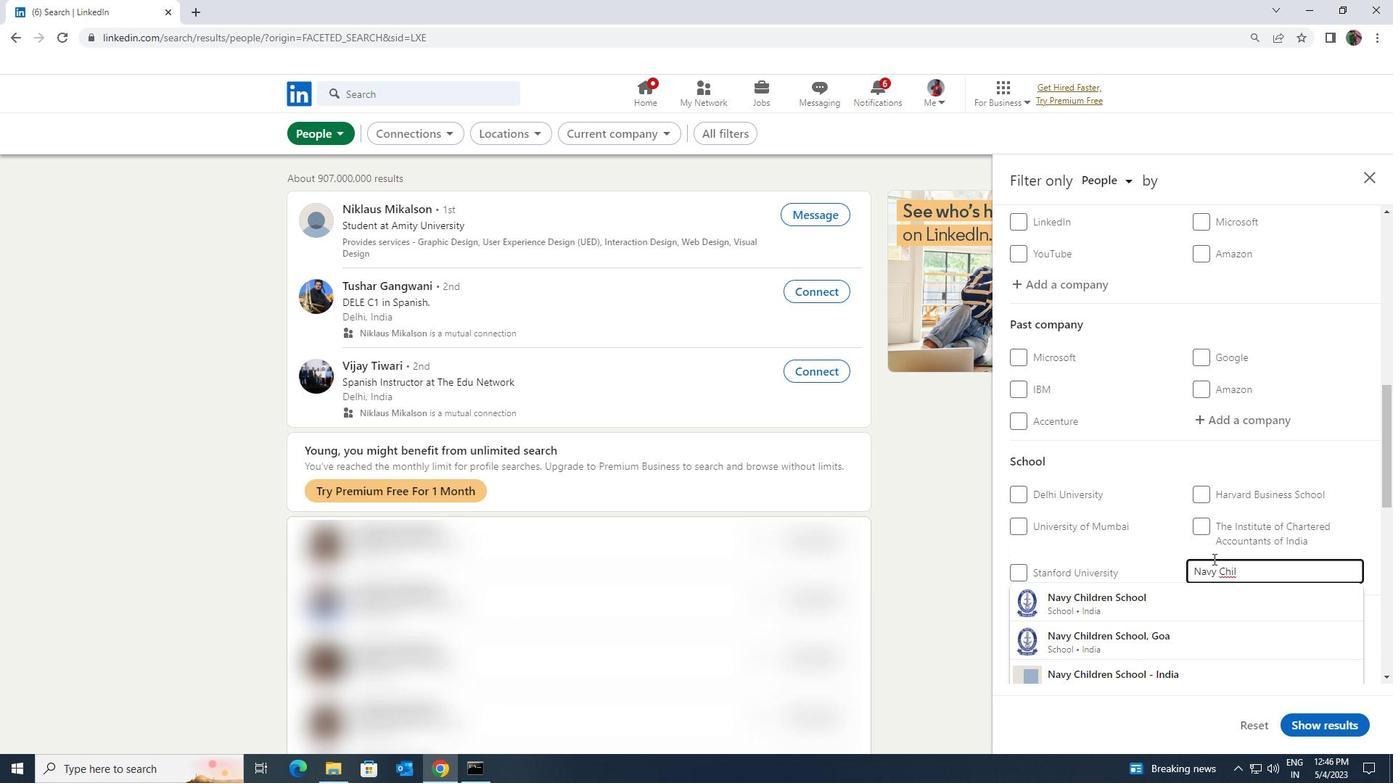 
Action: Mouse pressed left at (1200, 602)
Screenshot: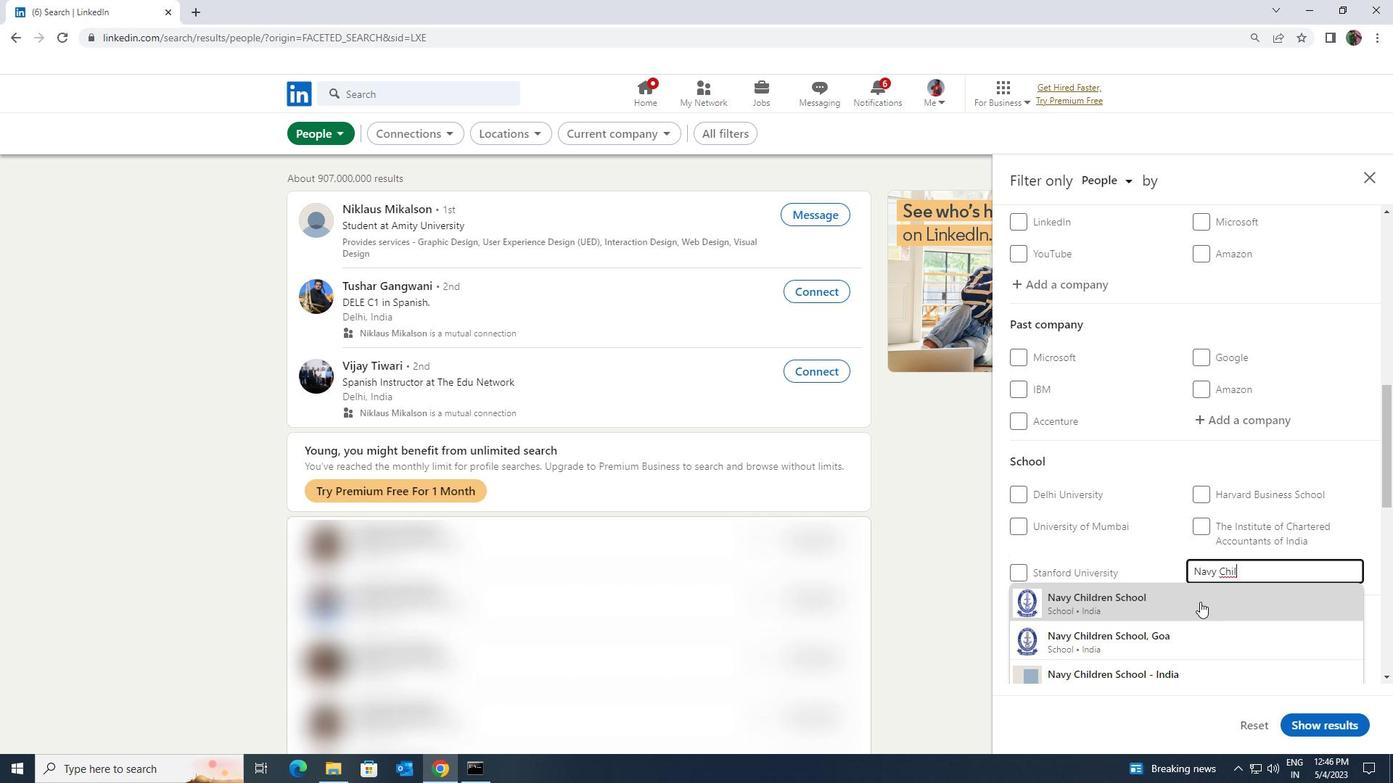 
Action: Mouse scrolled (1200, 601) with delta (0, 0)
Screenshot: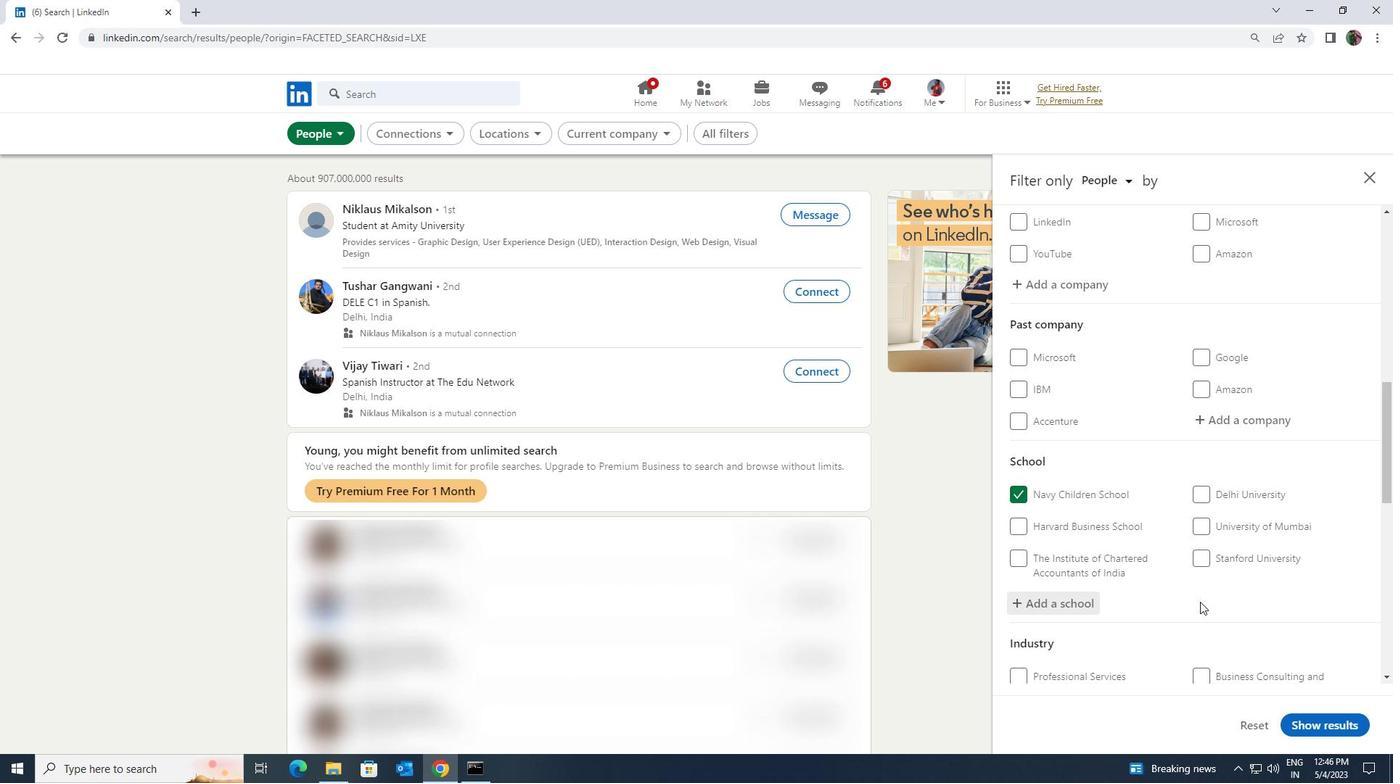 
Action: Mouse moved to (1207, 642)
Screenshot: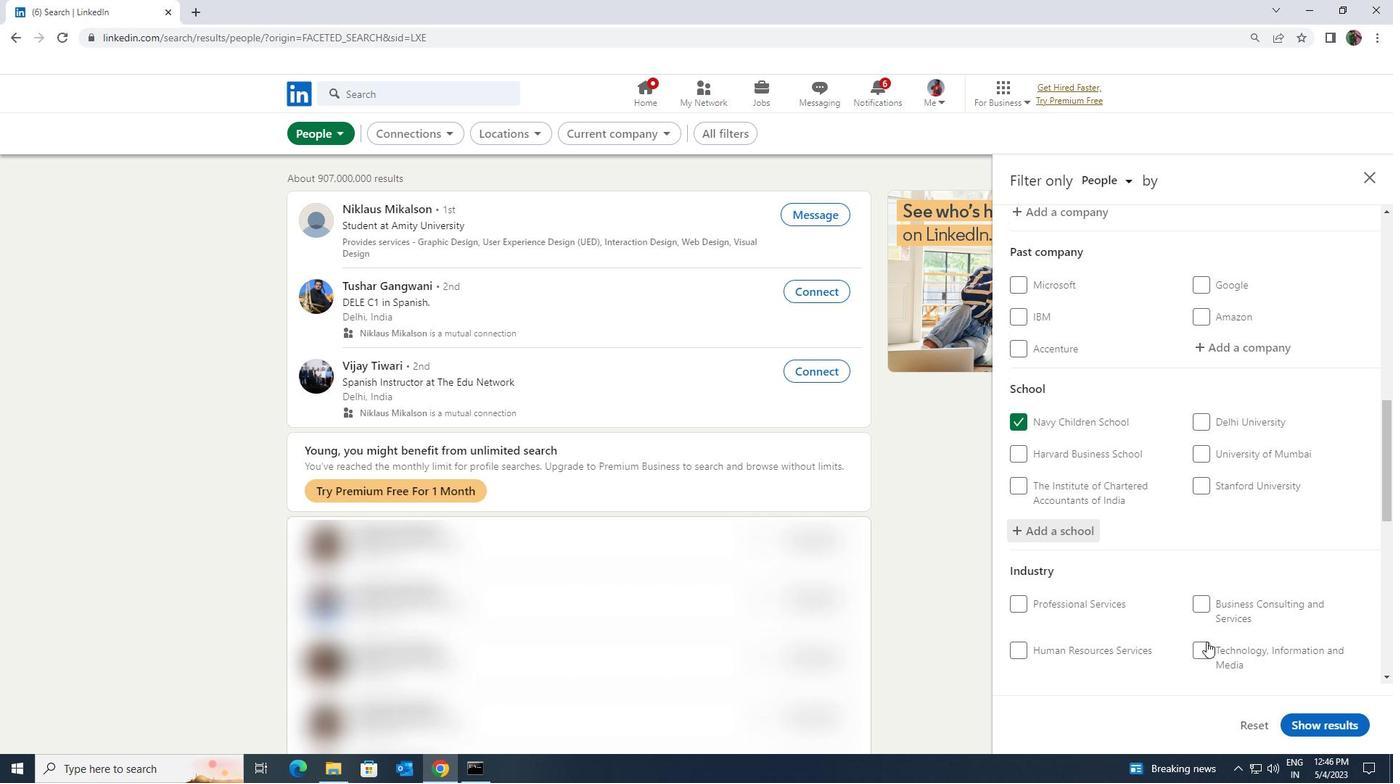 
Action: Mouse scrolled (1207, 641) with delta (0, 0)
Screenshot: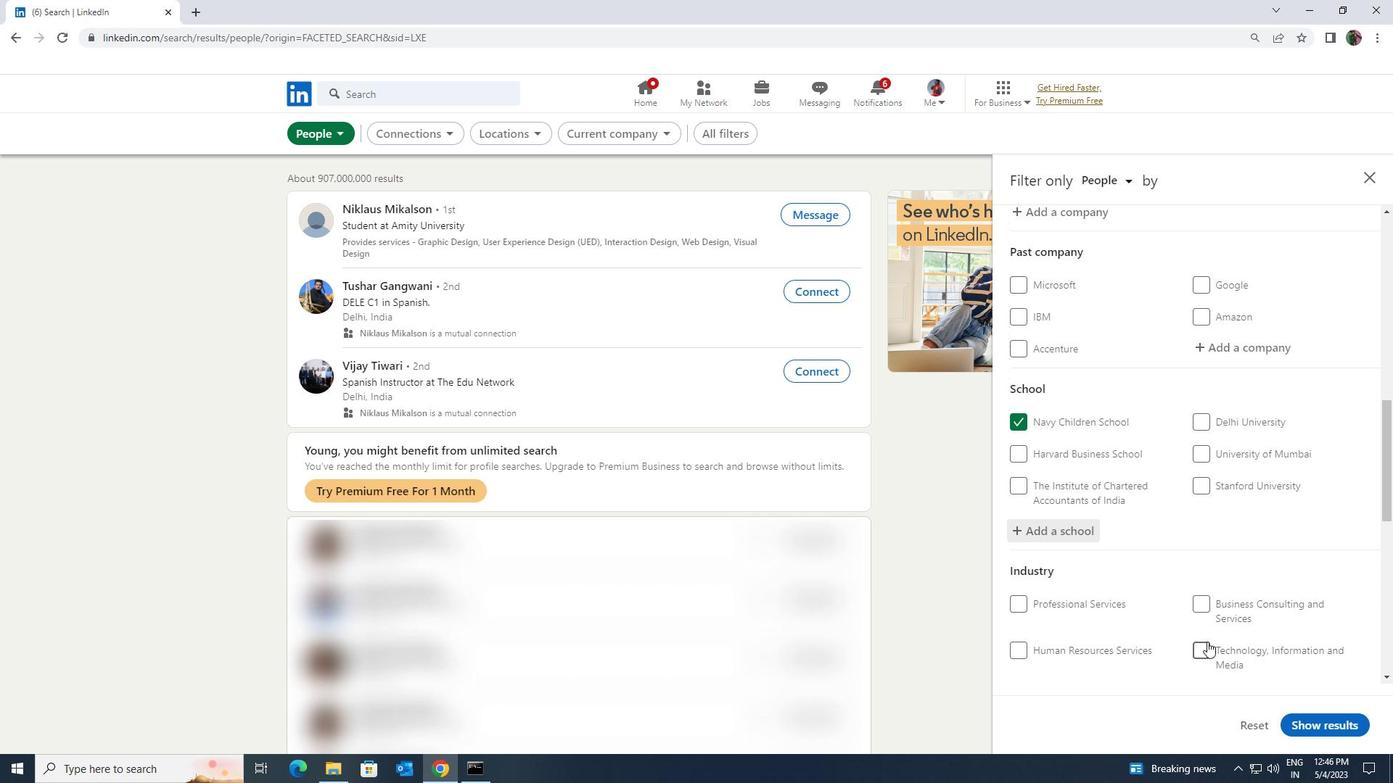 
Action: Mouse moved to (1211, 622)
Screenshot: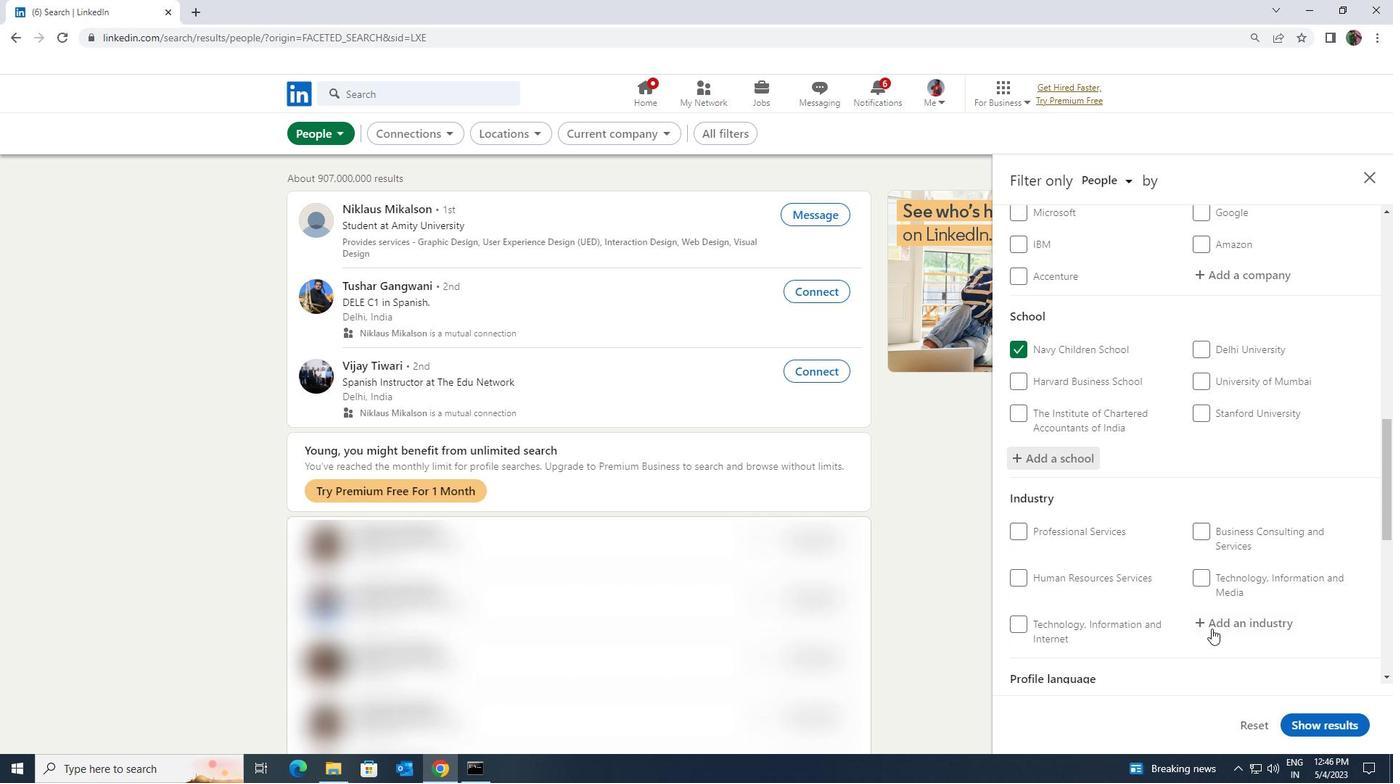 
Action: Mouse pressed left at (1211, 622)
Screenshot: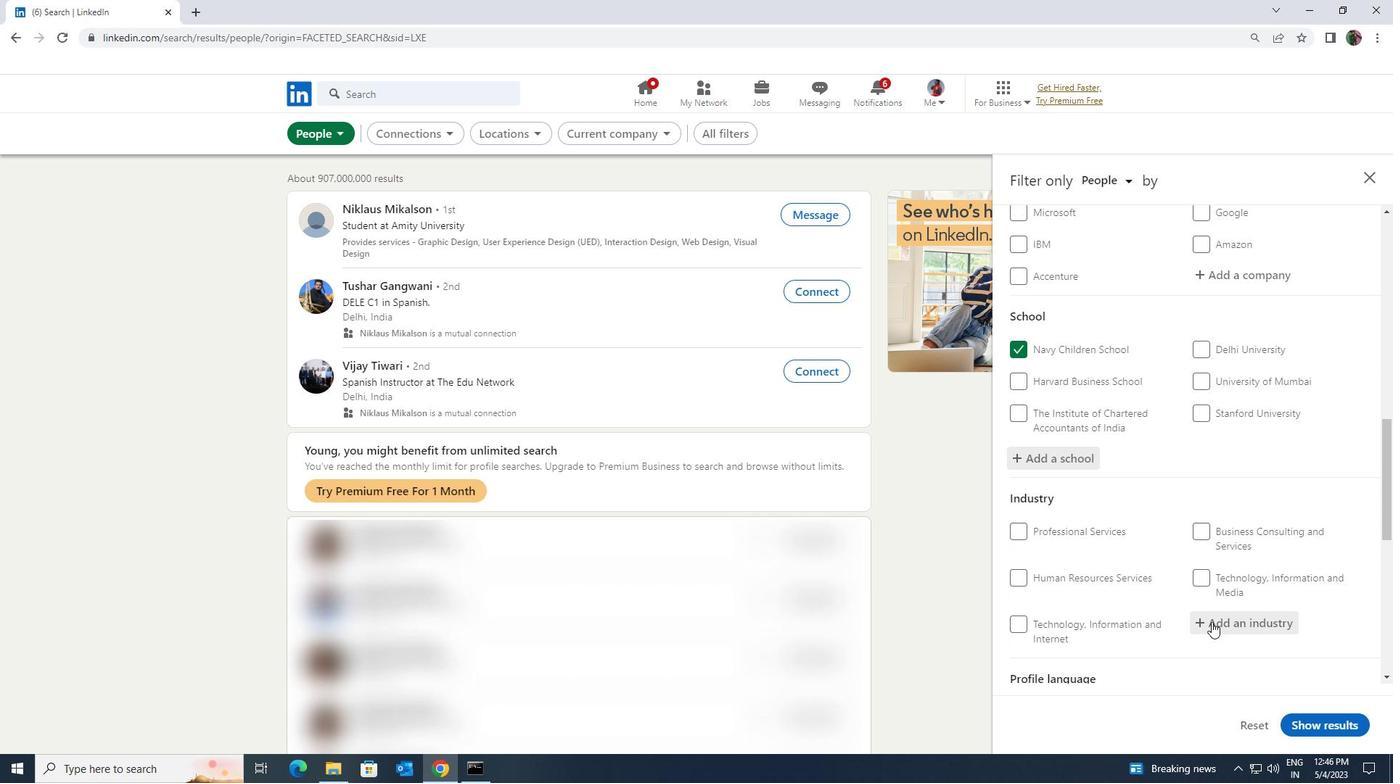 
Action: Key pressed <Key.shift>IT<Key.space><Key.shift>SYSTEM<Key.space>
Screenshot: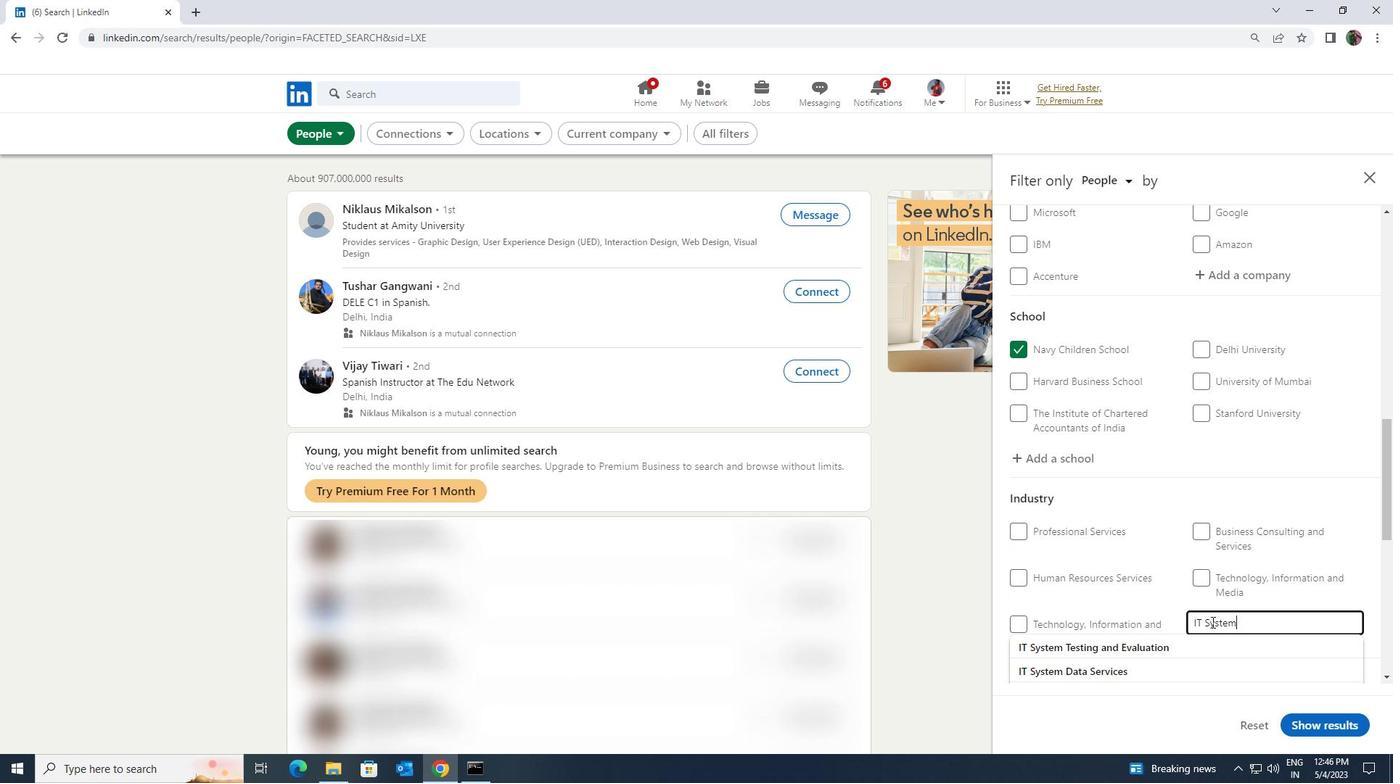 
Action: Mouse moved to (1184, 659)
Screenshot: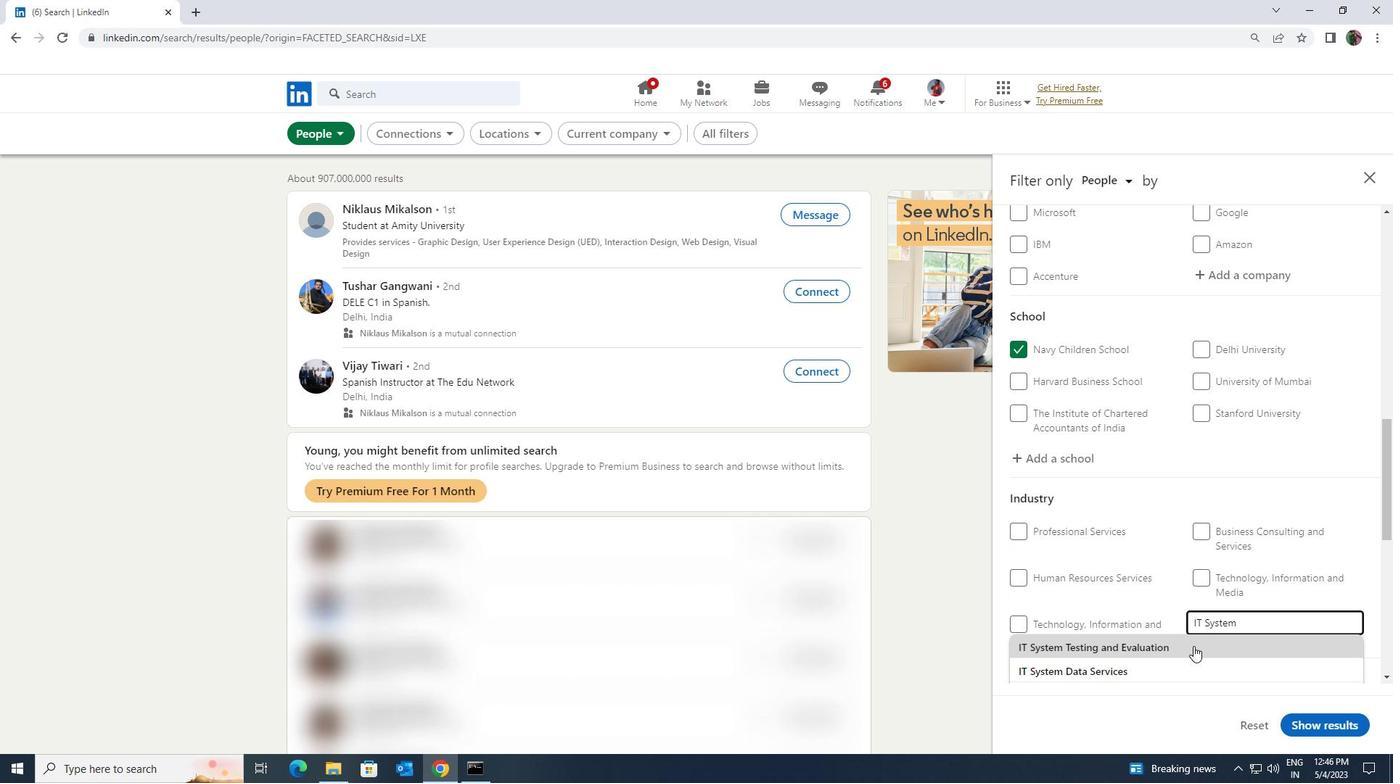 
Action: Mouse pressed left at (1184, 659)
Screenshot: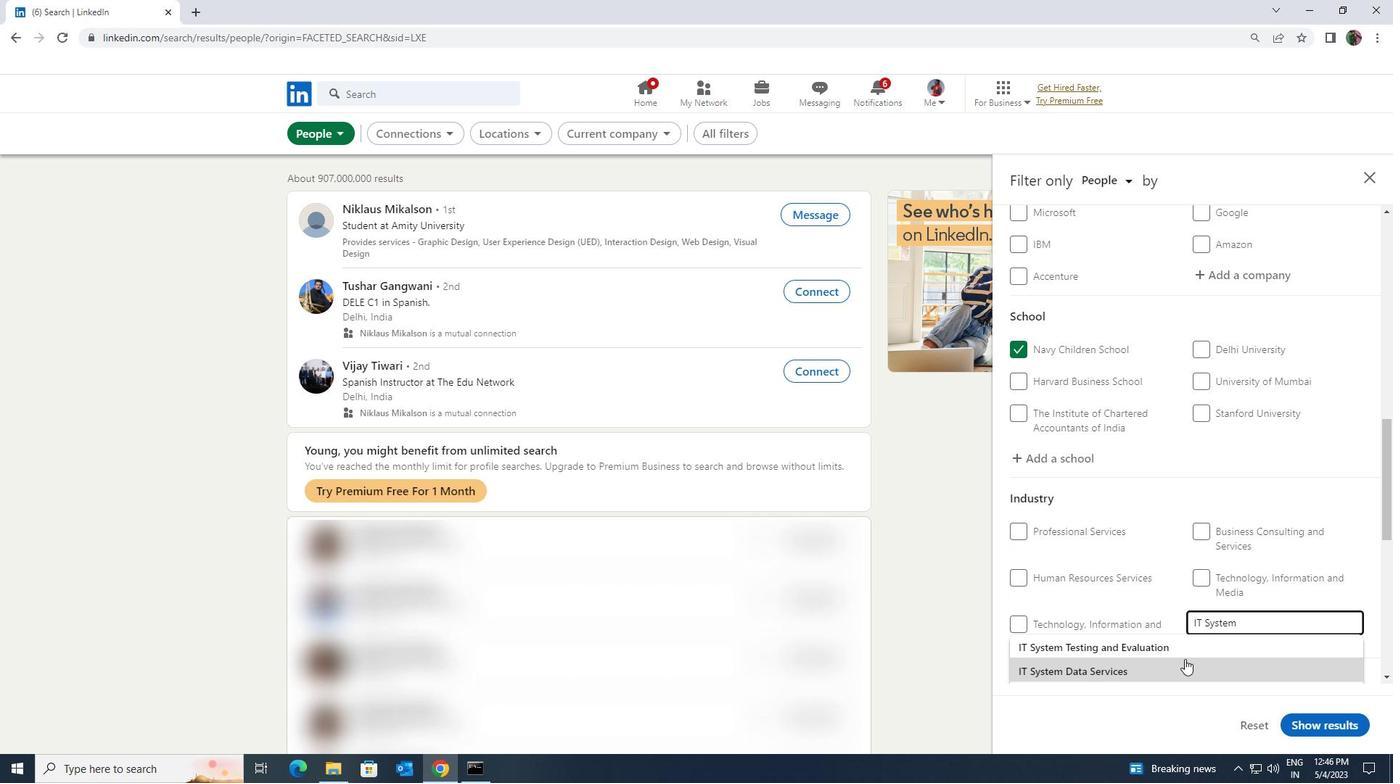 
Action: Mouse moved to (1177, 643)
Screenshot: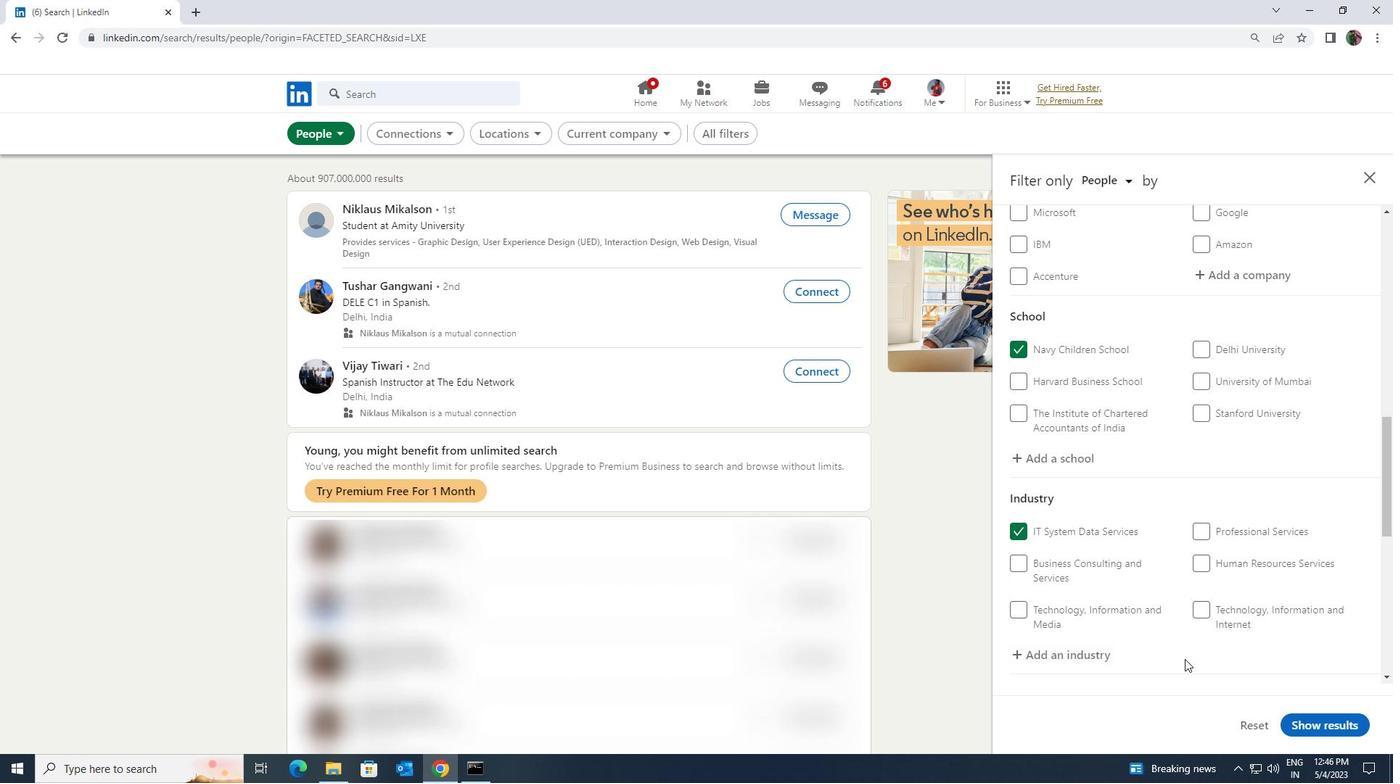 
Action: Mouse scrolled (1177, 642) with delta (0, 0)
Screenshot: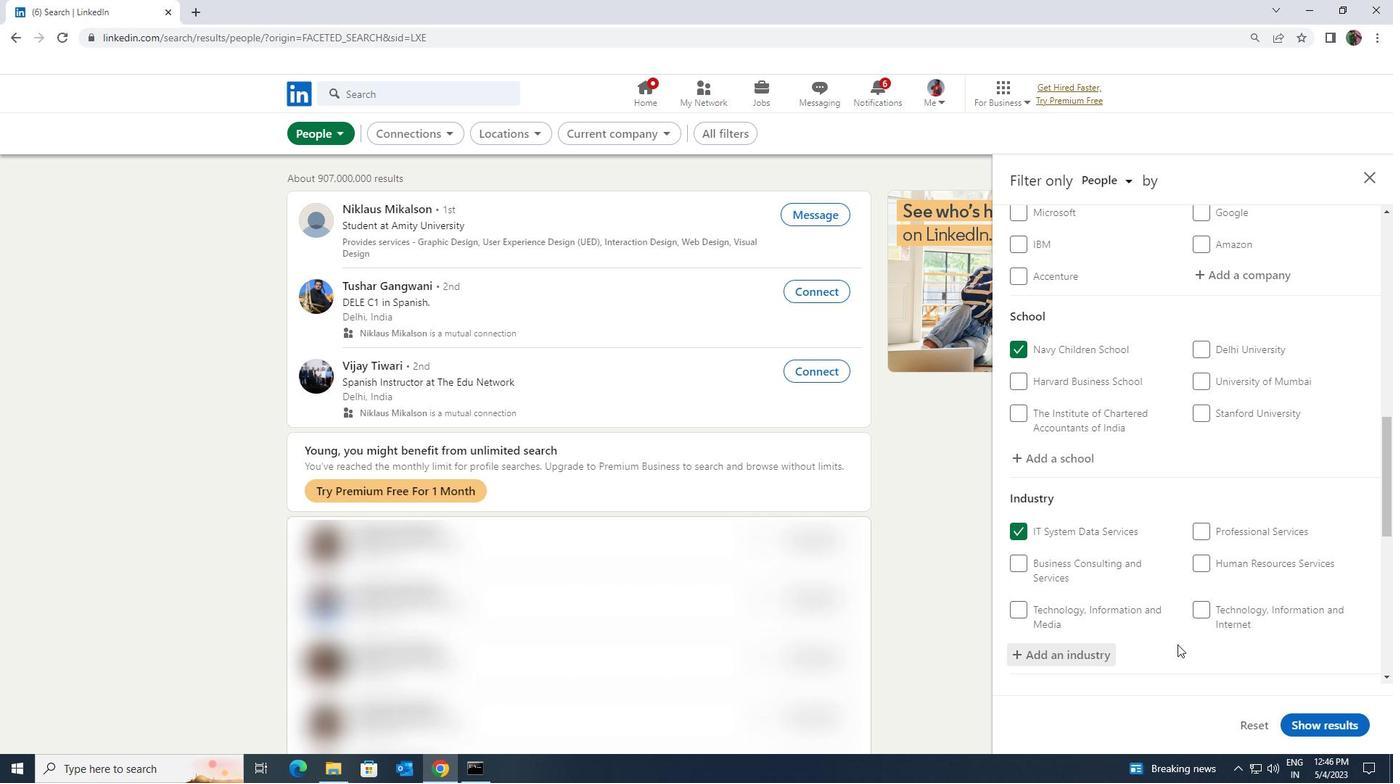 
Action: Mouse scrolled (1177, 642) with delta (0, 0)
Screenshot: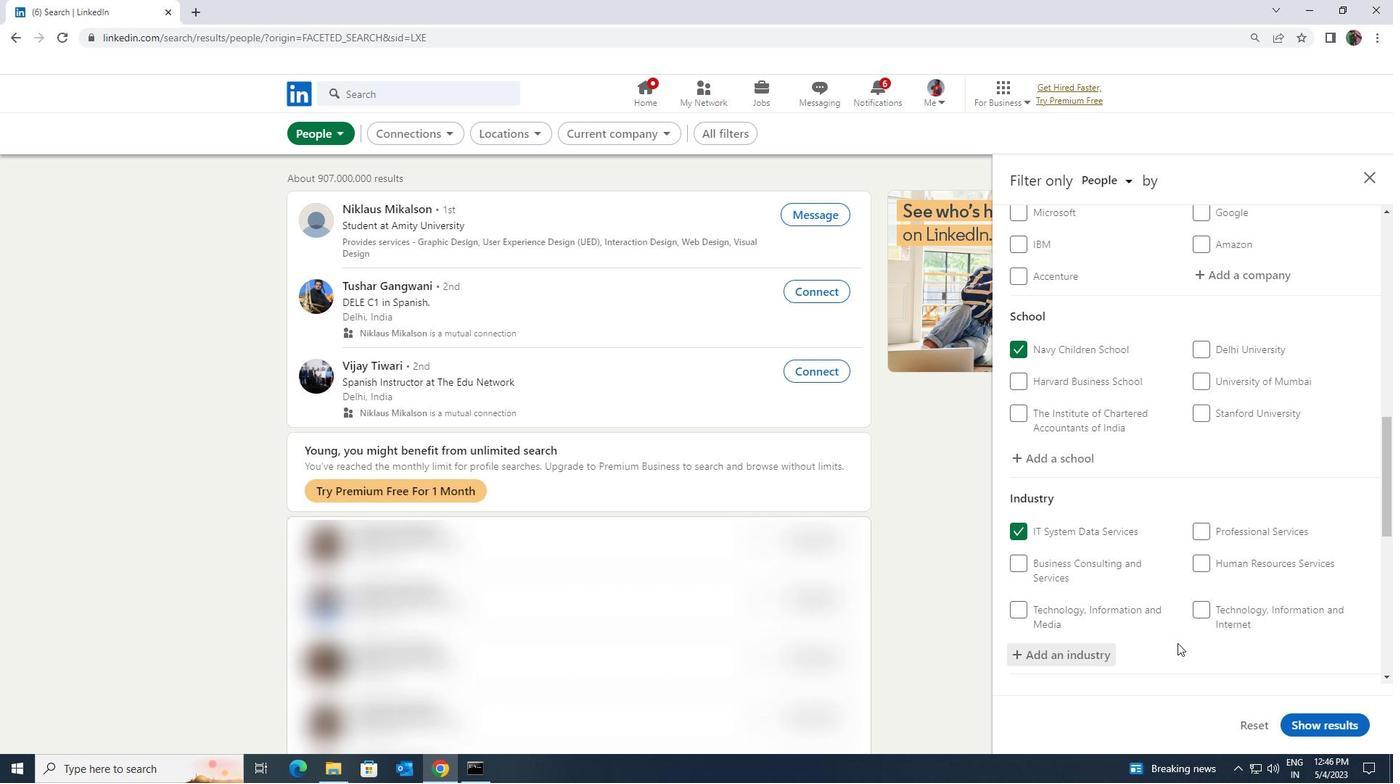 
Action: Mouse moved to (1177, 642)
Screenshot: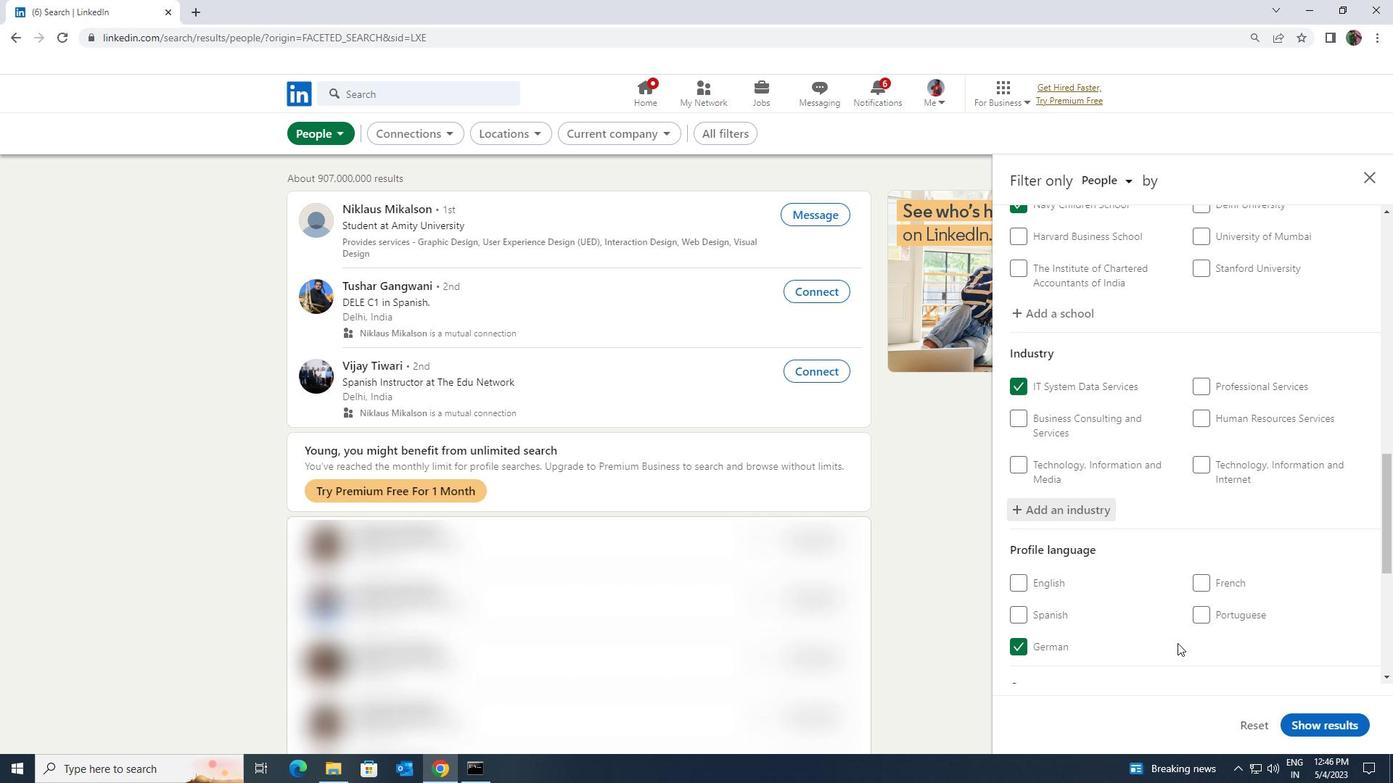 
Action: Mouse scrolled (1177, 642) with delta (0, 0)
Screenshot: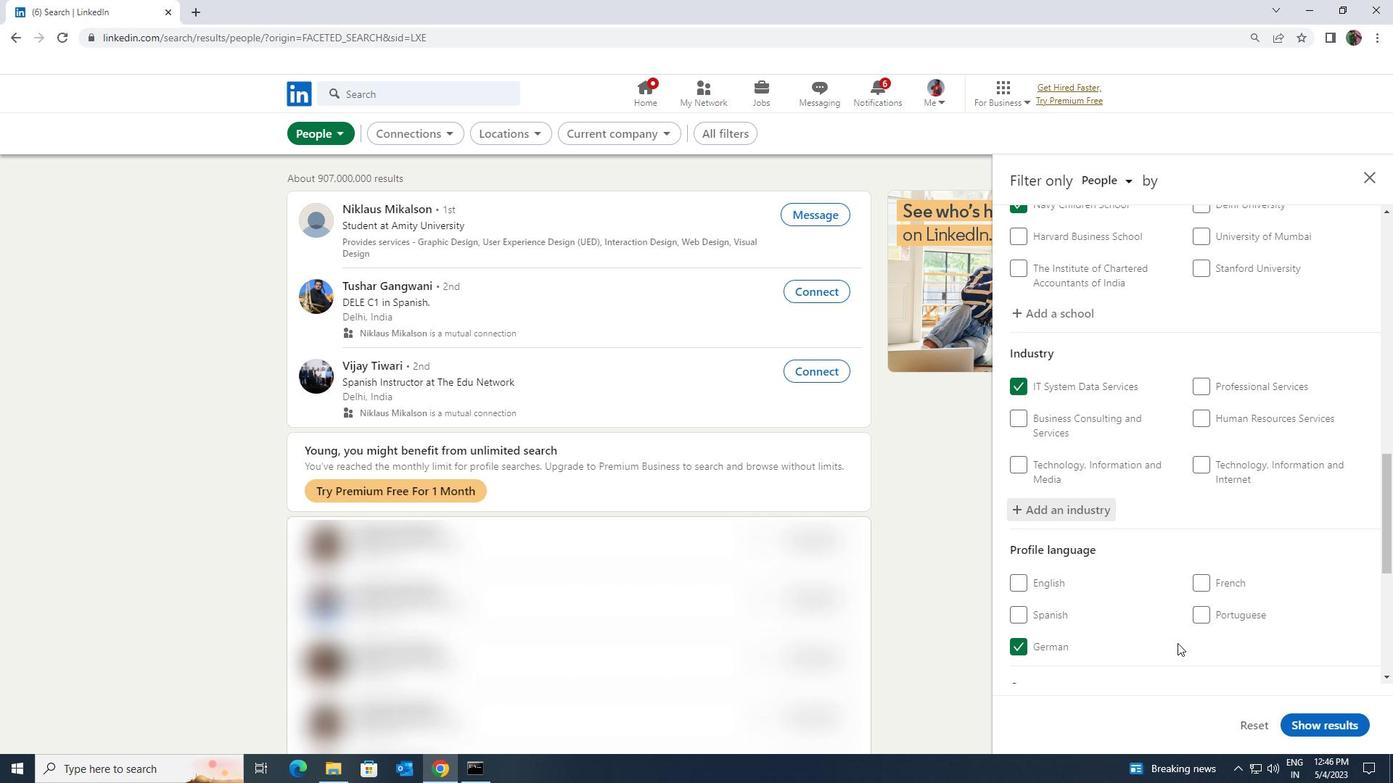 
Action: Mouse scrolled (1177, 642) with delta (0, 0)
Screenshot: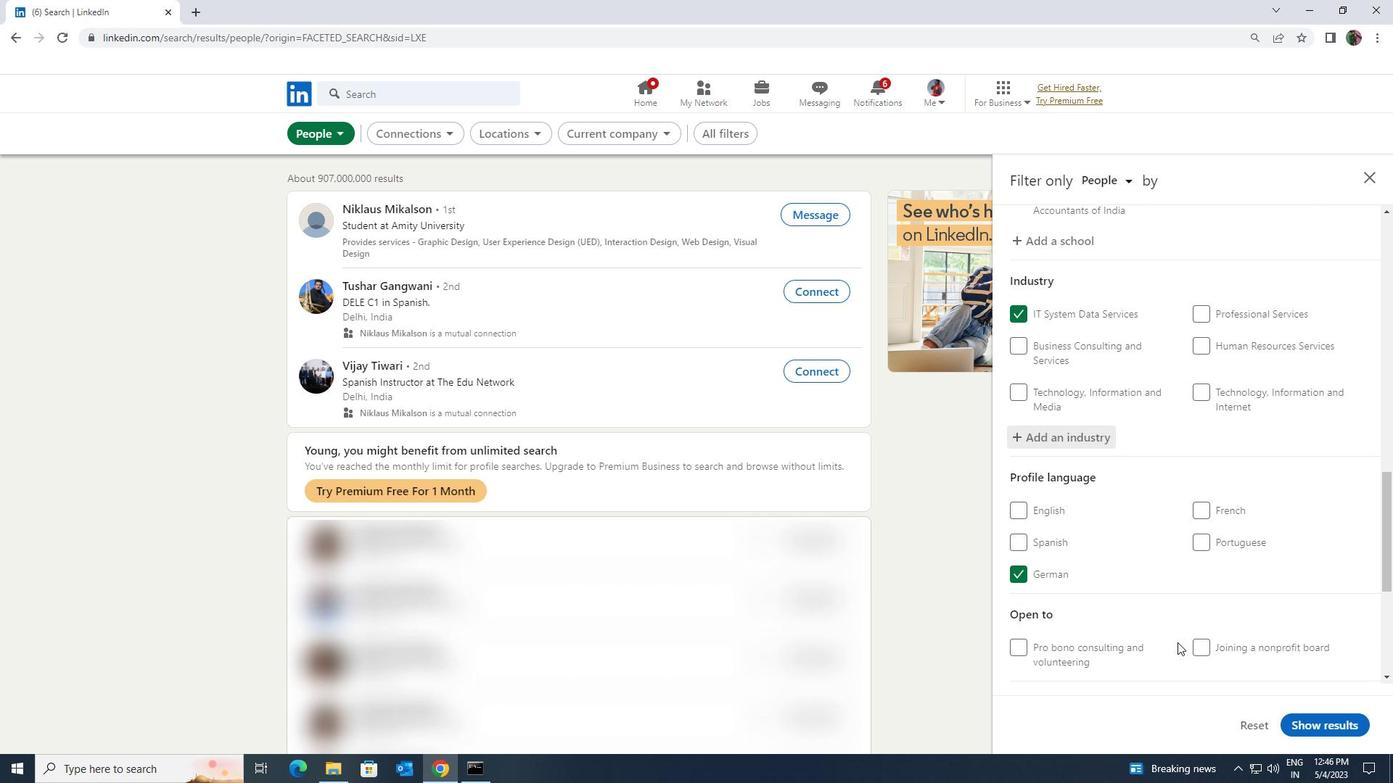 
Action: Mouse moved to (1179, 633)
Screenshot: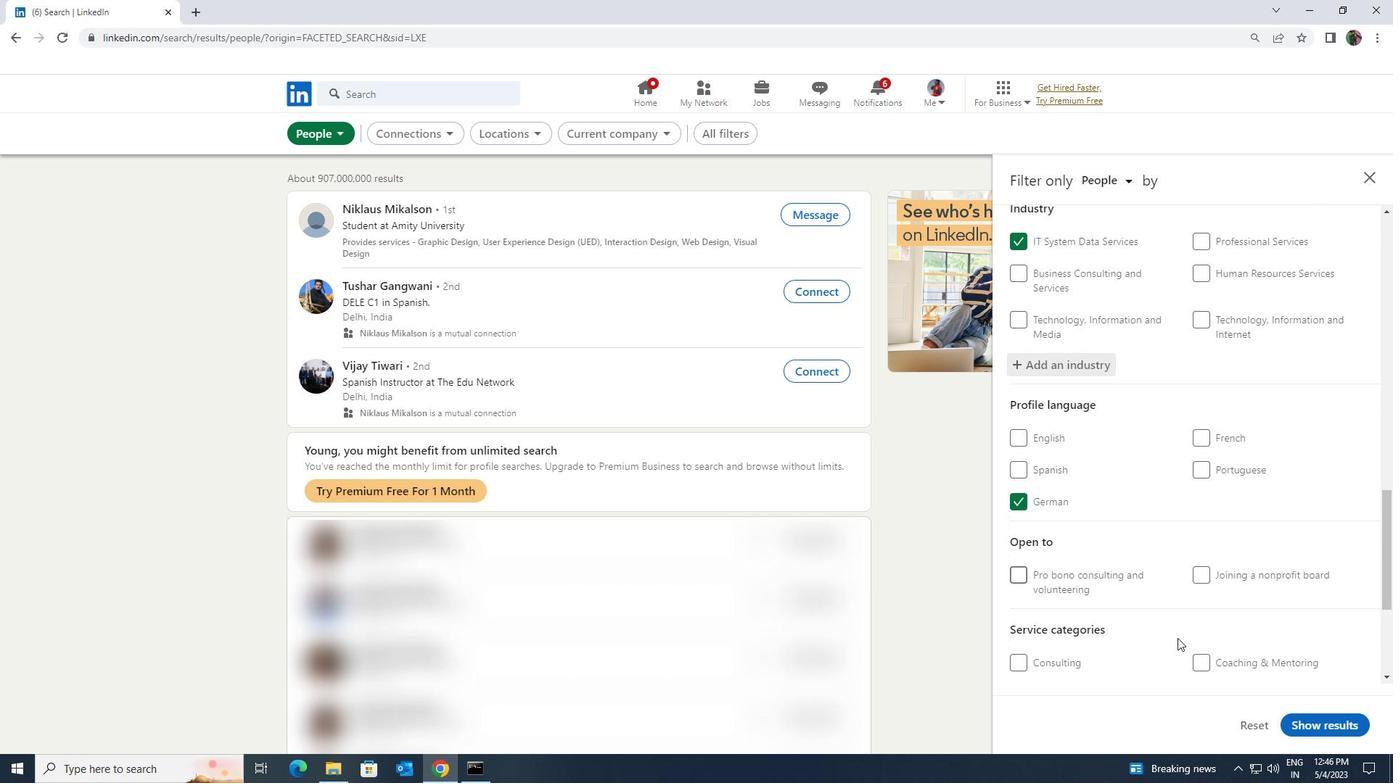 
Action: Mouse scrolled (1179, 632) with delta (0, 0)
Screenshot: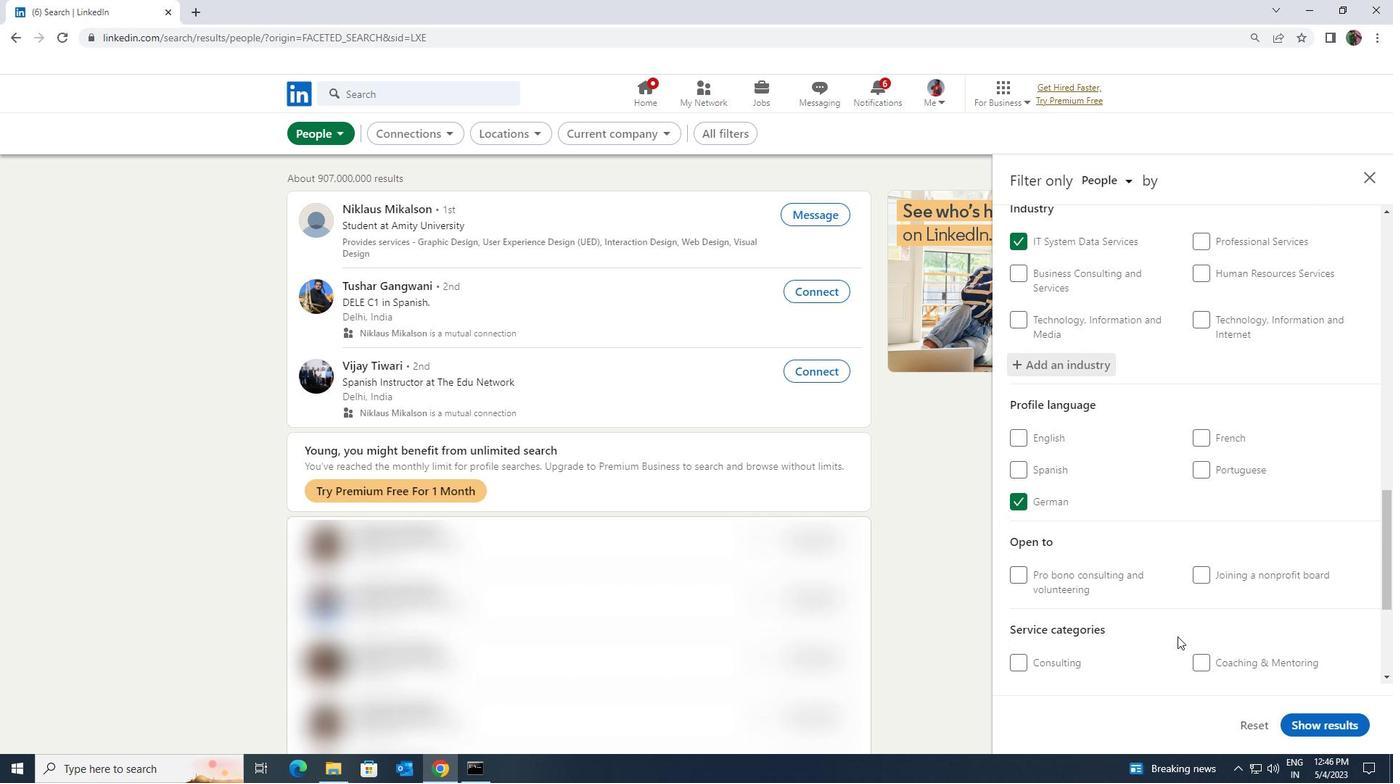 
Action: Mouse scrolled (1179, 632) with delta (0, 0)
Screenshot: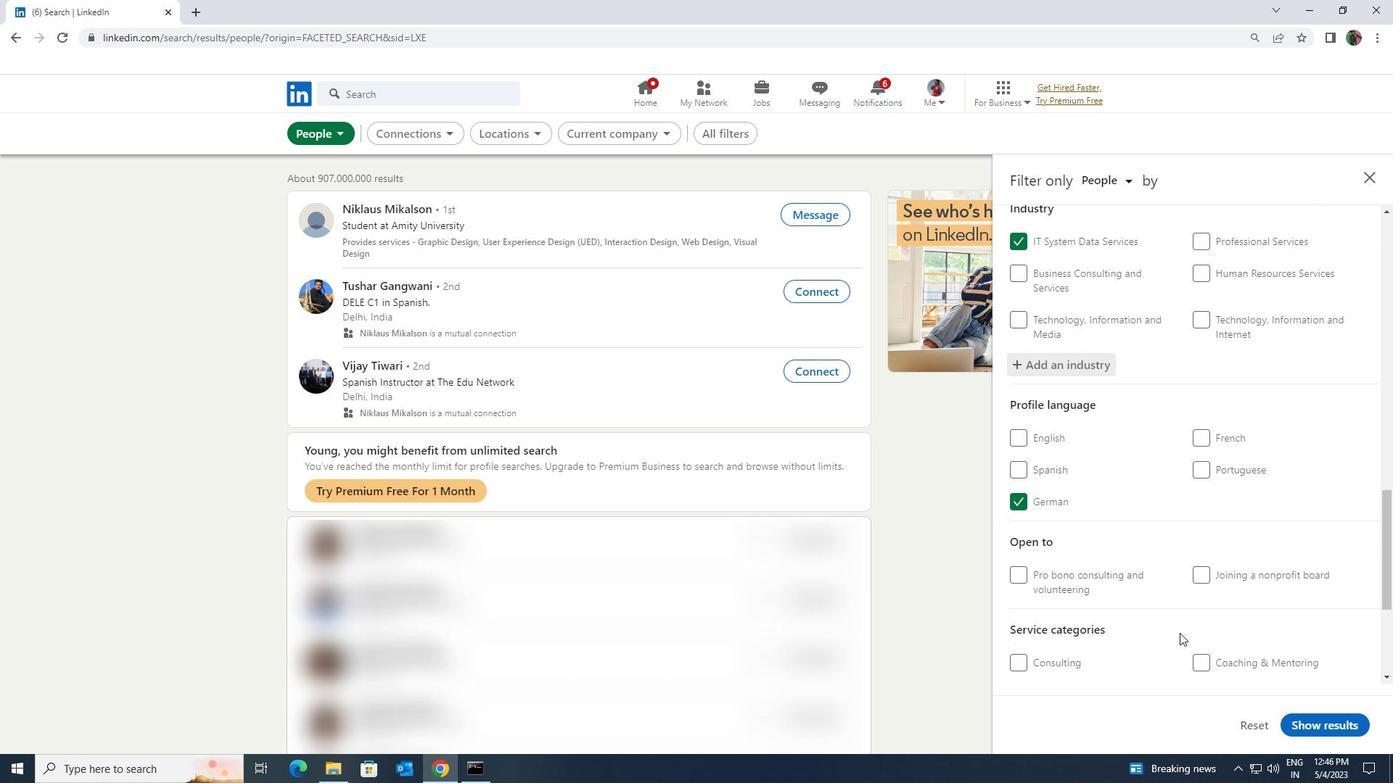 
Action: Mouse moved to (1208, 578)
Screenshot: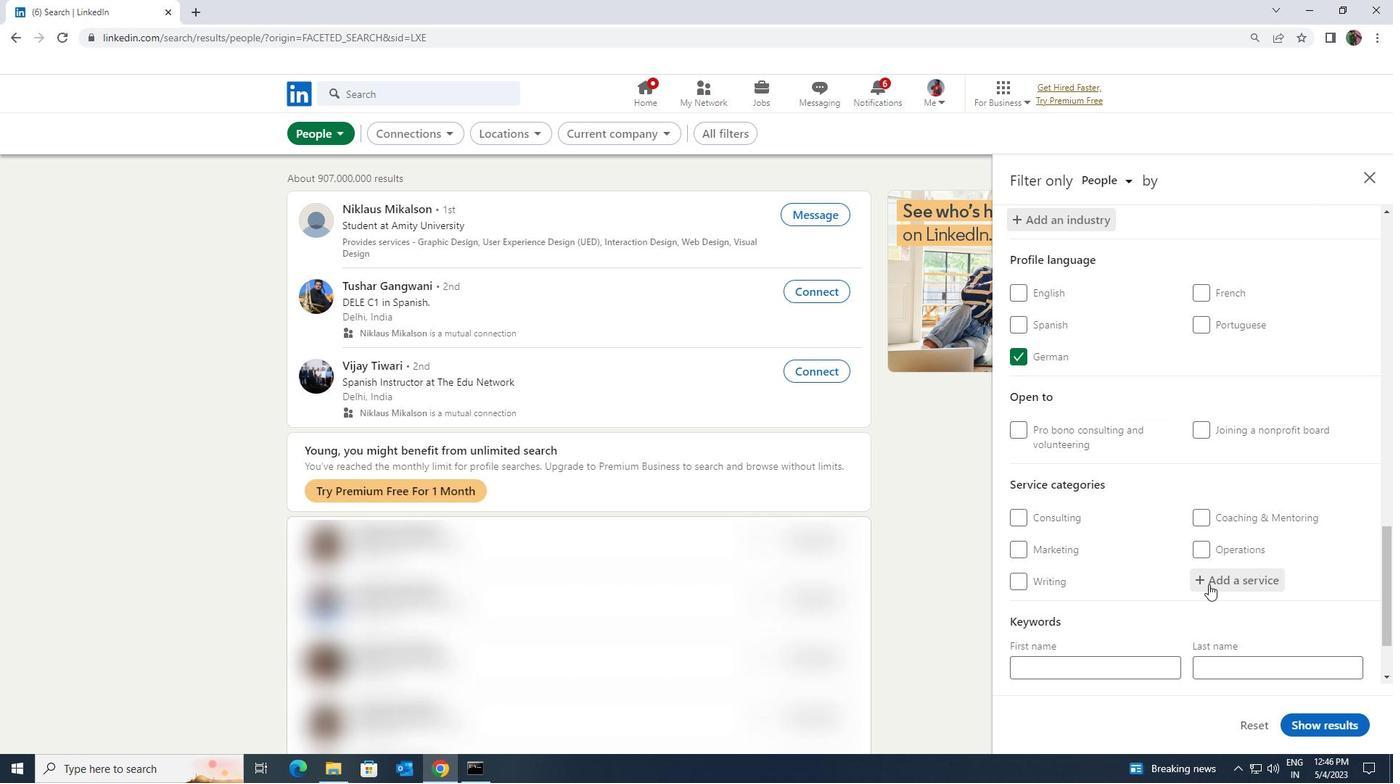 
Action: Mouse pressed left at (1208, 578)
Screenshot: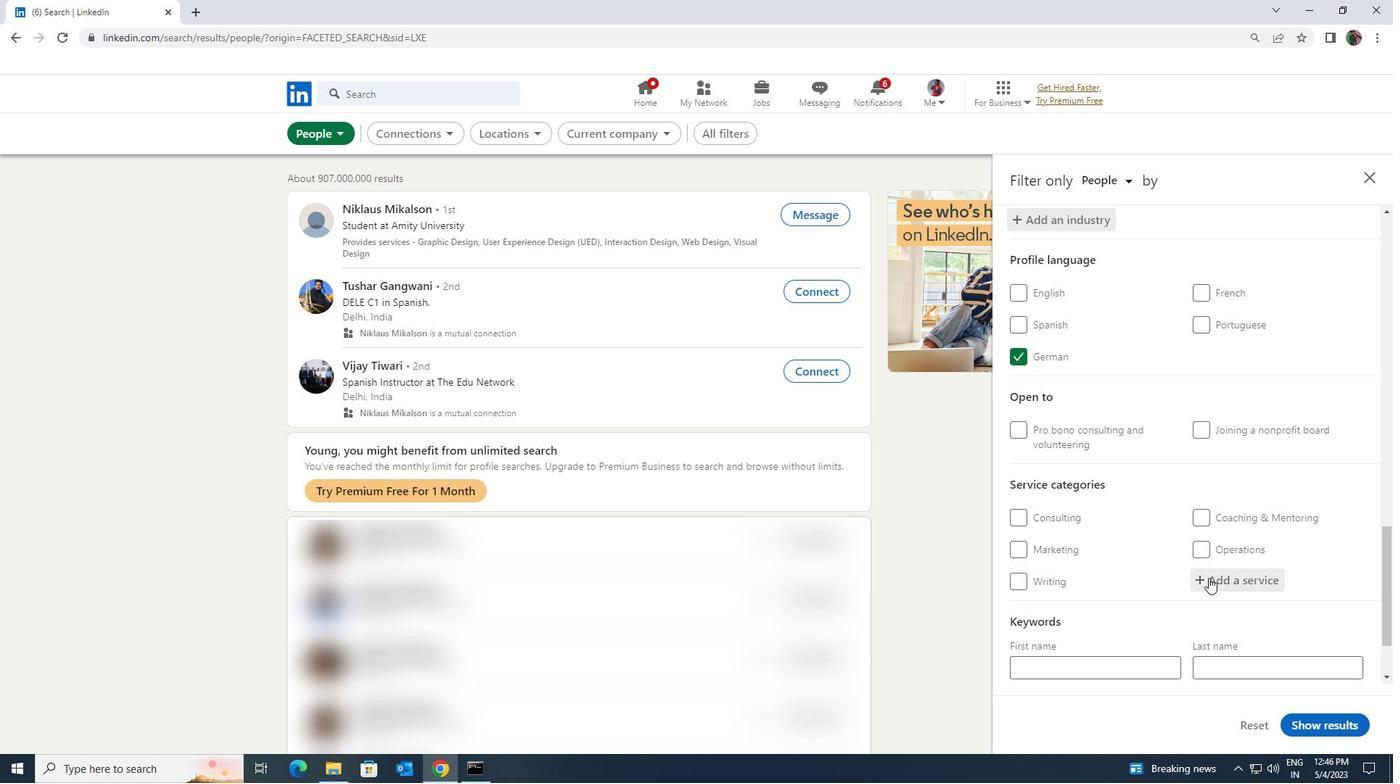 
Action: Key pressed <Key.shift><Key.shift><Key.shift><Key.shift><Key.shift><Key.shift><Key.shift><Key.shift><Key.shift><Key.shift><Key.shift><Key.shift>PRINT<Key.space>
Screenshot: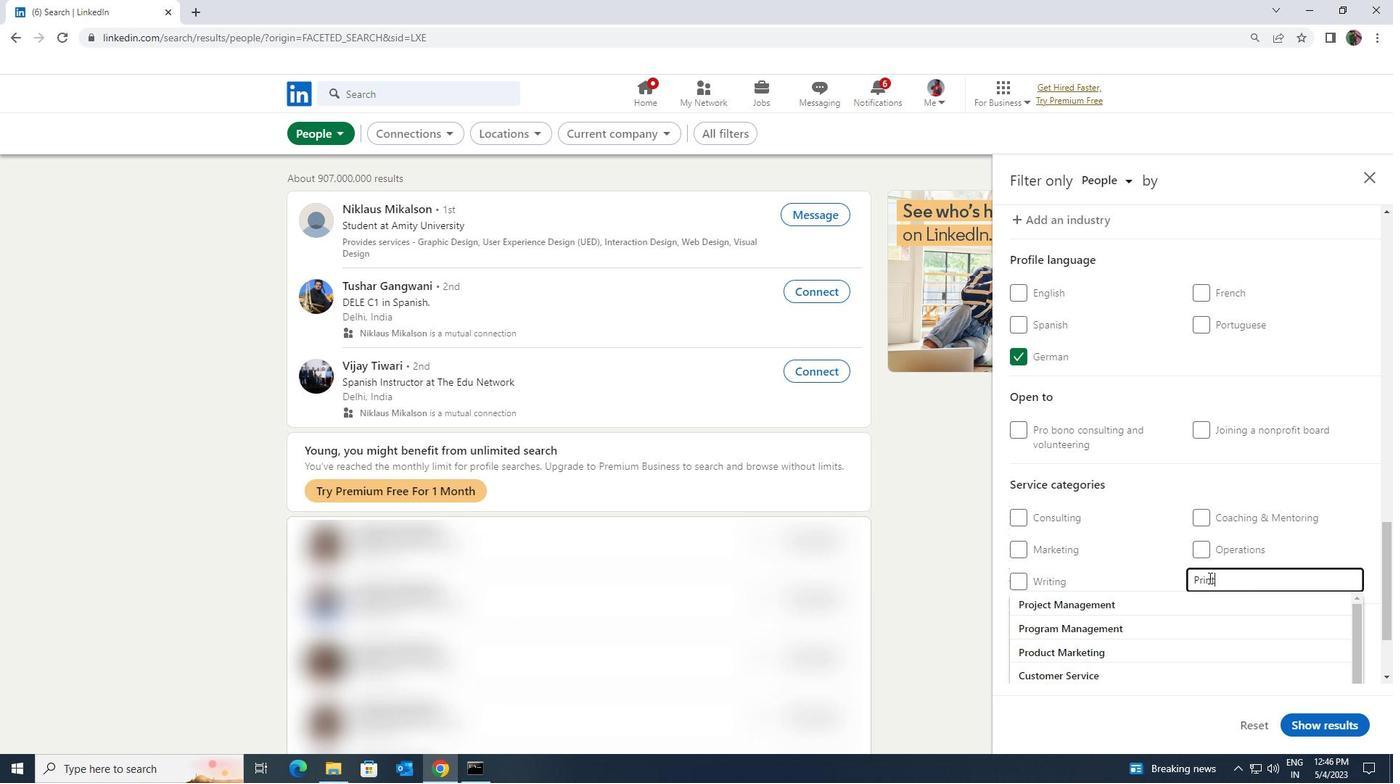 
Action: Mouse moved to (1201, 598)
Screenshot: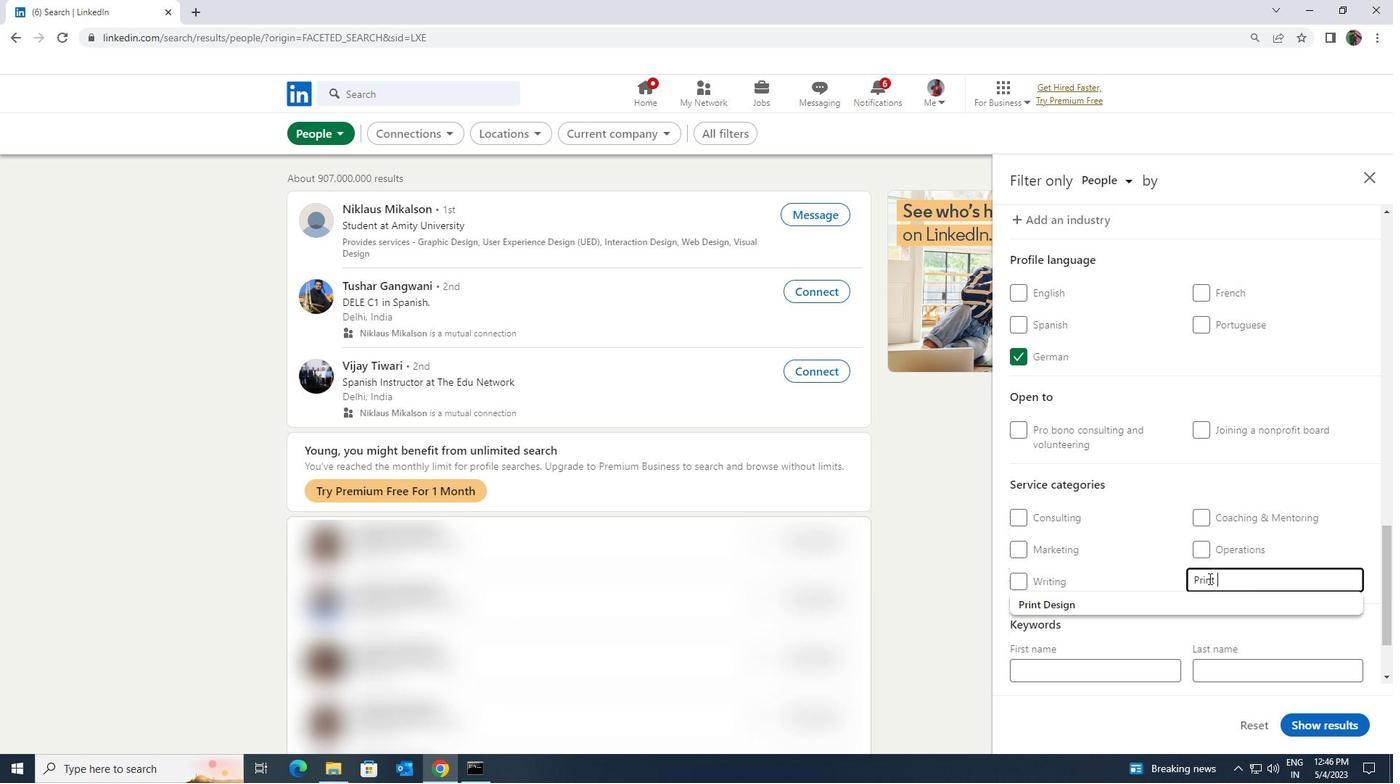 
Action: Mouse pressed left at (1201, 598)
Screenshot: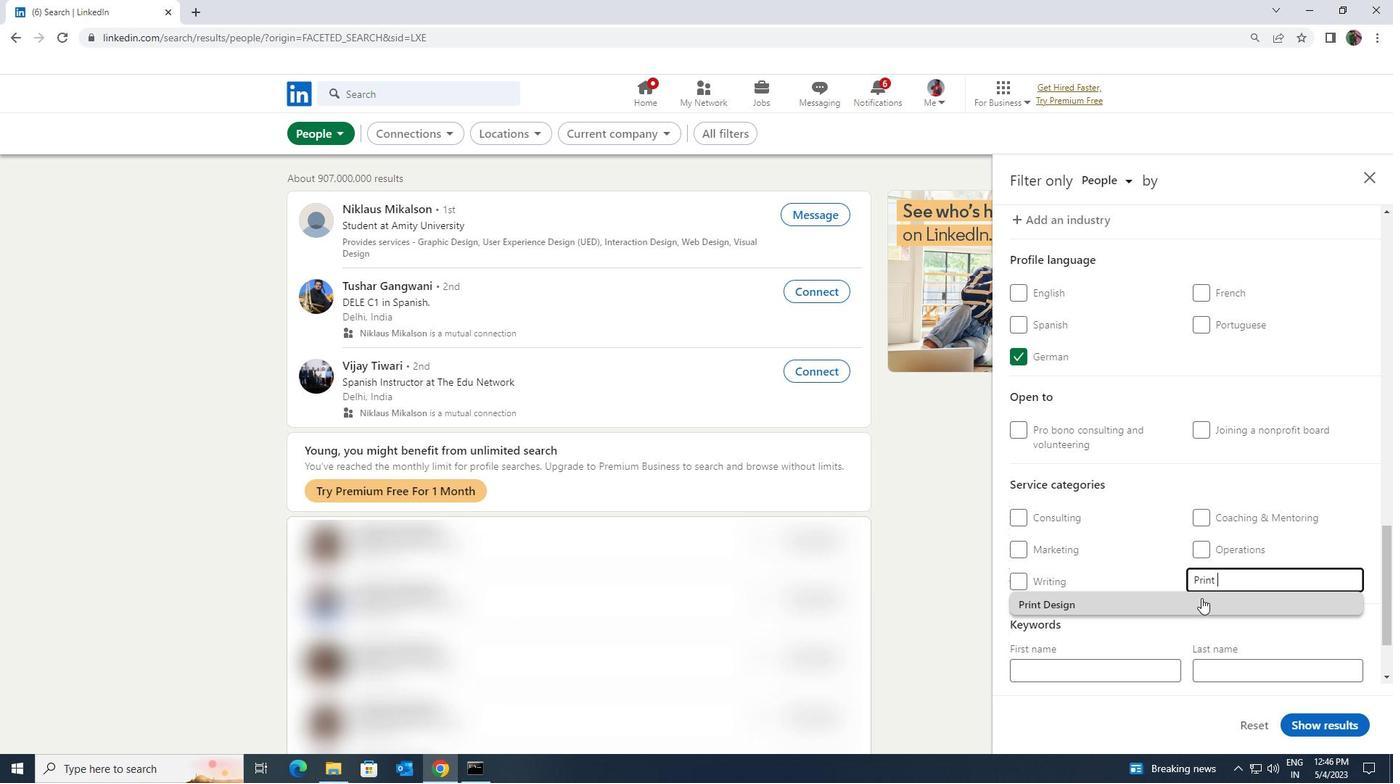 
Action: Mouse scrolled (1201, 597) with delta (0, 0)
Screenshot: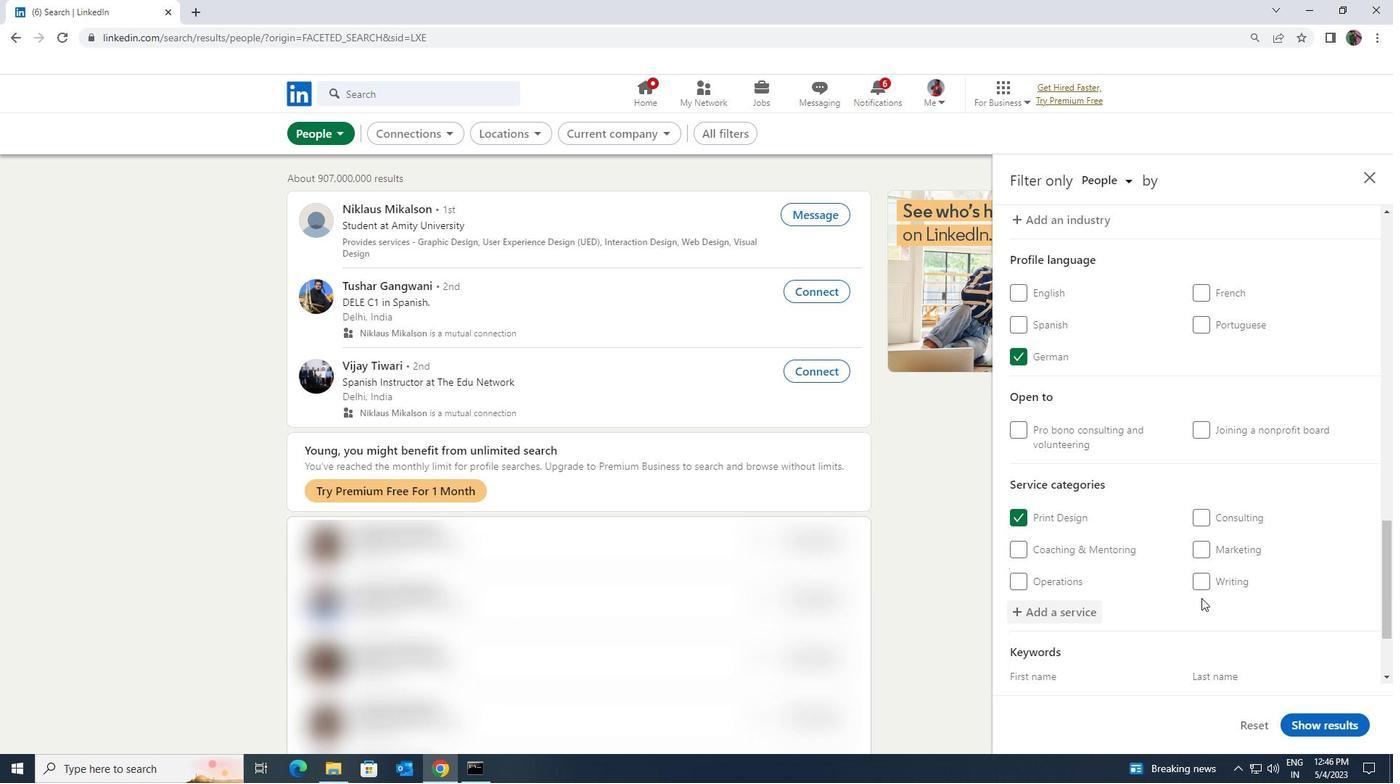 
Action: Mouse scrolled (1201, 597) with delta (0, 0)
Screenshot: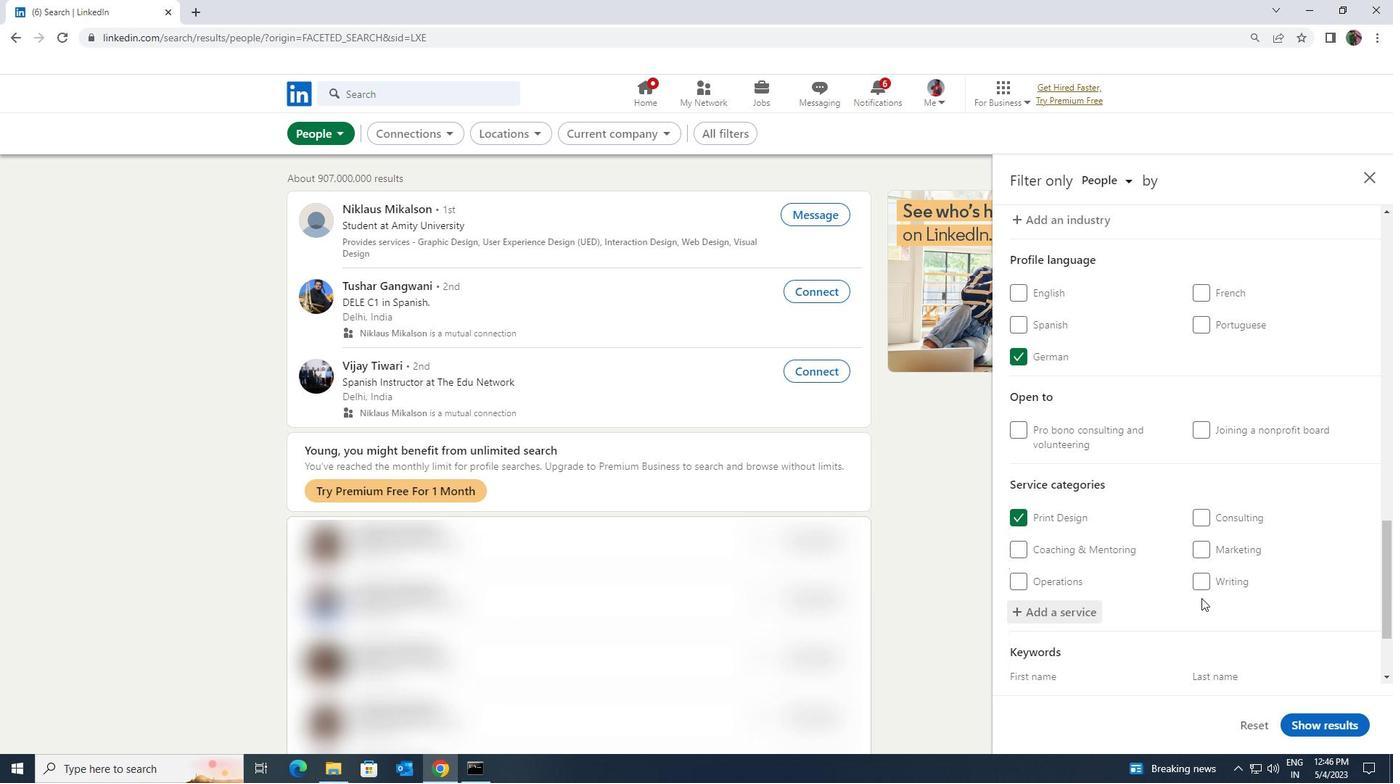 
Action: Mouse scrolled (1201, 597) with delta (0, 0)
Screenshot: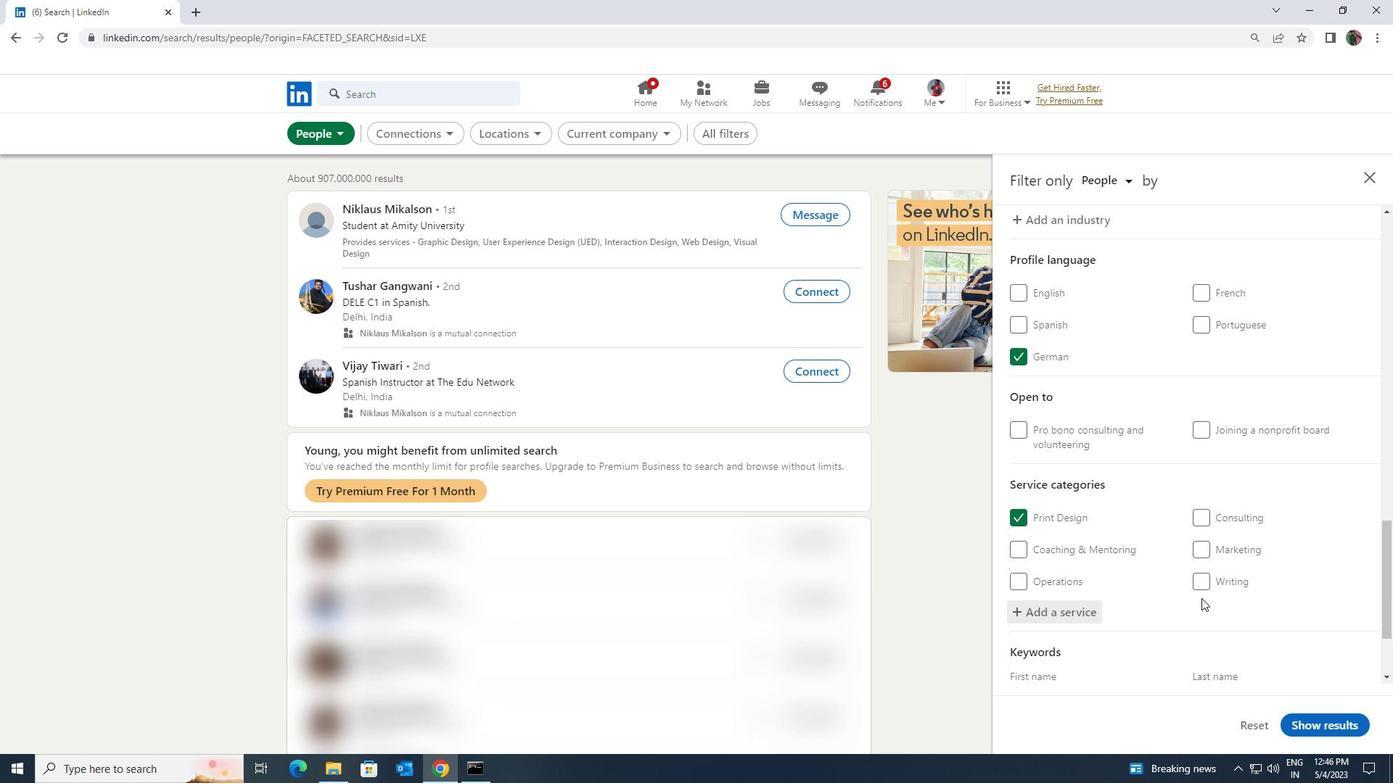
Action: Mouse moved to (1168, 615)
Screenshot: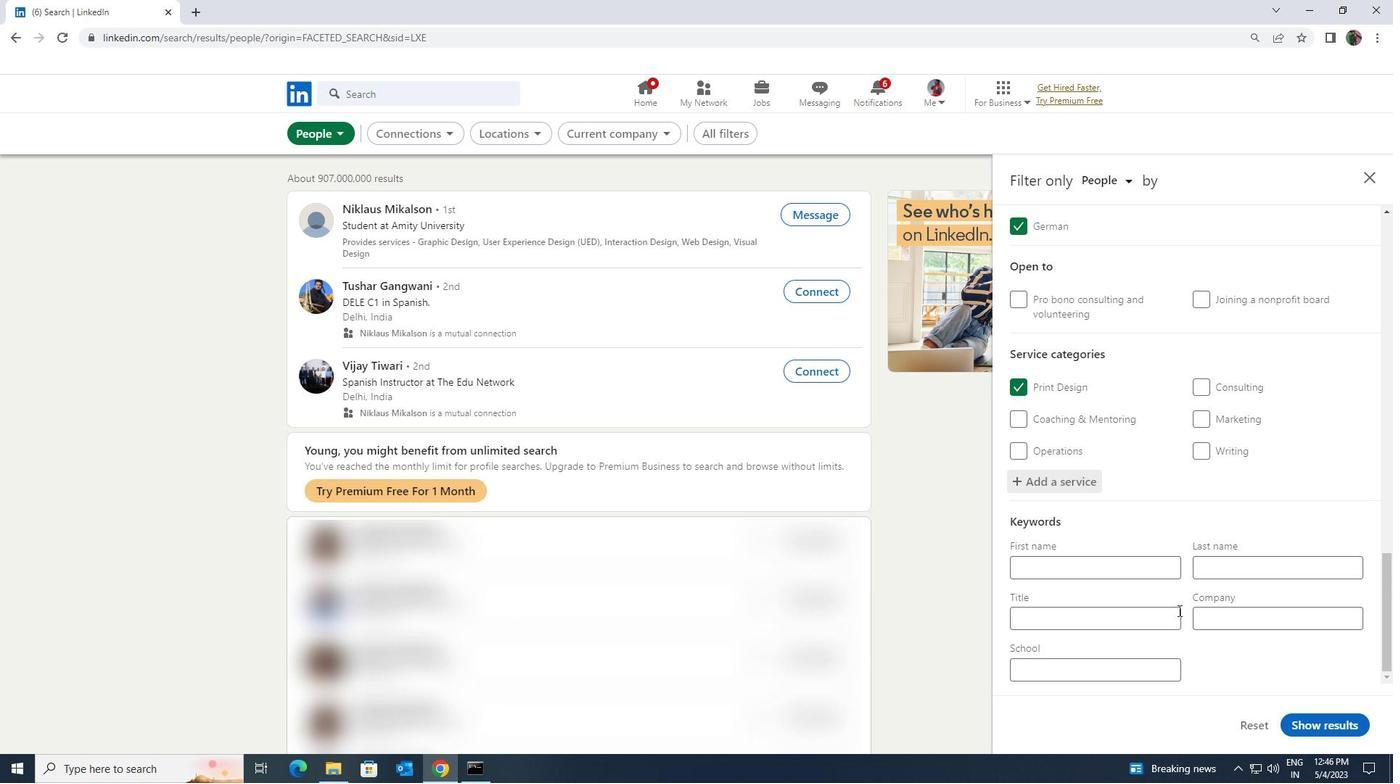 
Action: Mouse pressed left at (1168, 615)
Screenshot: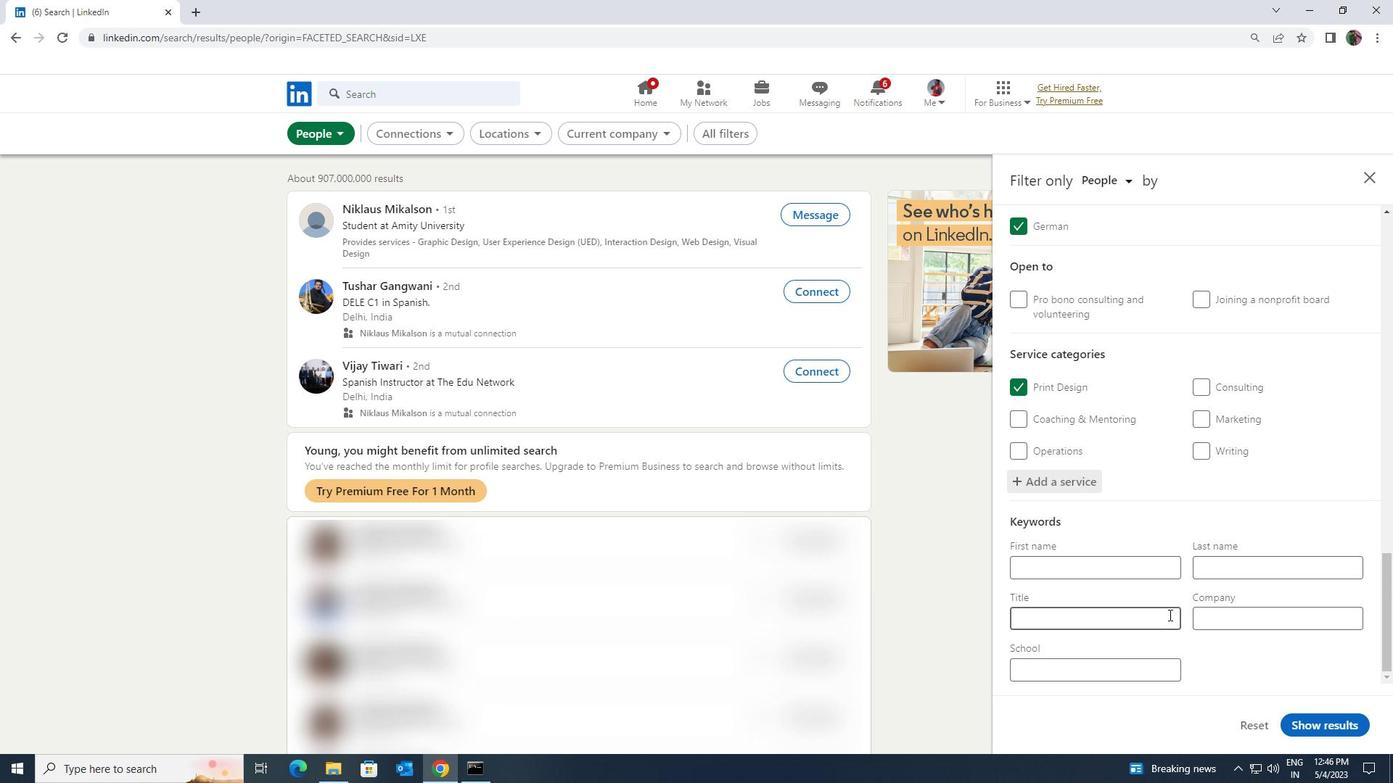 
Action: Key pressed <Key.shift><Key.shift><Key.shift><Key.shift><Key.shift><Key.shift><Key.shift><Key.shift><Key.shift><Key.shift><Key.shift>ACTUARY
Screenshot: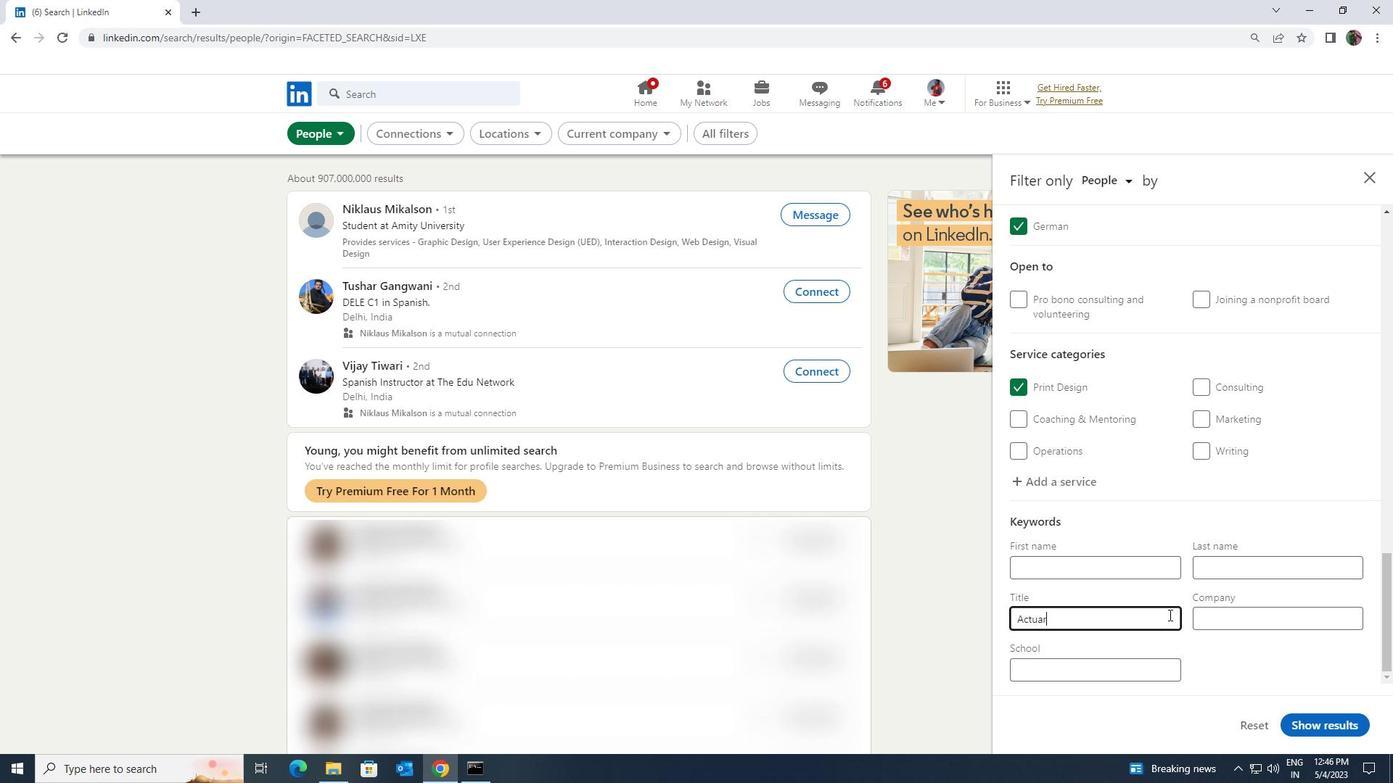 
Action: Mouse moved to (1297, 719)
Screenshot: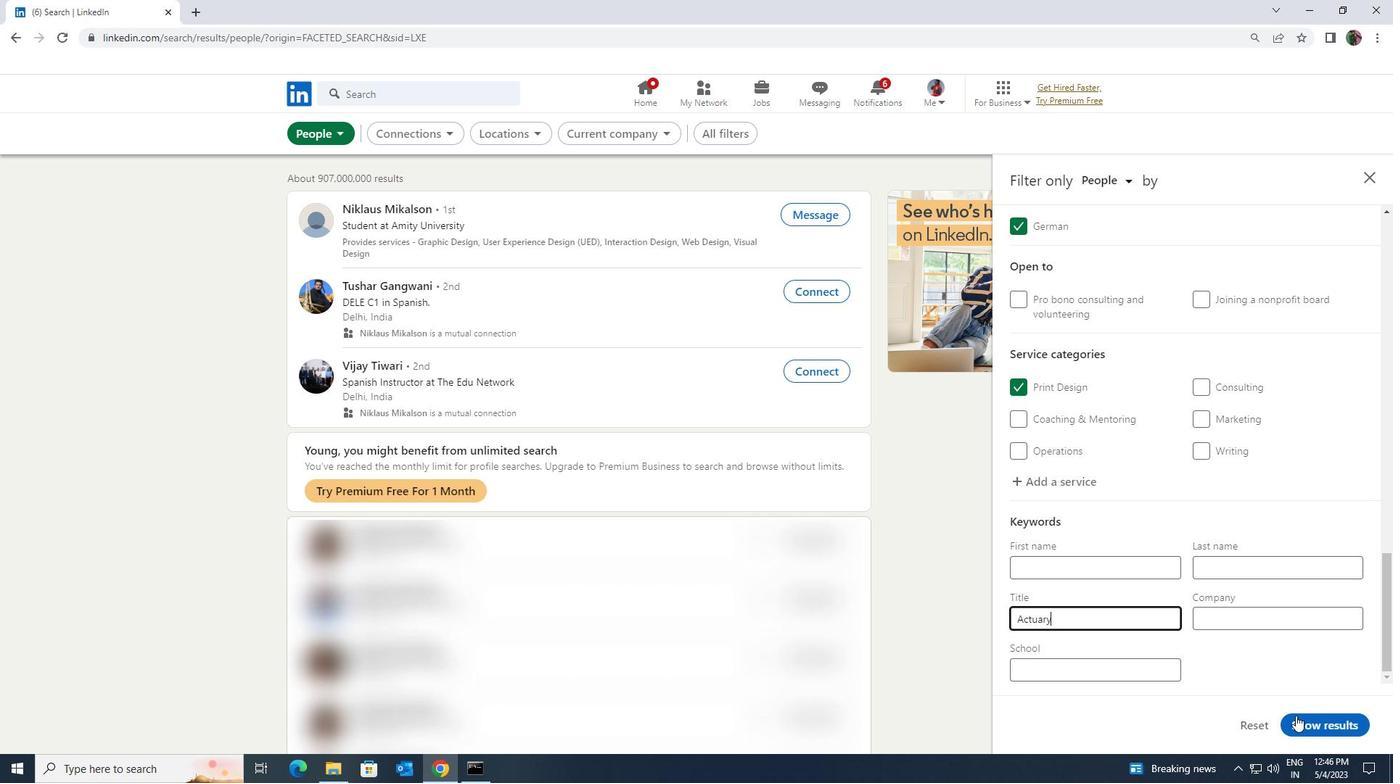 
Action: Mouse pressed left at (1297, 719)
Screenshot: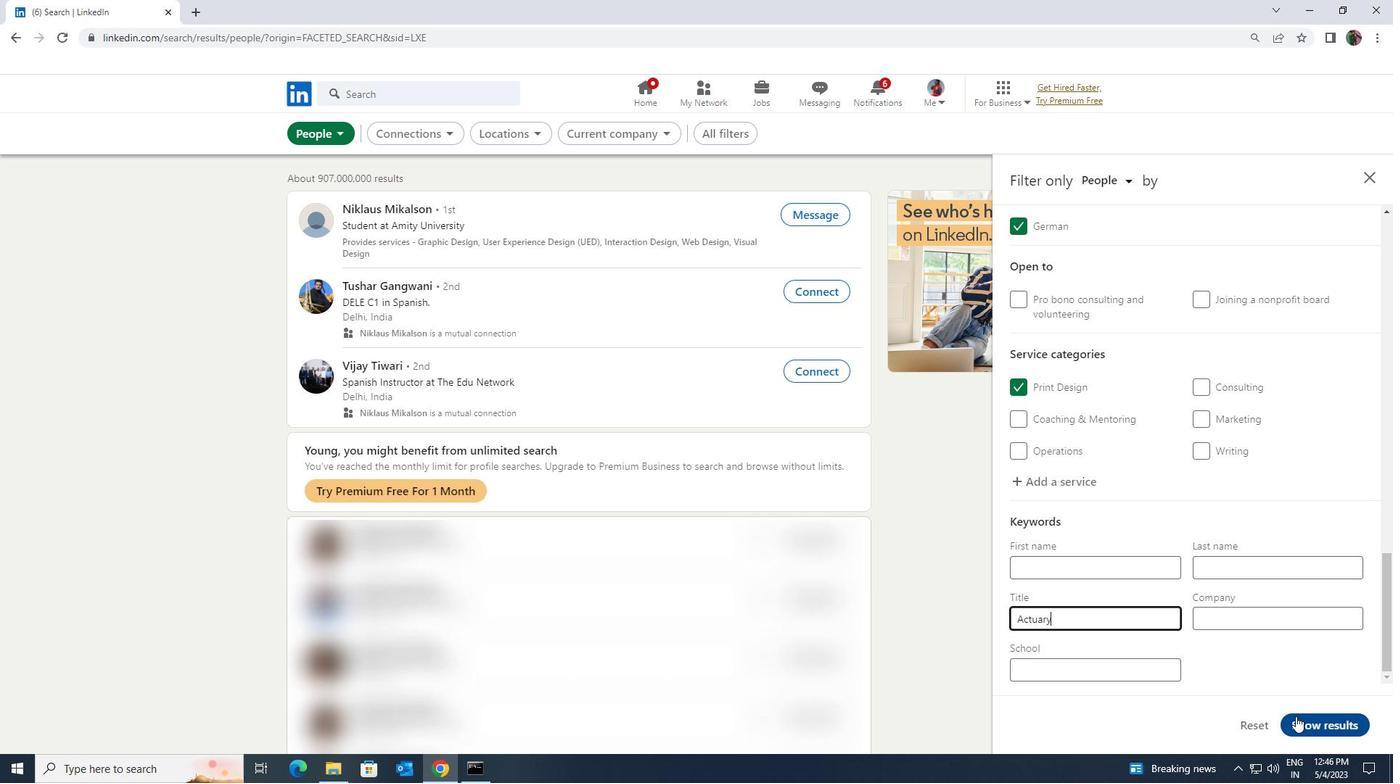 
